 Task: Look for space in Somerset, United States from 6th September, 2023 to 15th September, 2023 for 6 adults in price range Rs.8000 to Rs.12000. Place can be entire place or private room with 6 bedrooms having 6 beds and 6 bathrooms. Property type can be house, flat, guest house. Amenities needed are: wifi, TV, free parkinig on premises, gym, breakfast. Booking option can be shelf check-in. Required host language is English.
Action: Mouse moved to (525, 126)
Screenshot: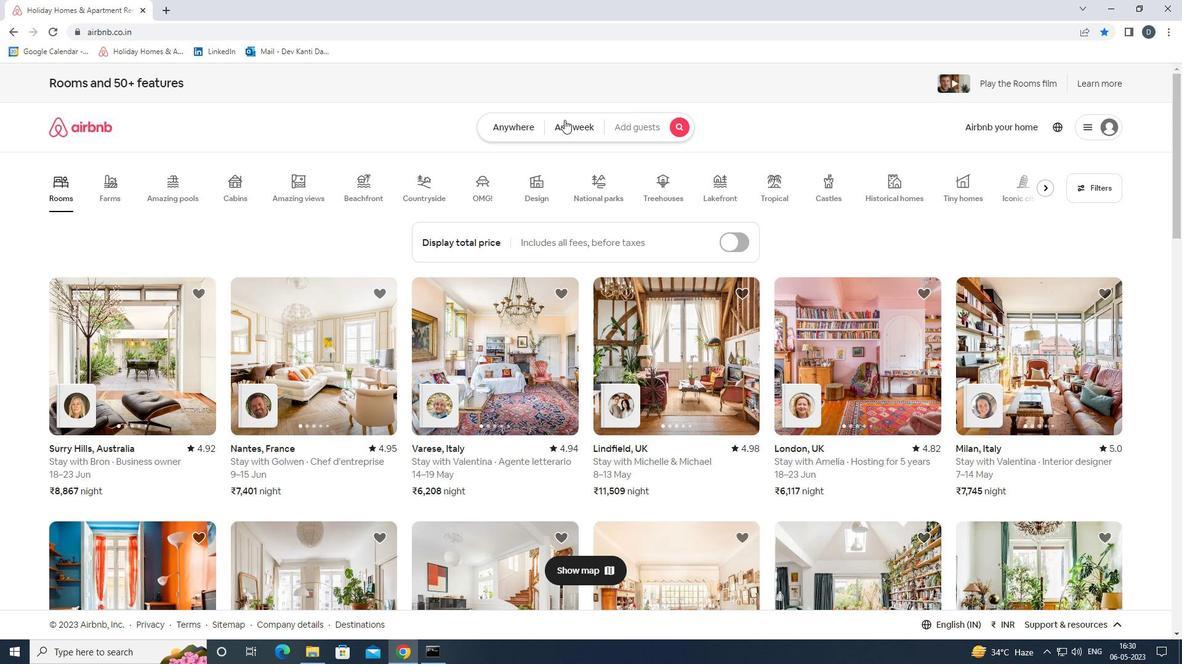 
Action: Mouse pressed left at (525, 126)
Screenshot: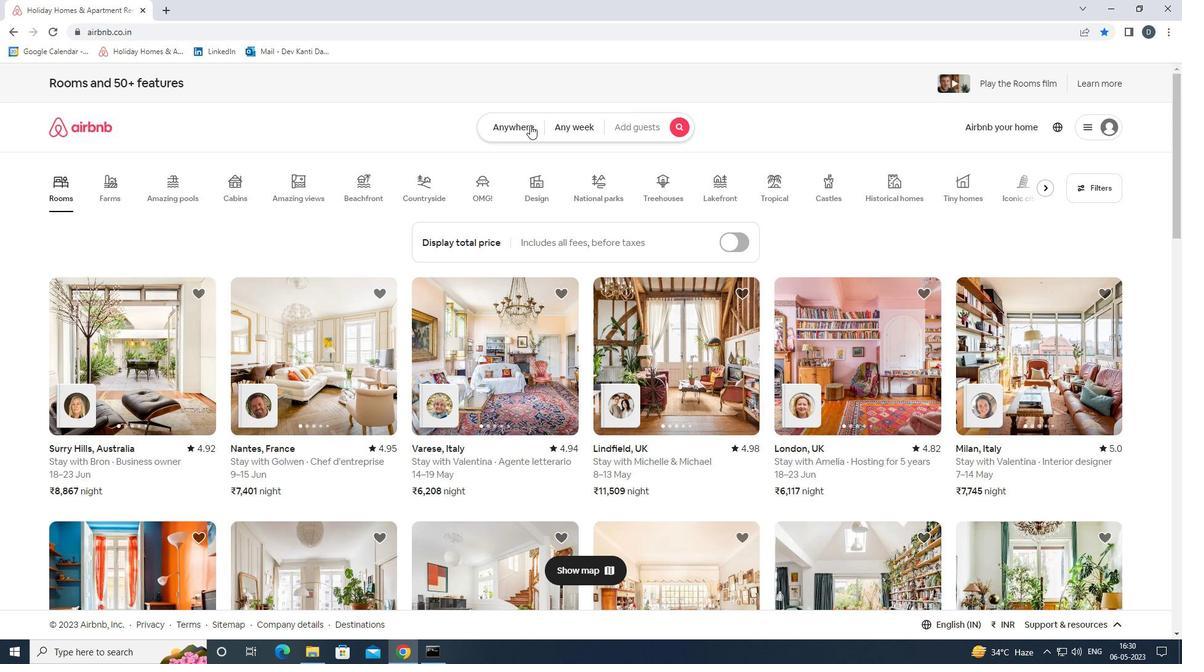 
Action: Mouse moved to (426, 178)
Screenshot: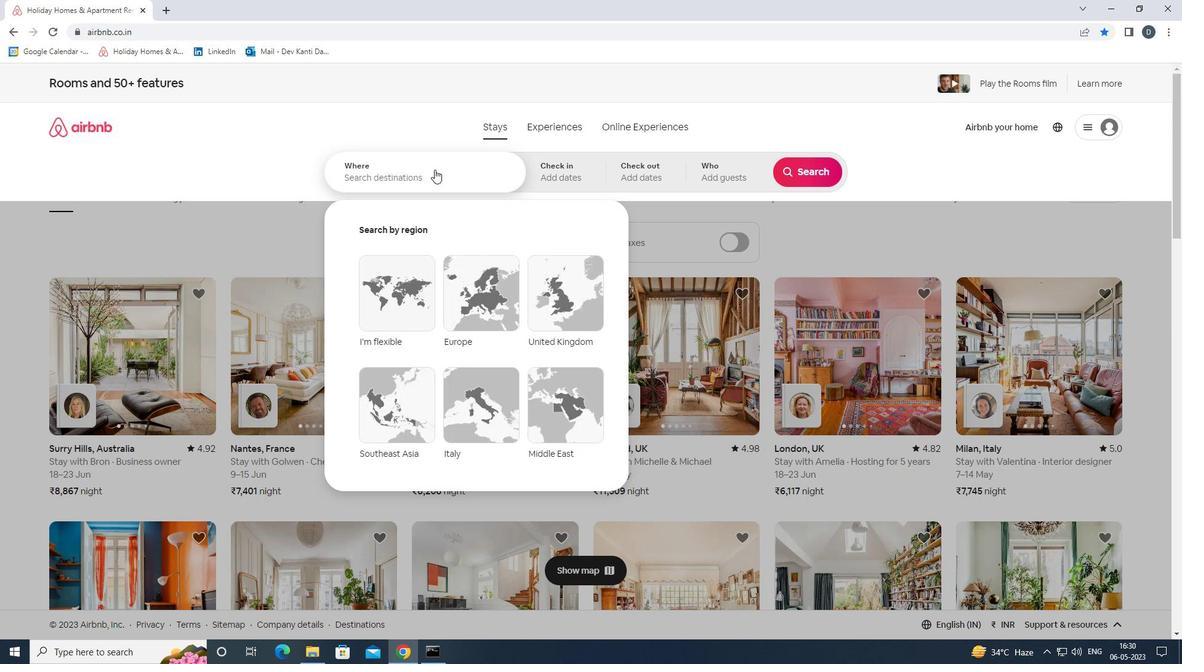 
Action: Mouse pressed left at (426, 178)
Screenshot: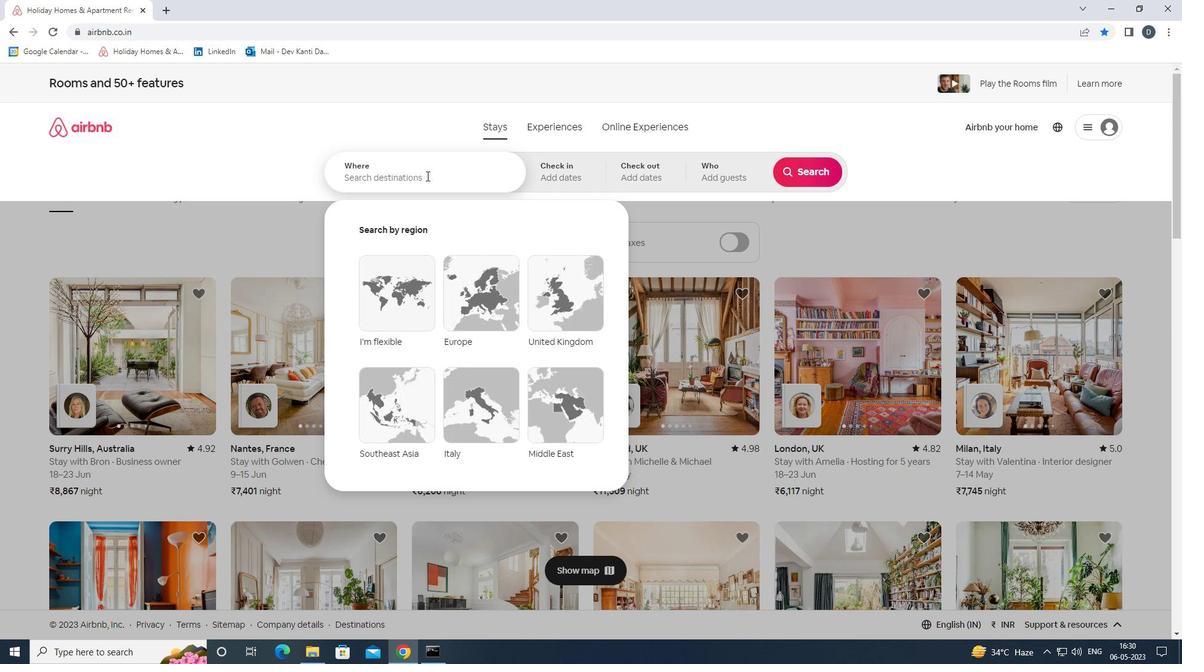 
Action: Key pressed <Key.shift>SOMERE<Key.backspace>SET,<Key.shift>UNITED<Key.space><Key.shift>STATES<Key.enter>
Screenshot: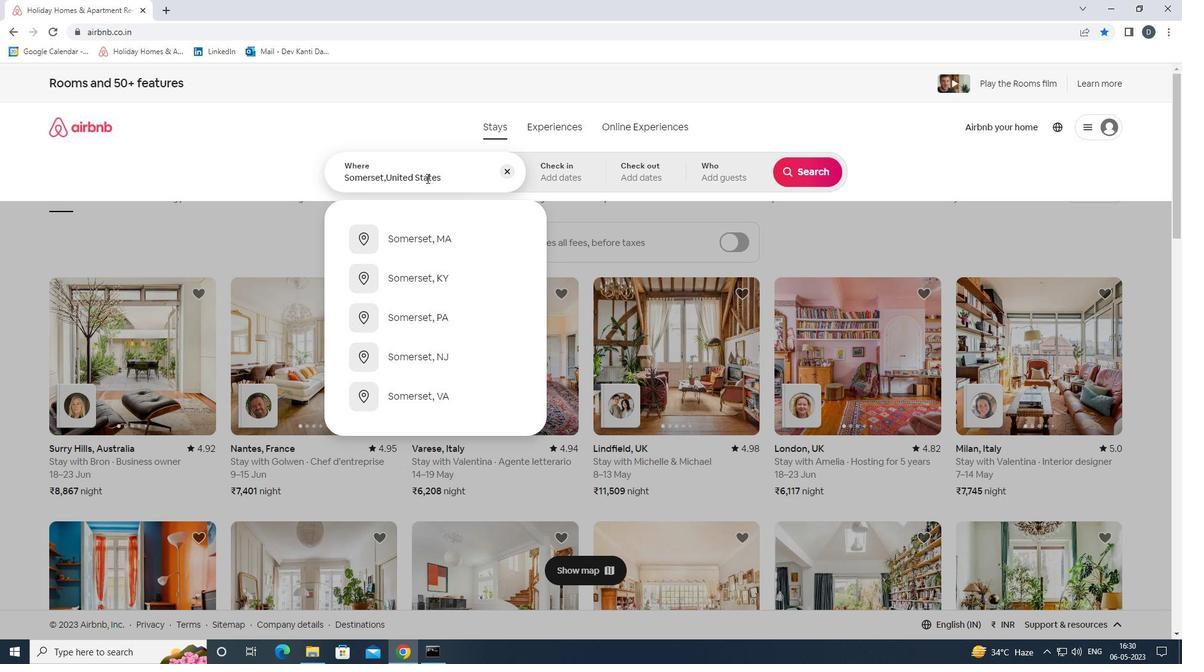 
Action: Mouse moved to (804, 271)
Screenshot: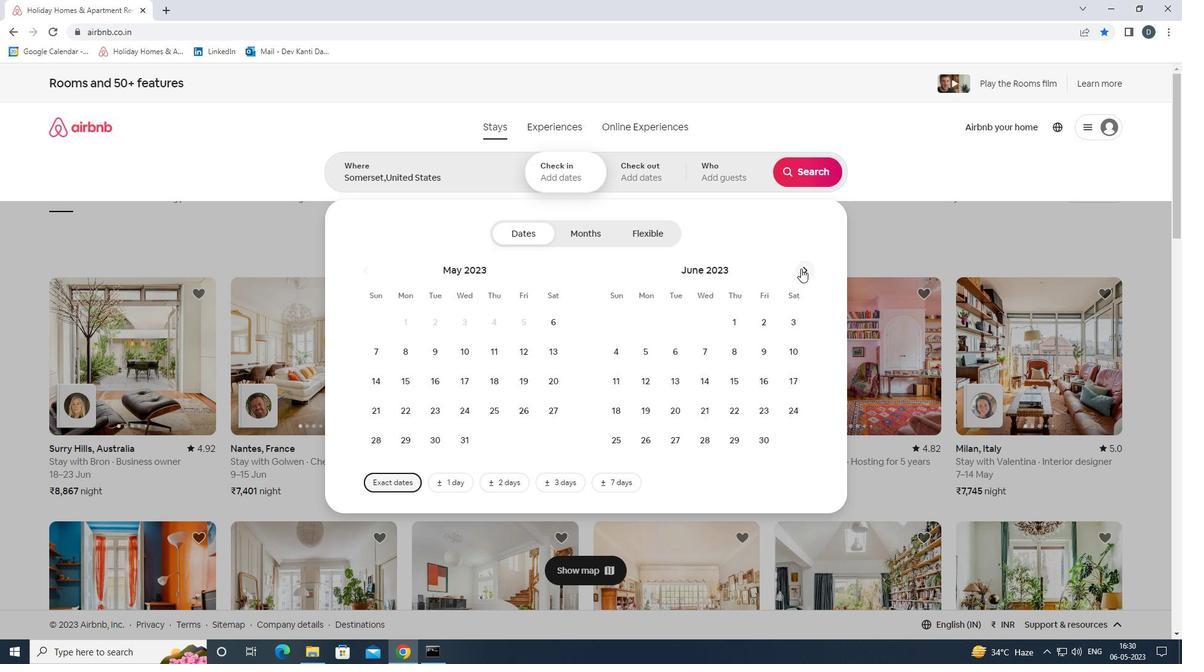 
Action: Mouse pressed left at (804, 271)
Screenshot: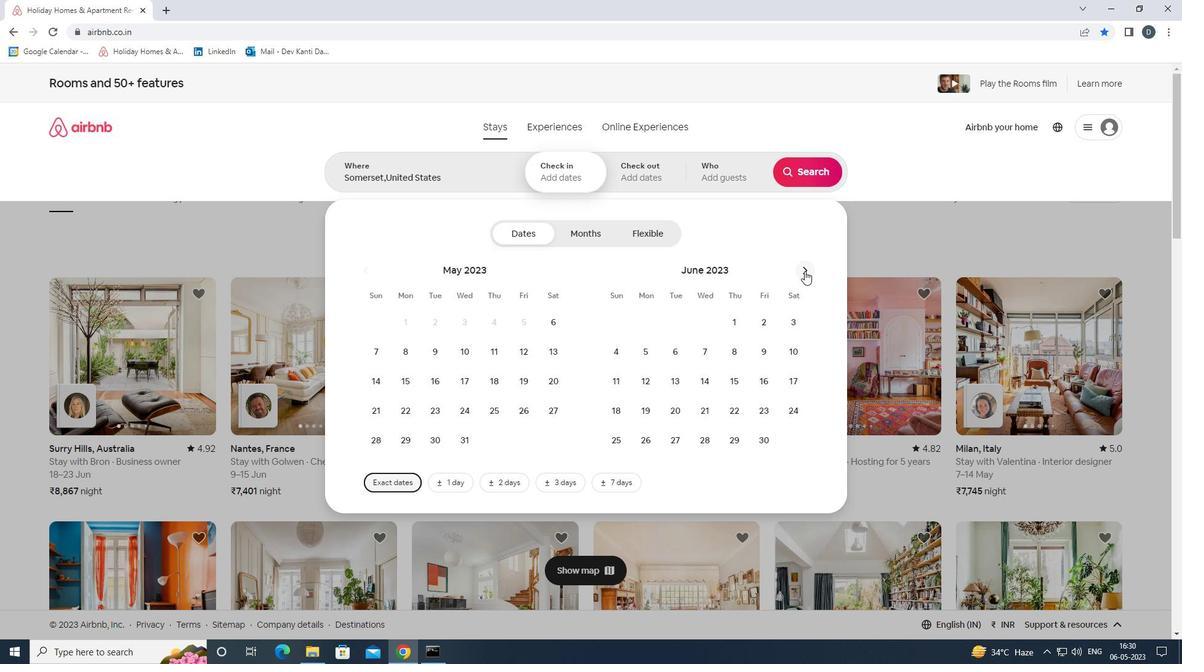 
Action: Mouse pressed left at (804, 271)
Screenshot: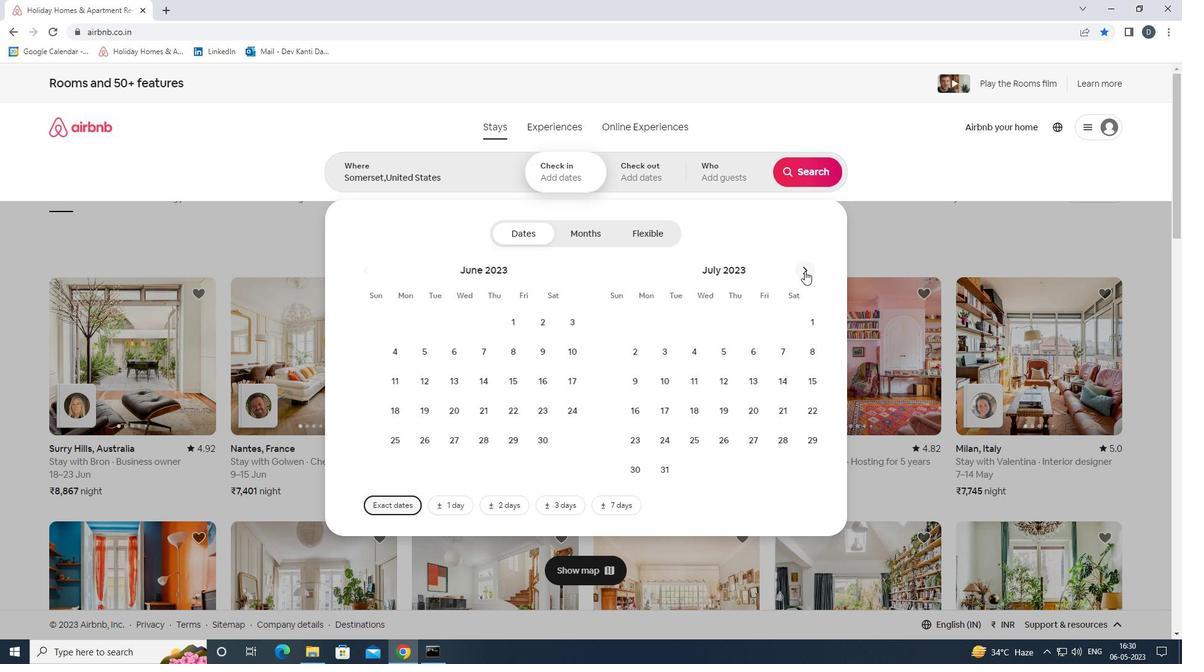 
Action: Mouse pressed left at (804, 271)
Screenshot: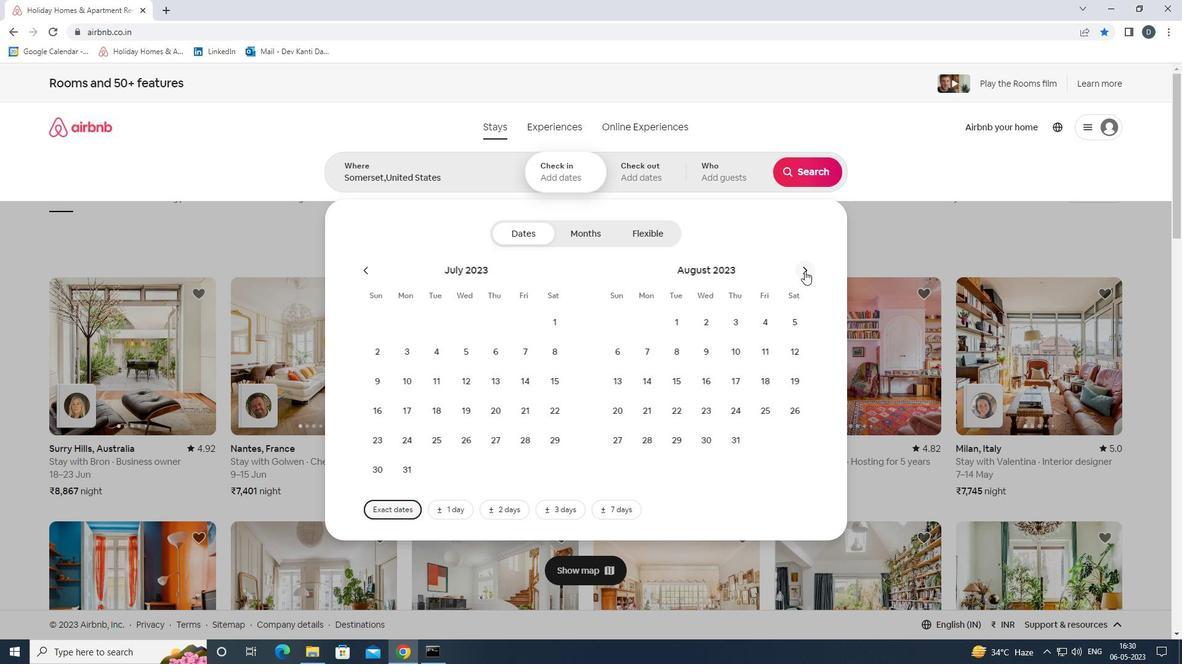 
Action: Mouse moved to (714, 349)
Screenshot: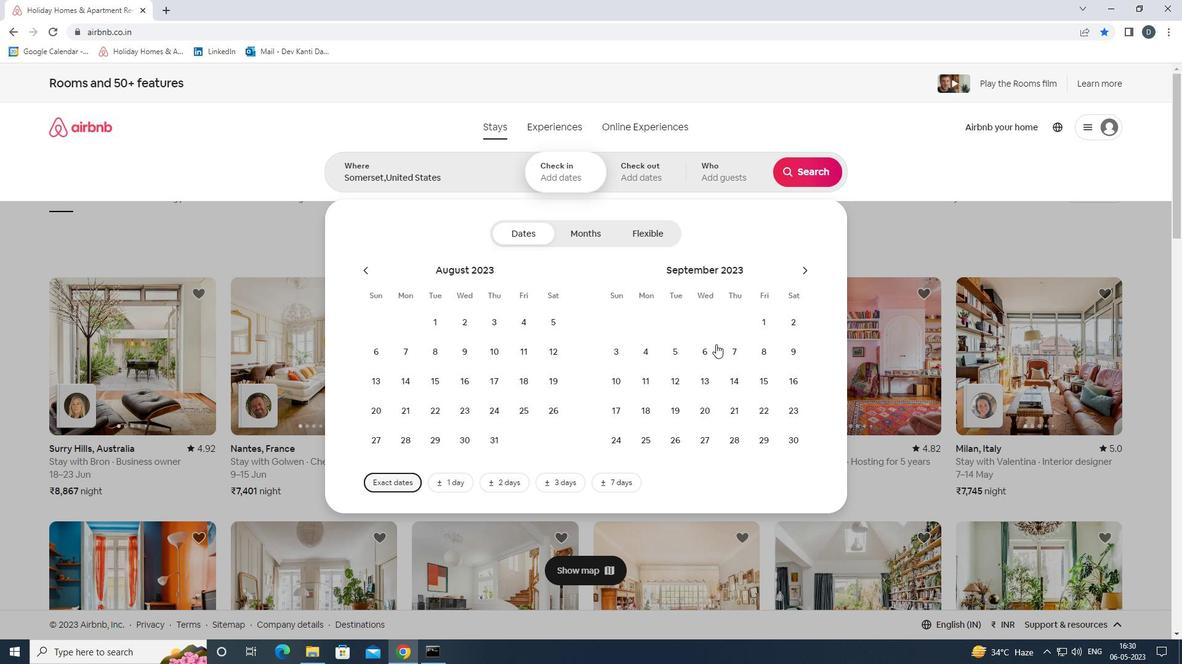 
Action: Mouse pressed left at (714, 349)
Screenshot: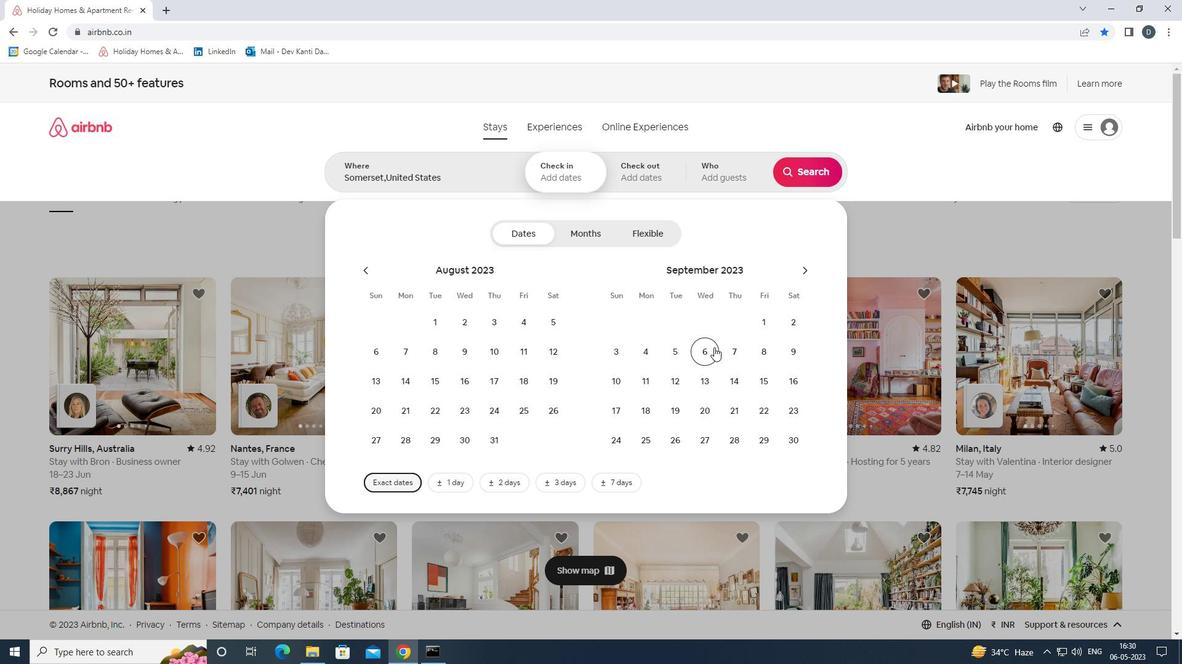 
Action: Mouse moved to (769, 379)
Screenshot: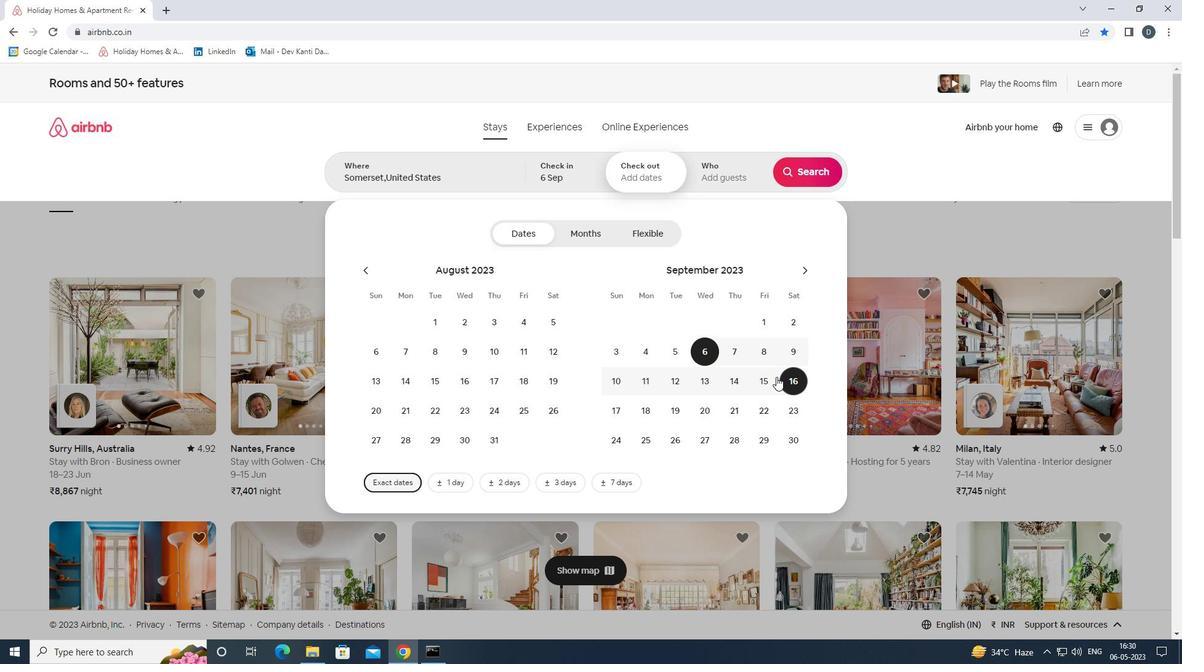 
Action: Mouse pressed left at (769, 379)
Screenshot: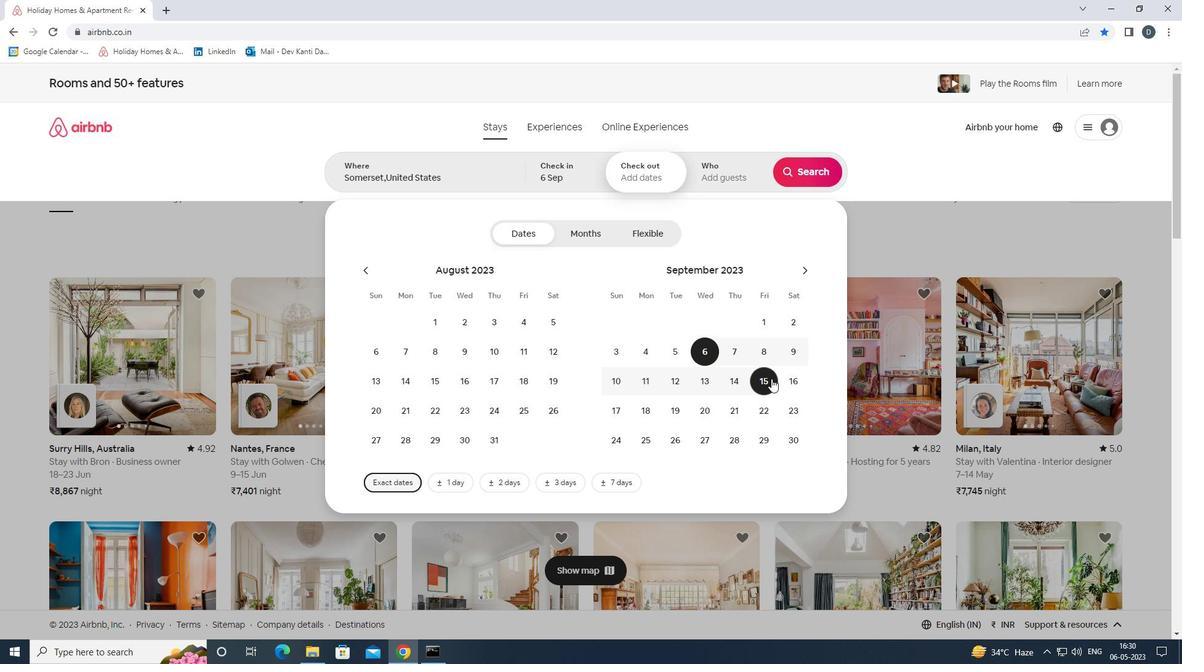 
Action: Mouse moved to (717, 168)
Screenshot: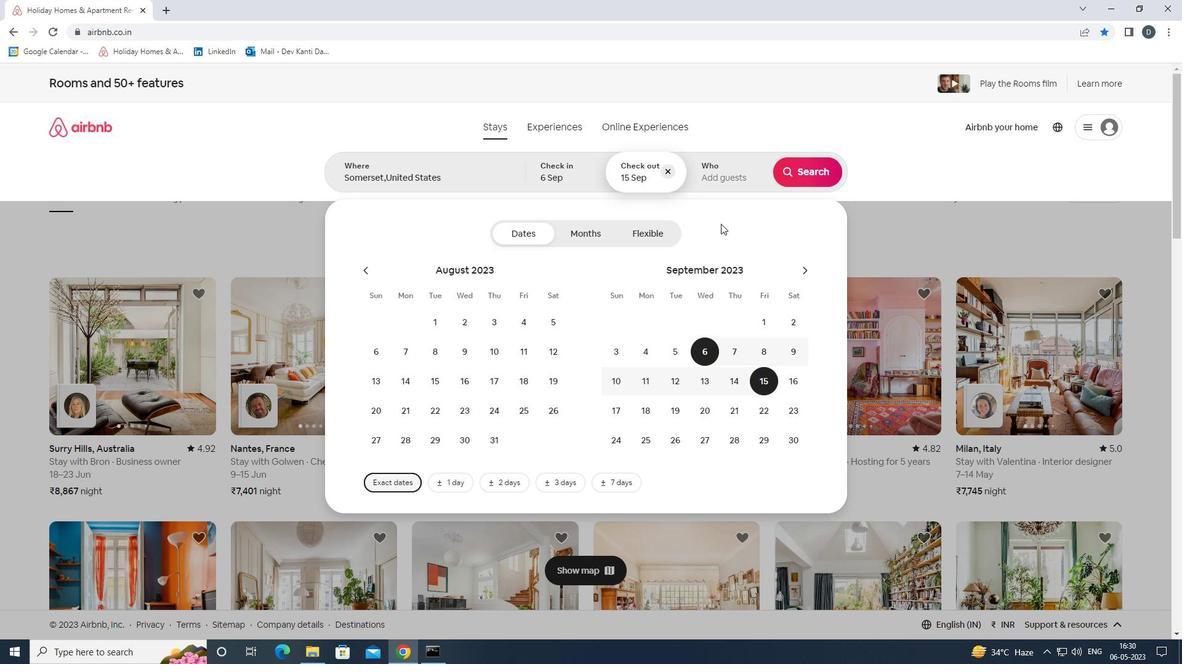 
Action: Mouse pressed left at (717, 168)
Screenshot: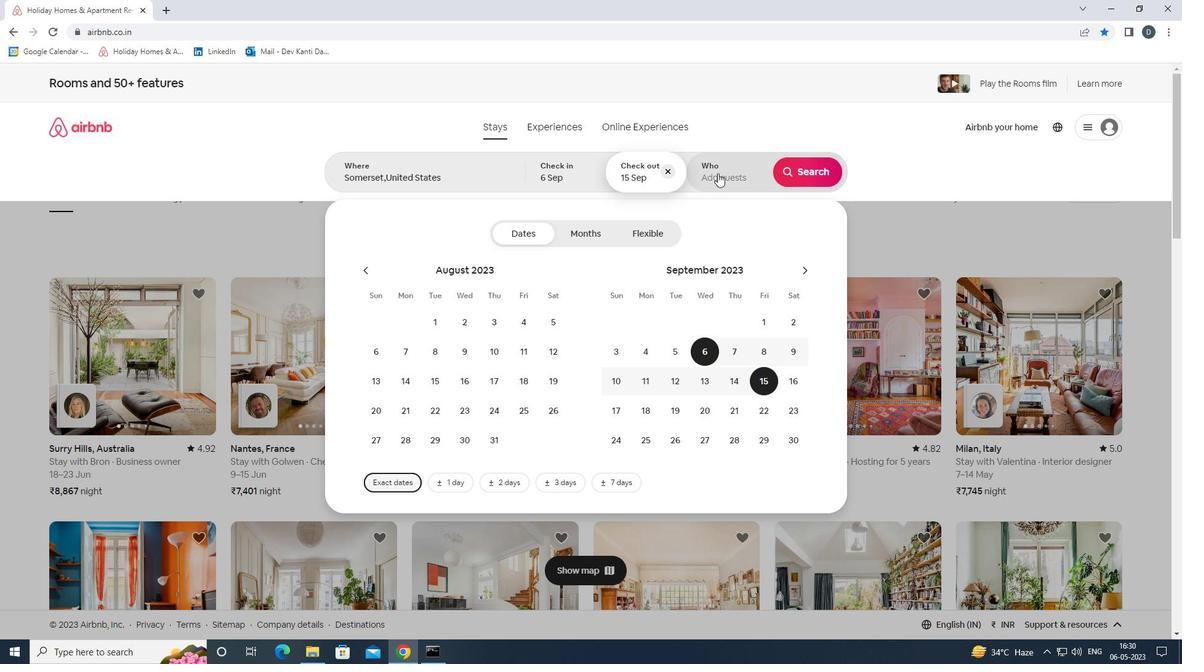 
Action: Mouse moved to (810, 234)
Screenshot: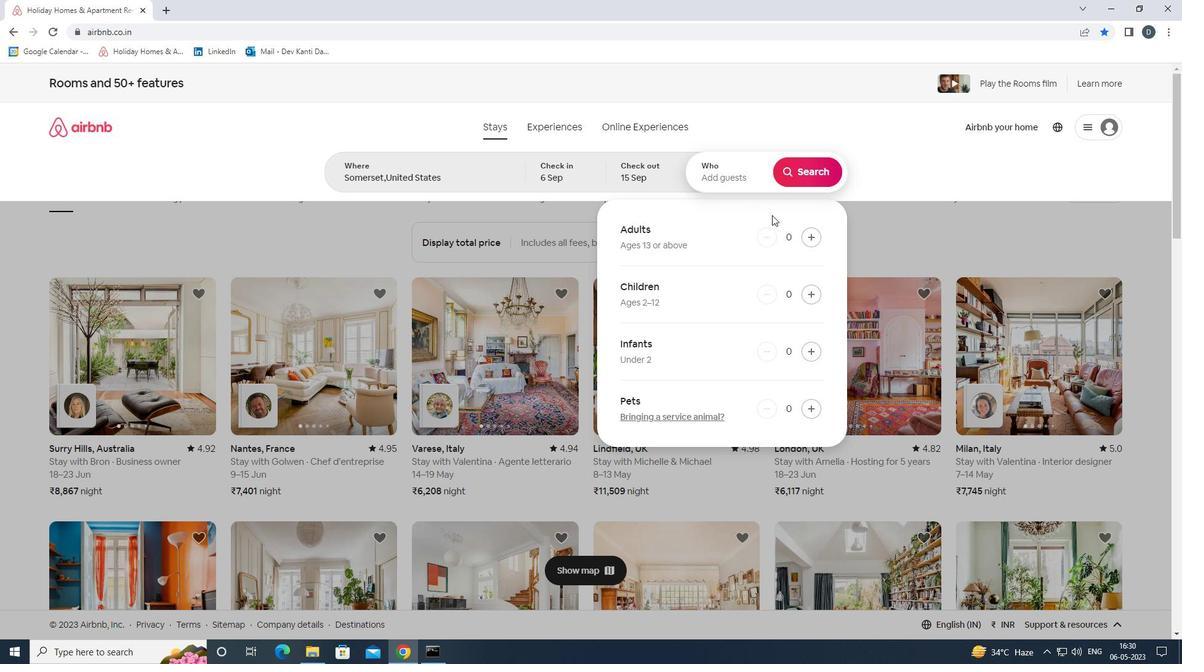 
Action: Mouse pressed left at (810, 234)
Screenshot: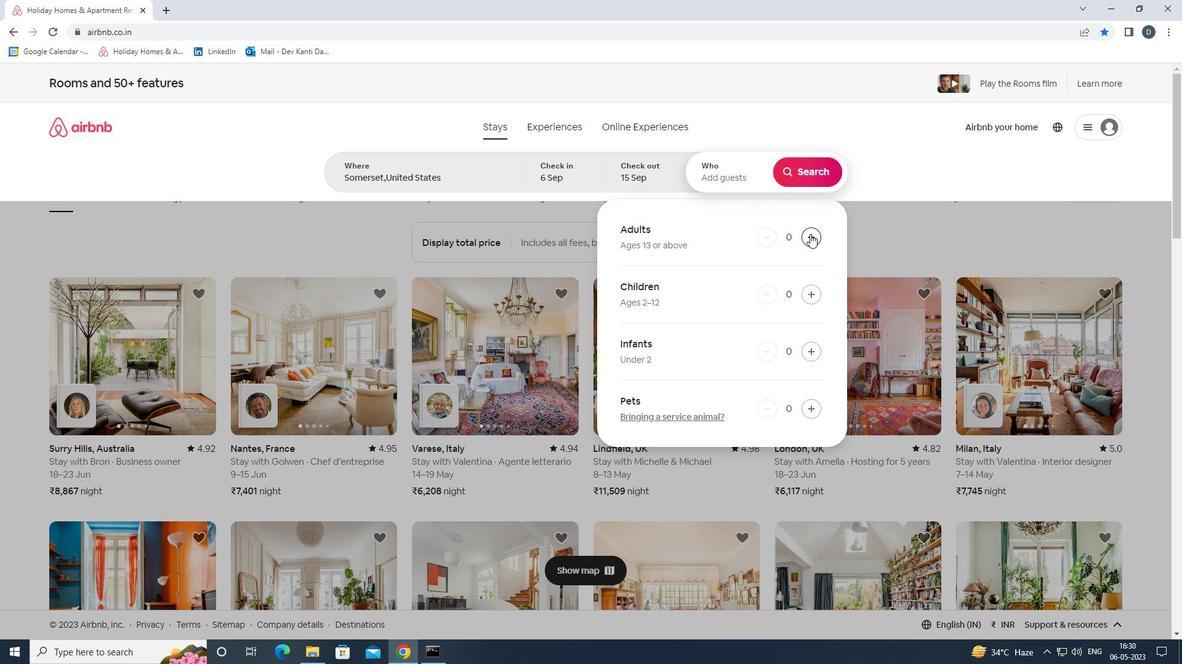 
Action: Mouse pressed left at (810, 234)
Screenshot: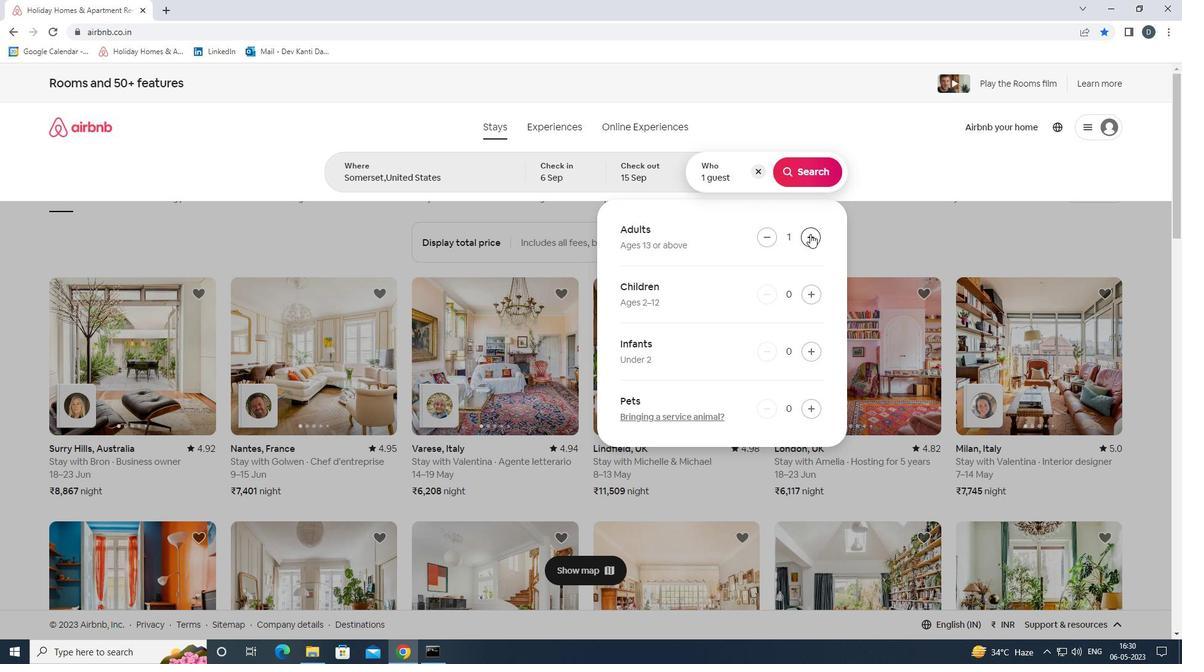 
Action: Mouse pressed left at (810, 234)
Screenshot: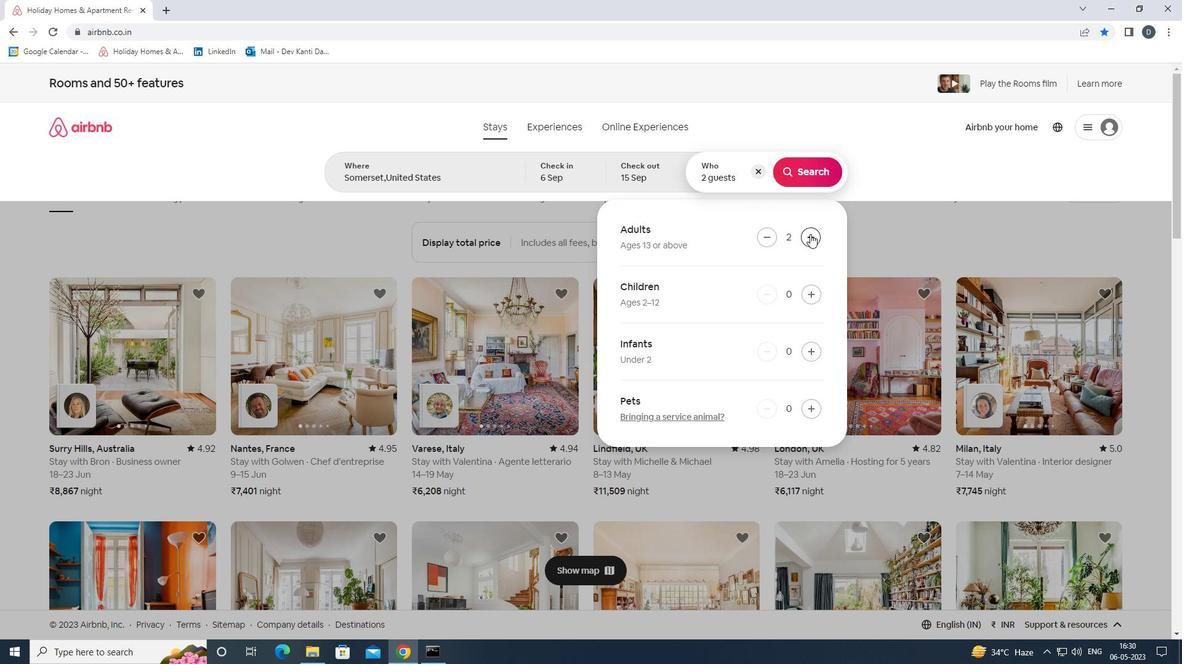 
Action: Mouse pressed left at (810, 234)
Screenshot: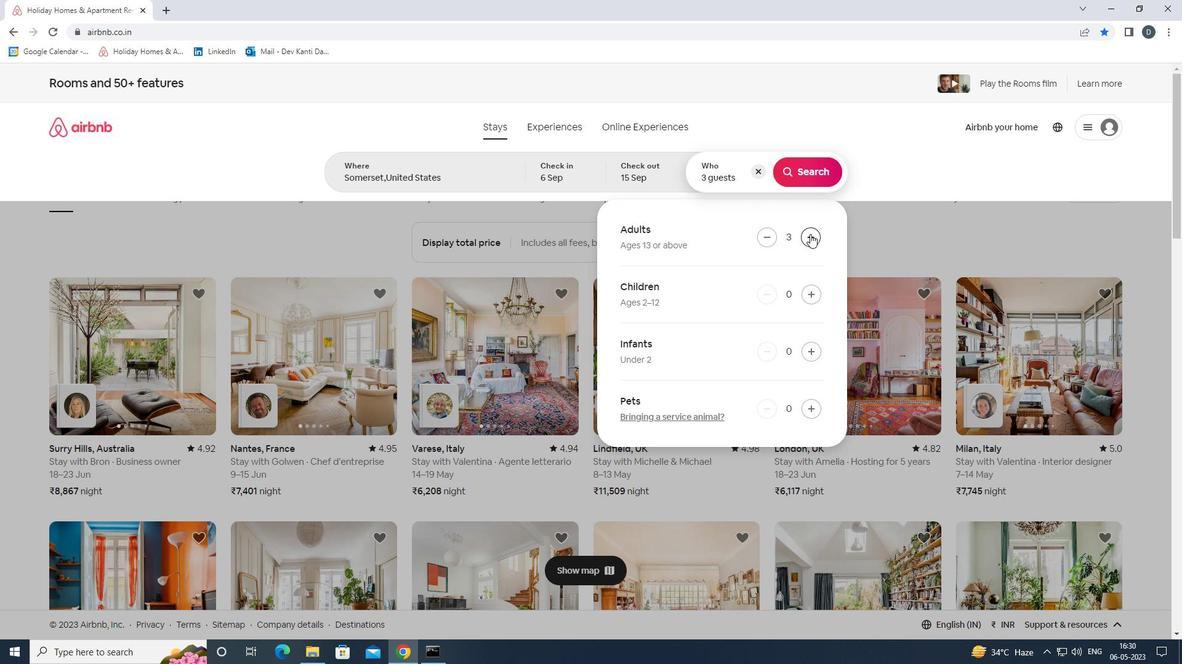 
Action: Mouse pressed left at (810, 234)
Screenshot: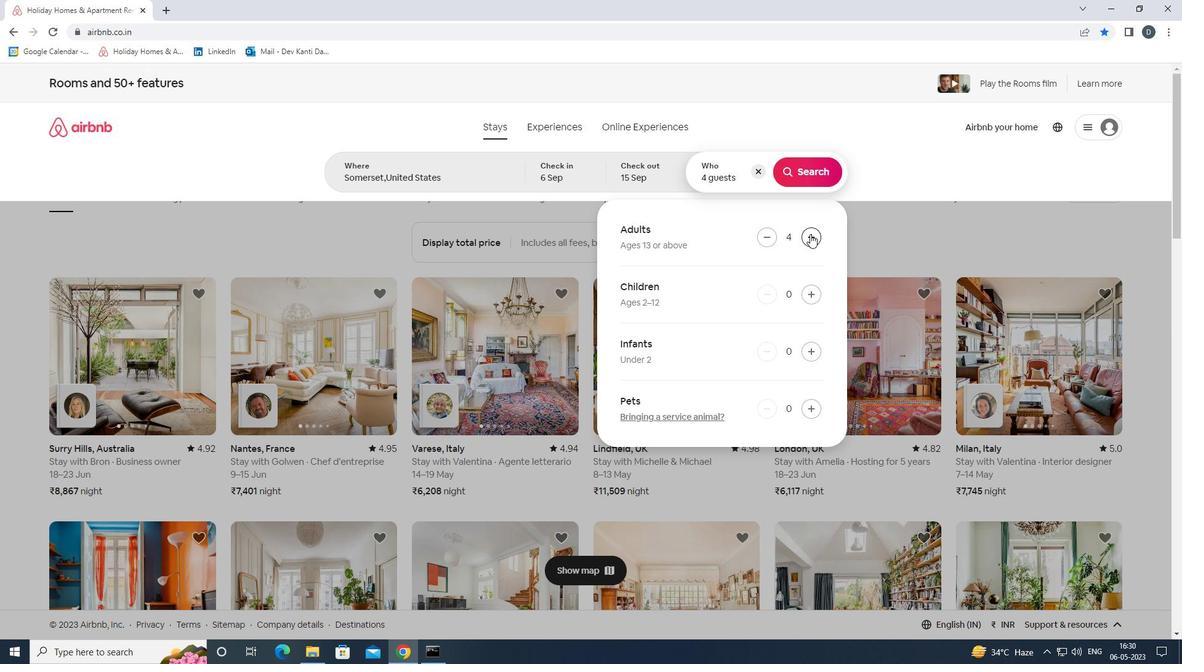 
Action: Mouse pressed left at (810, 234)
Screenshot: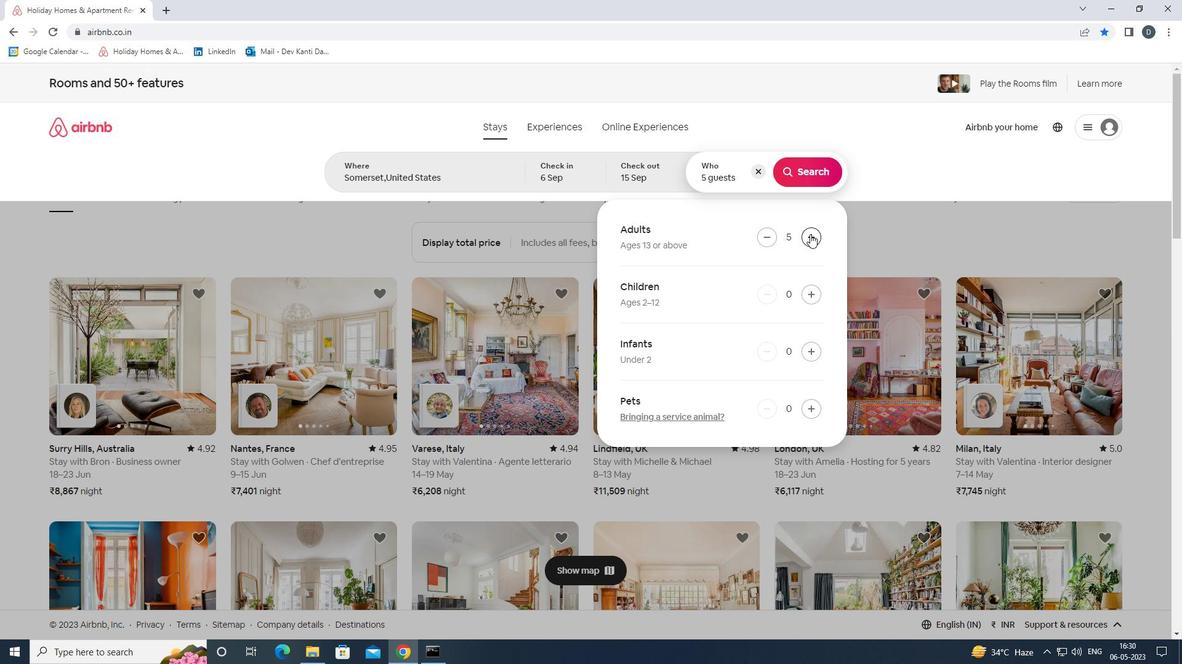 
Action: Mouse moved to (799, 175)
Screenshot: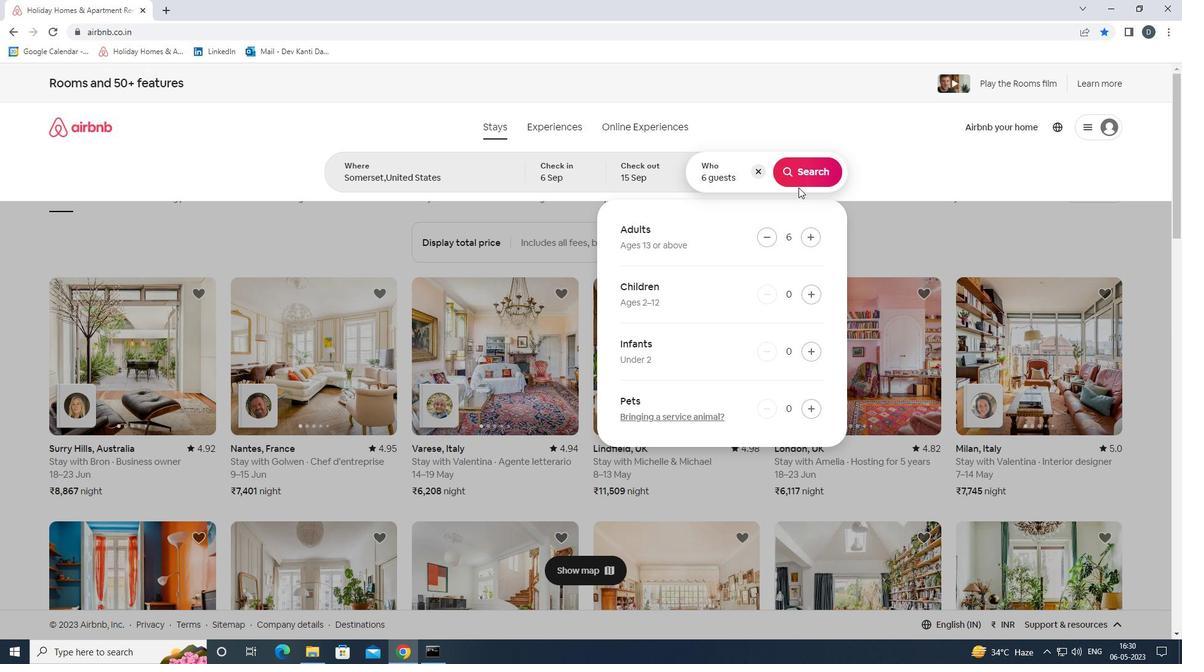 
Action: Mouse pressed left at (799, 175)
Screenshot: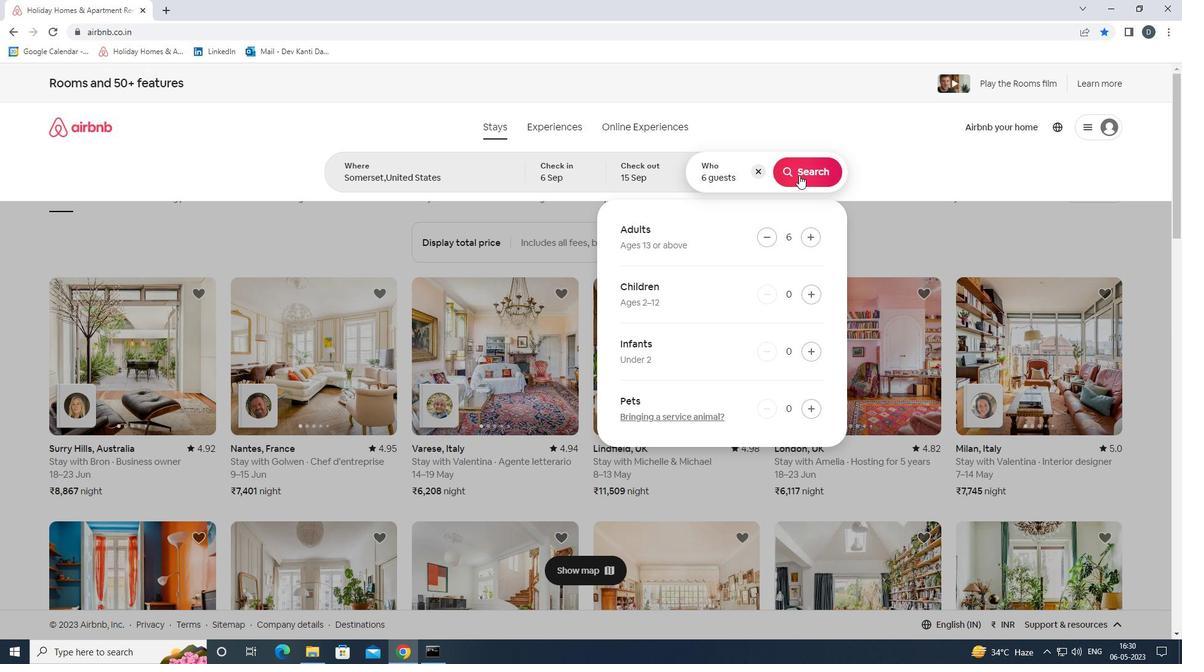 
Action: Mouse moved to (1138, 132)
Screenshot: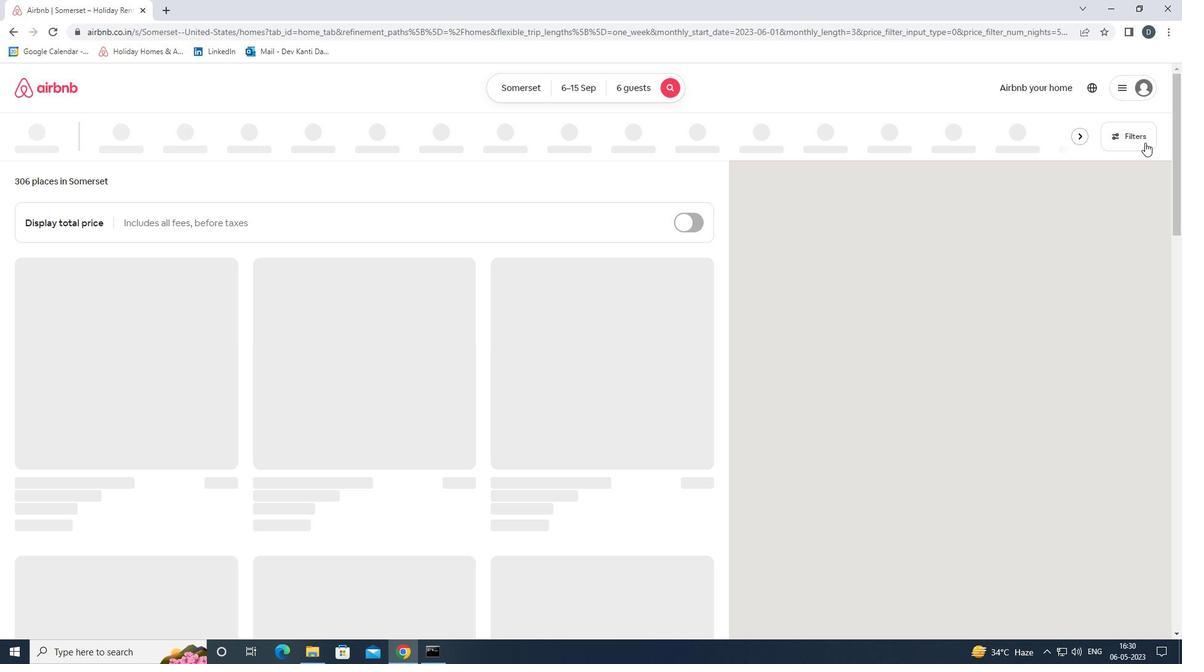 
Action: Mouse pressed left at (1138, 132)
Screenshot: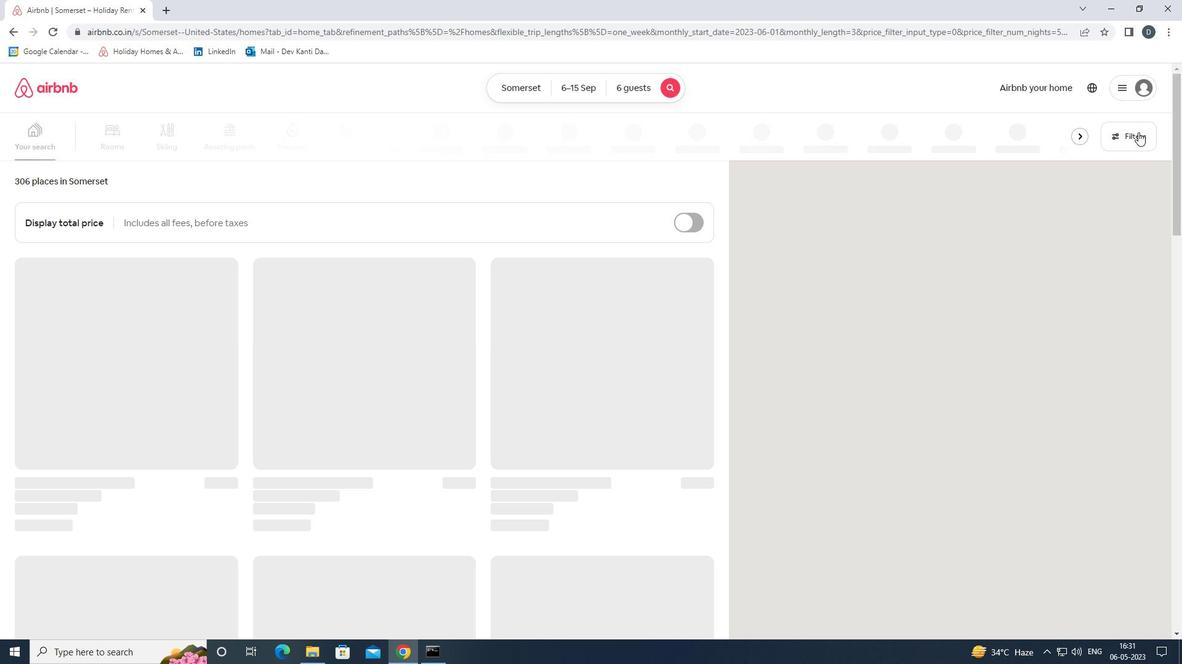 
Action: Mouse moved to (455, 440)
Screenshot: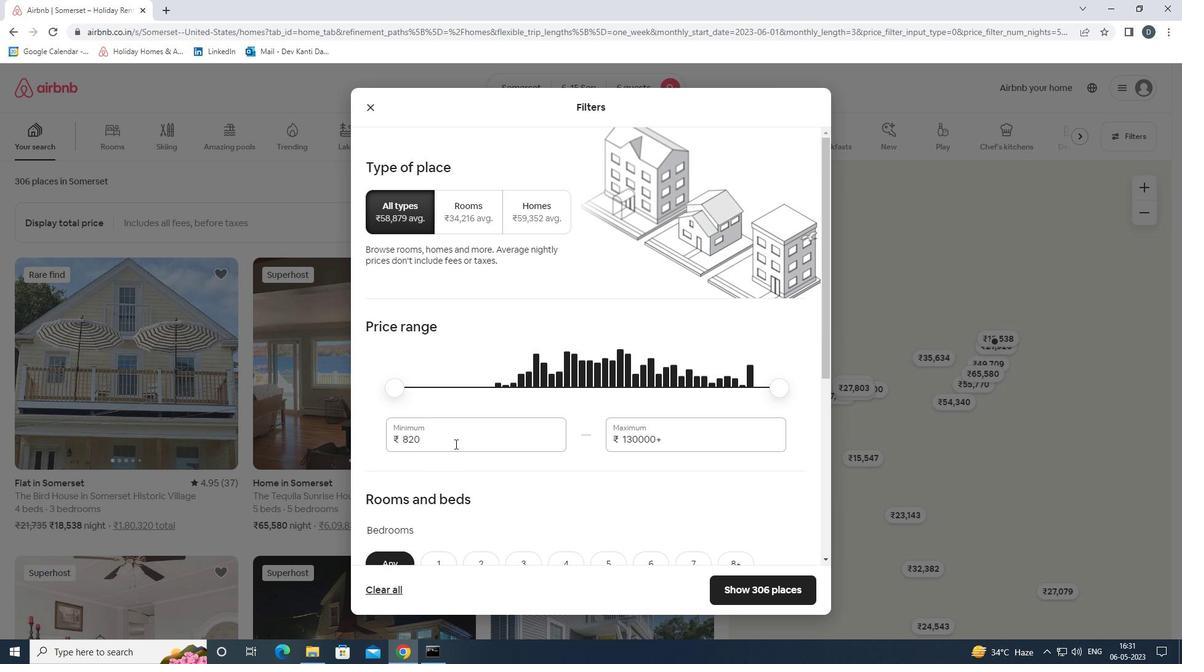 
Action: Mouse pressed left at (455, 440)
Screenshot: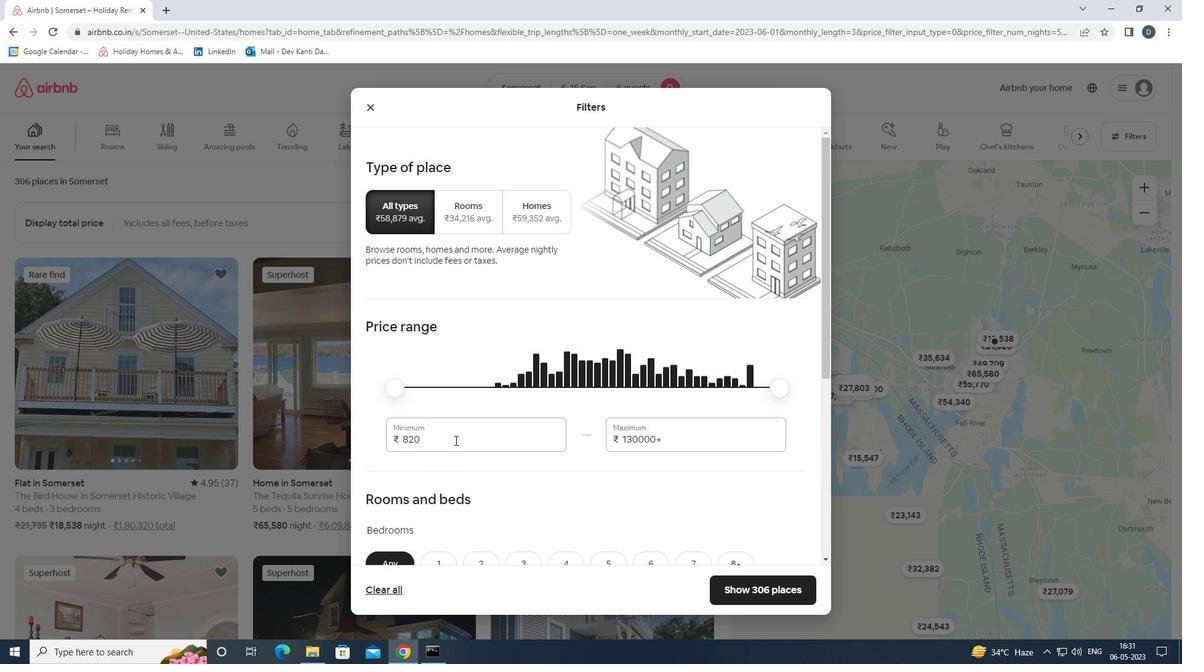 
Action: Mouse pressed left at (455, 440)
Screenshot: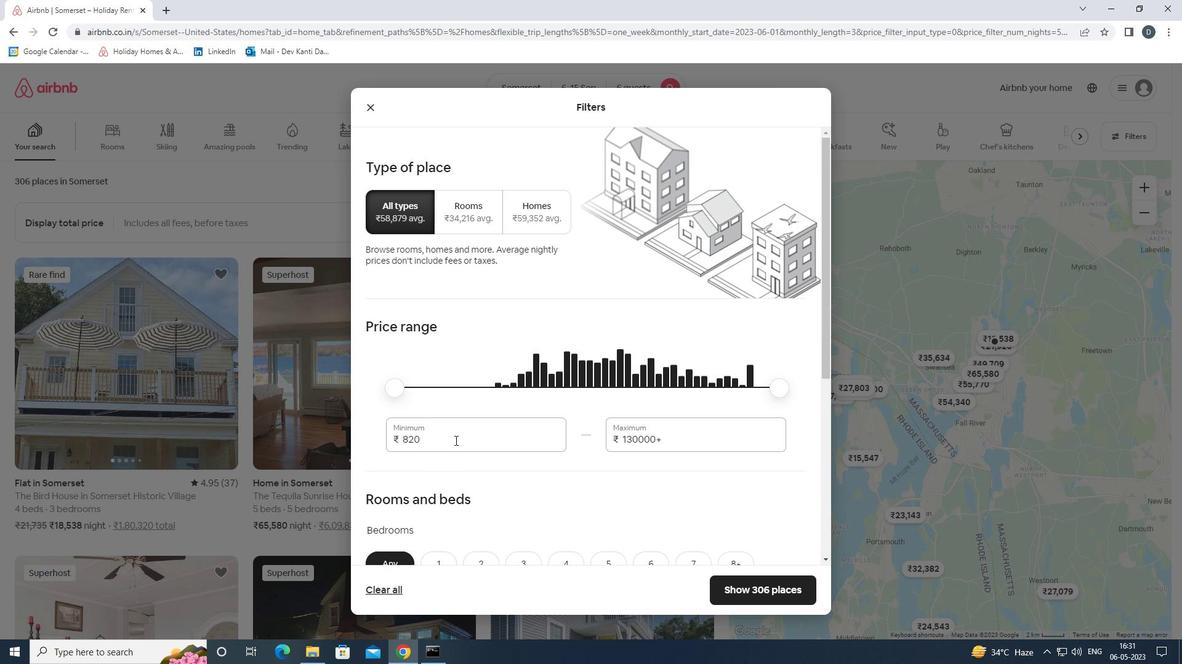 
Action: Key pressed 8000<Key.tab>12000
Screenshot: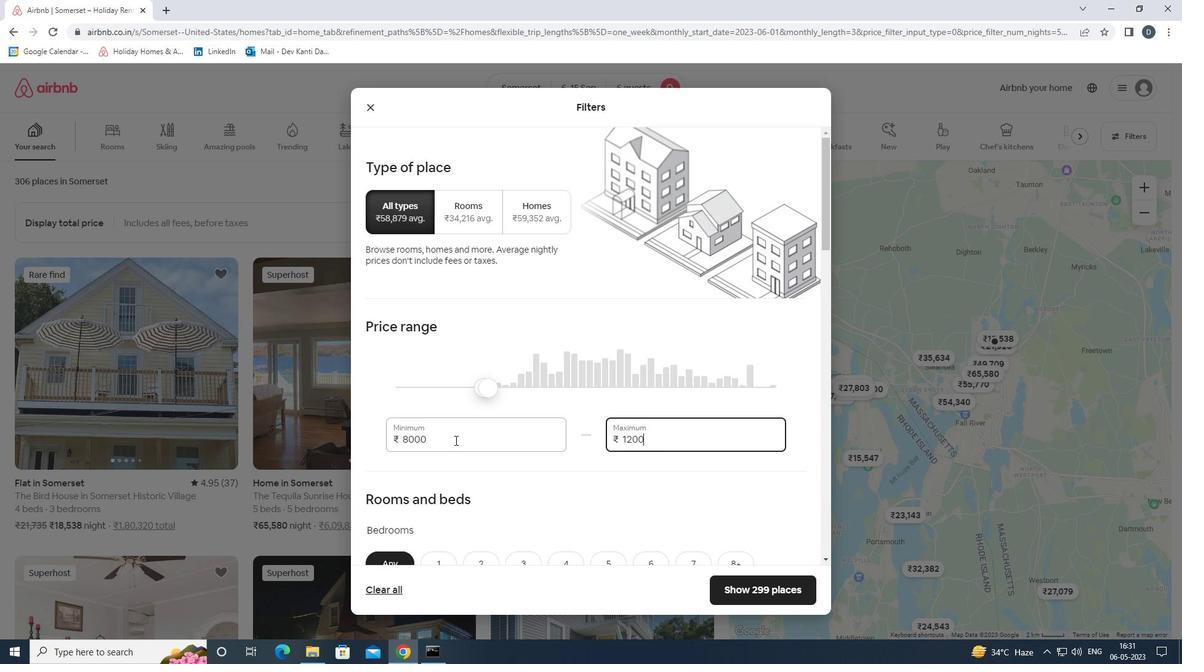 
Action: Mouse scrolled (455, 440) with delta (0, 0)
Screenshot: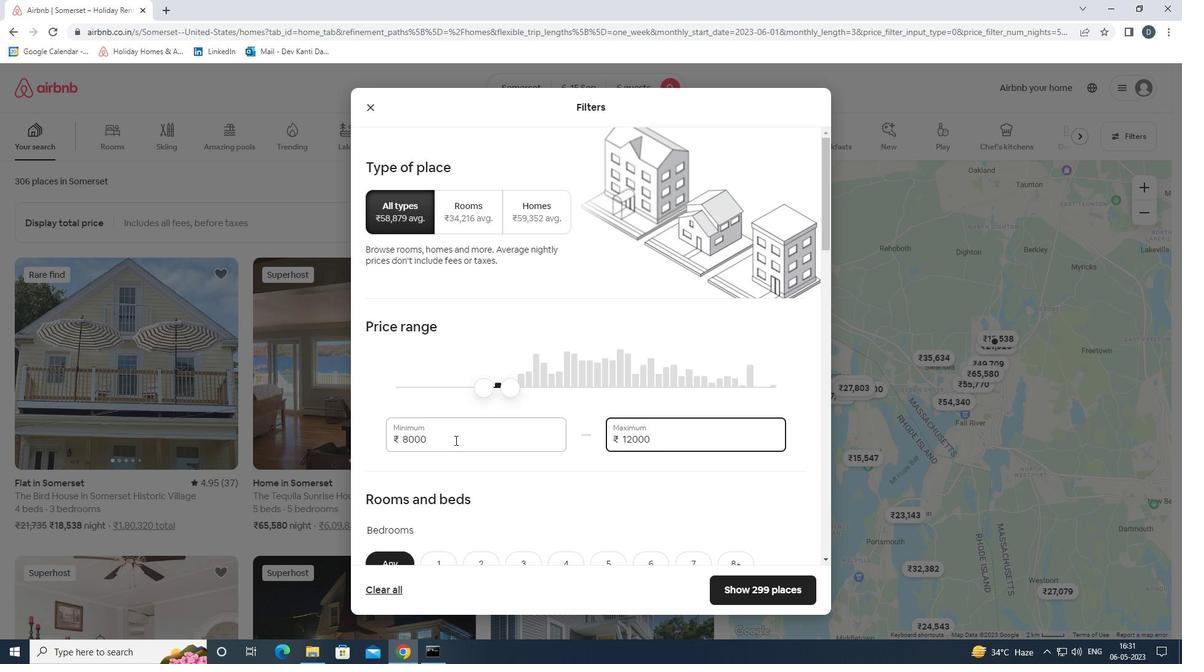 
Action: Mouse scrolled (455, 440) with delta (0, 0)
Screenshot: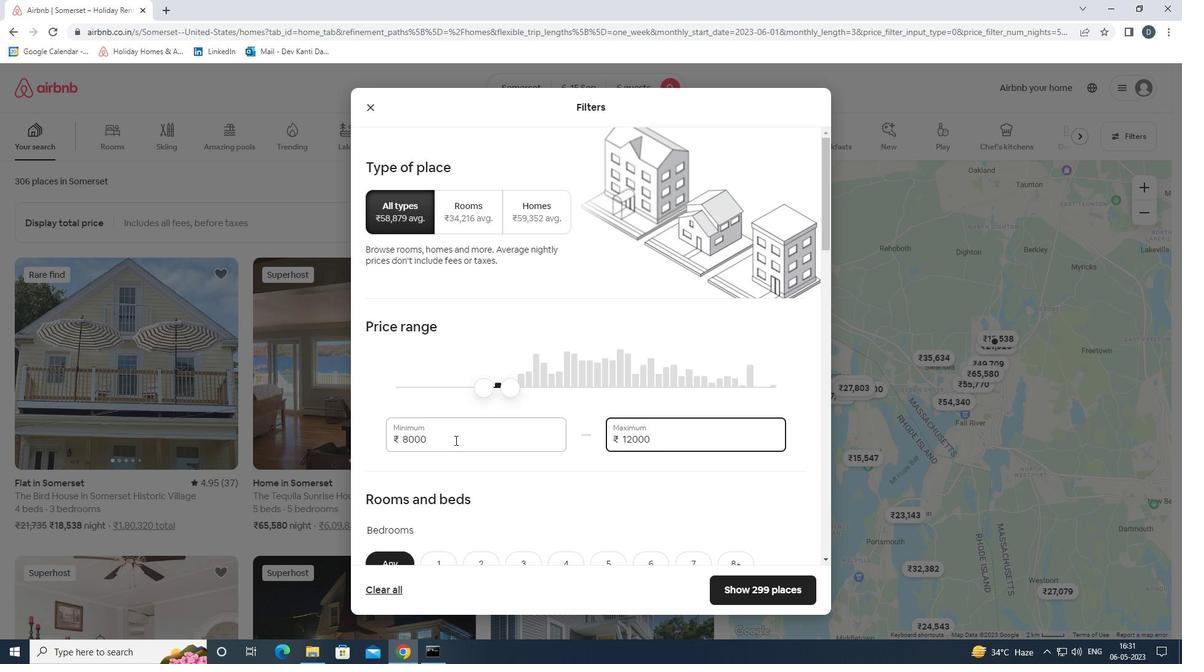 
Action: Mouse scrolled (455, 440) with delta (0, 0)
Screenshot: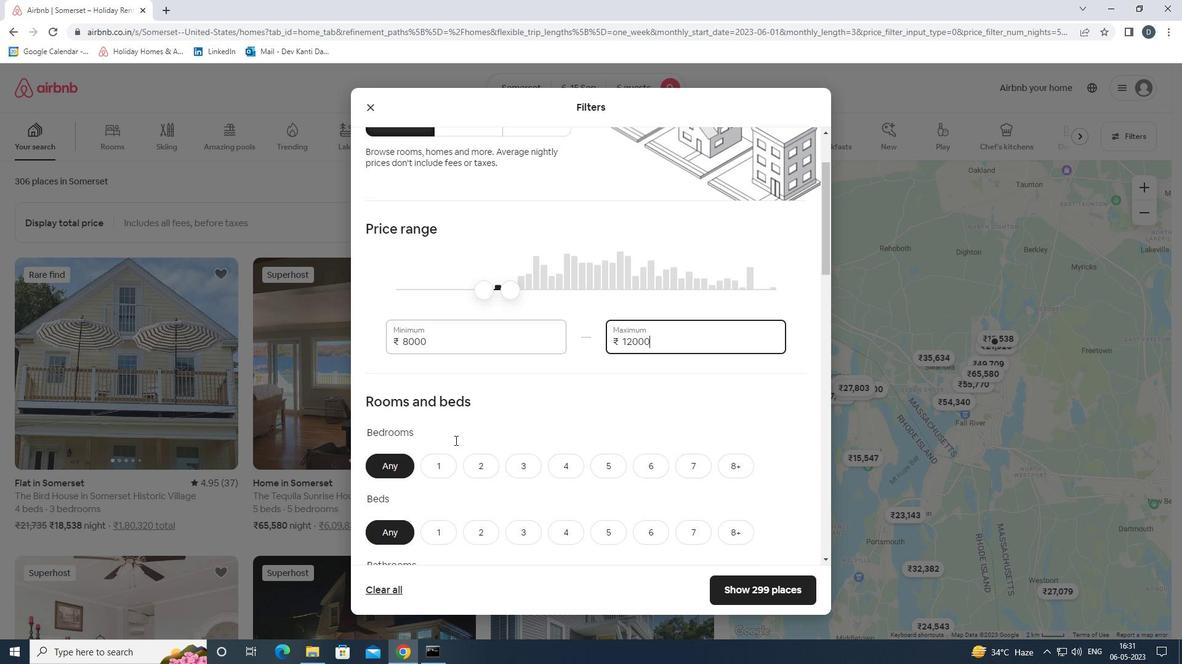 
Action: Mouse scrolled (455, 440) with delta (0, 0)
Screenshot: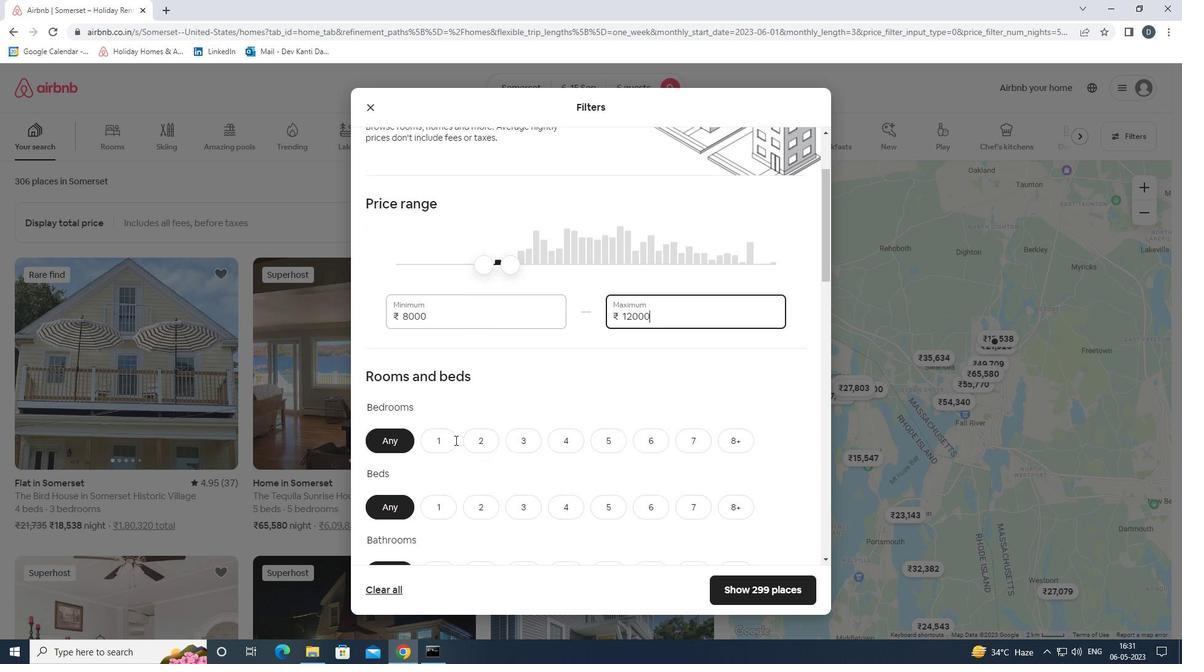 
Action: Mouse moved to (658, 317)
Screenshot: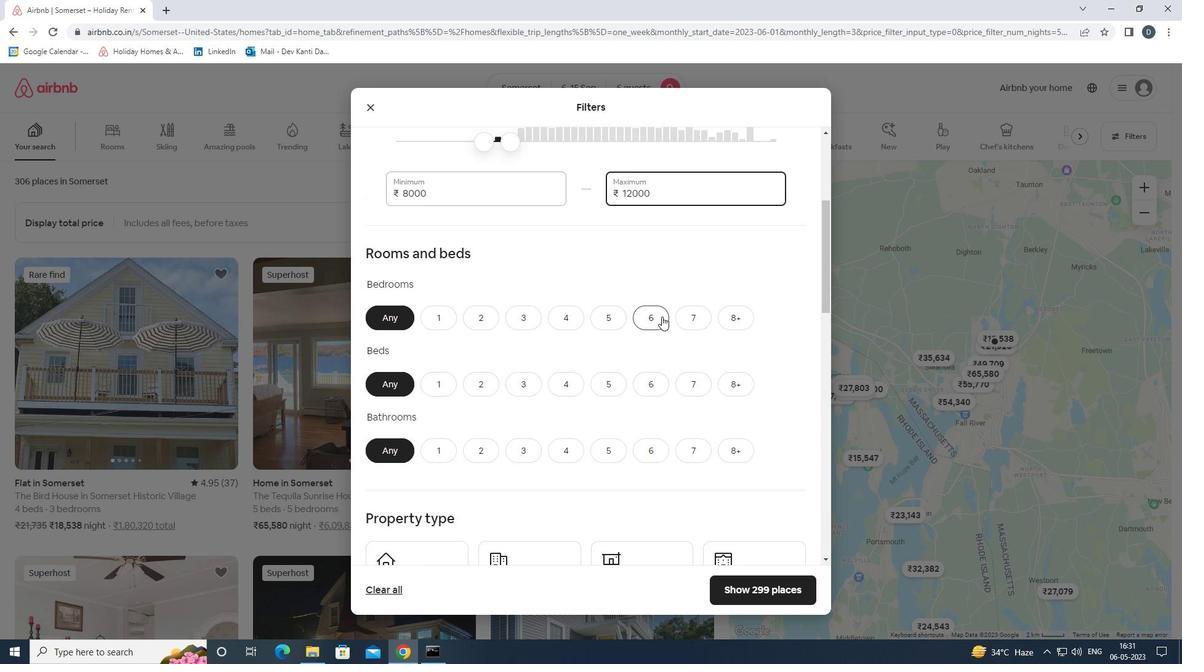 
Action: Mouse pressed left at (658, 317)
Screenshot: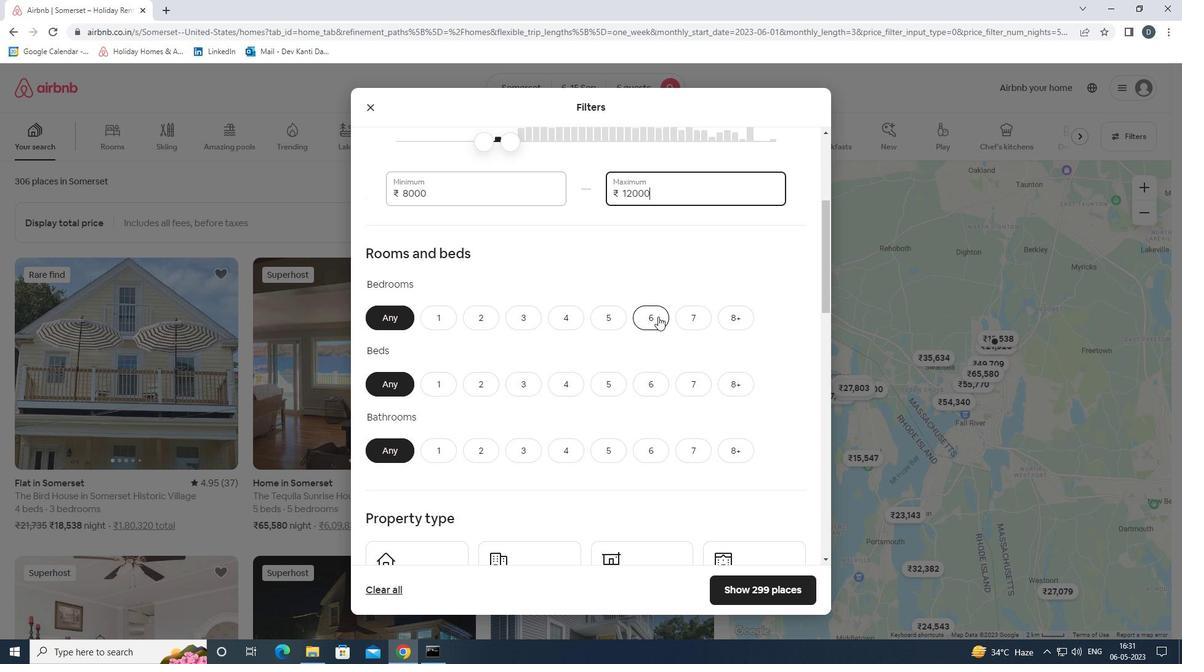 
Action: Mouse moved to (653, 379)
Screenshot: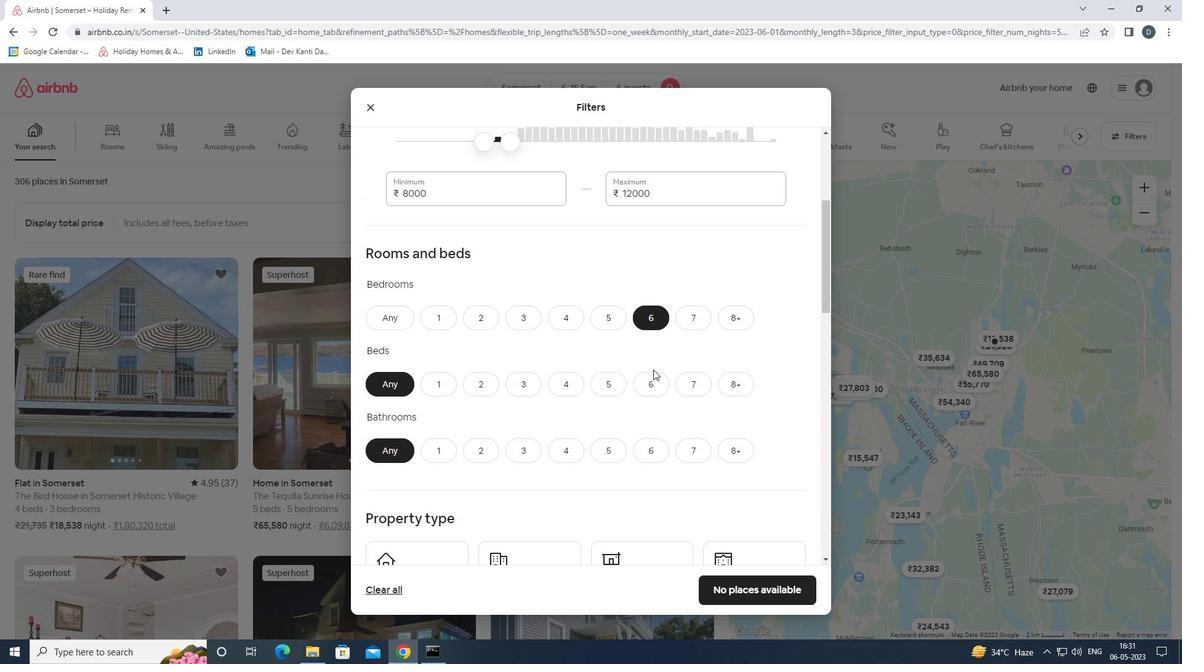 
Action: Mouse pressed left at (653, 379)
Screenshot: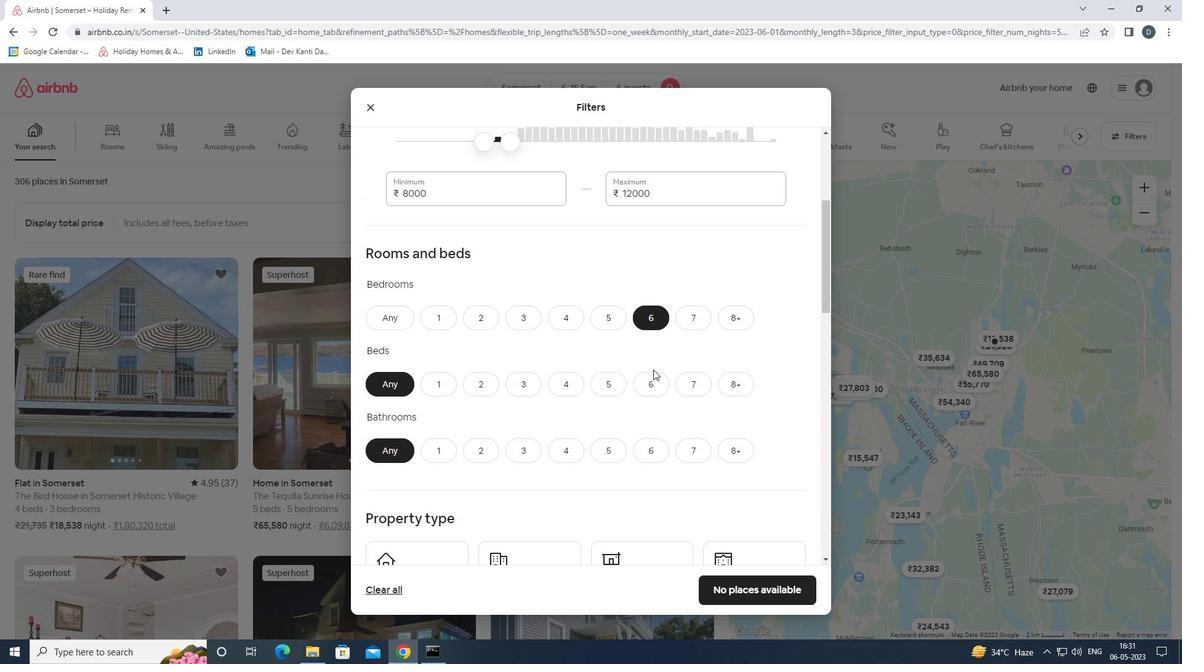 
Action: Mouse moved to (650, 456)
Screenshot: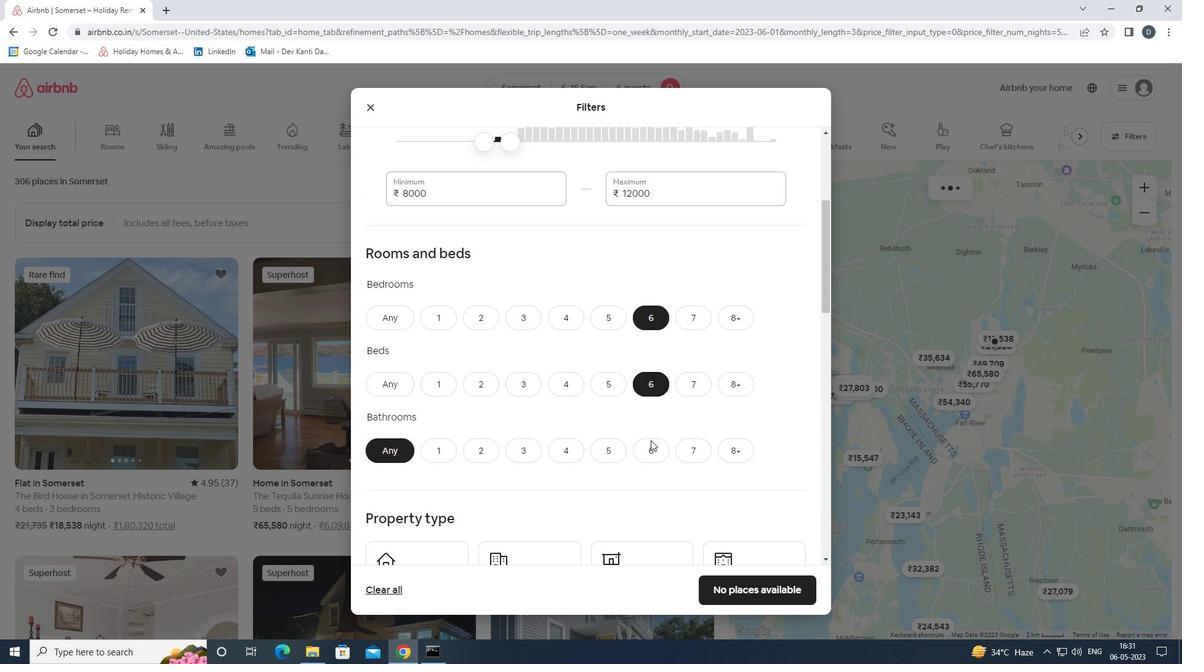 
Action: Mouse pressed left at (650, 456)
Screenshot: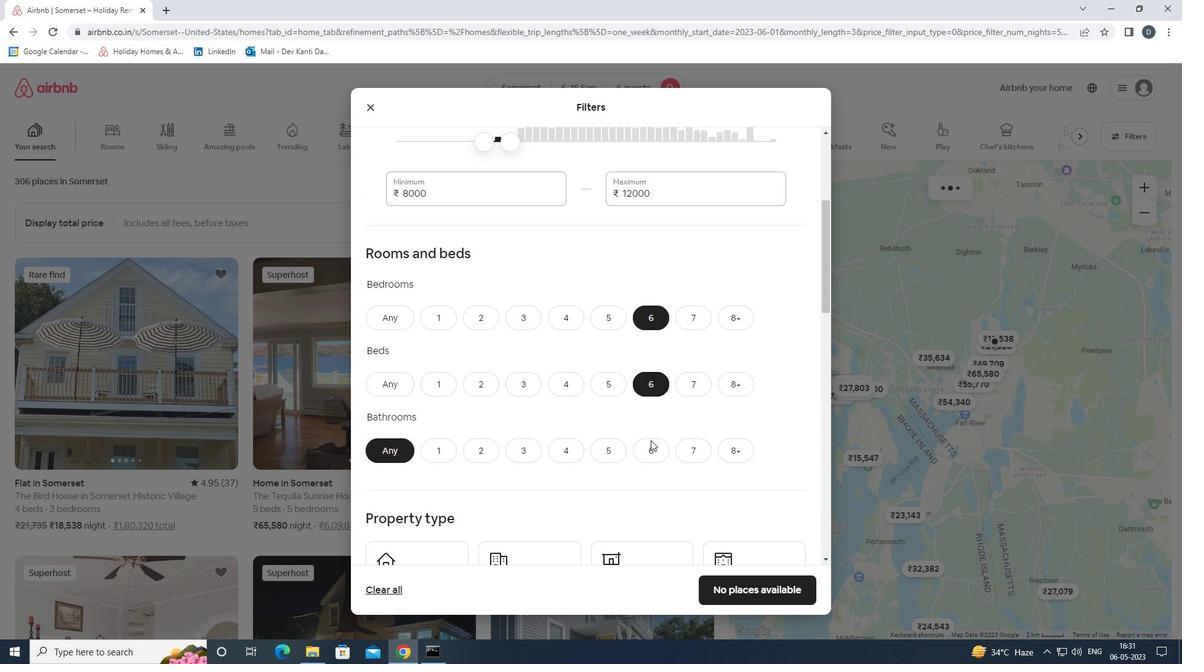 
Action: Mouse moved to (672, 410)
Screenshot: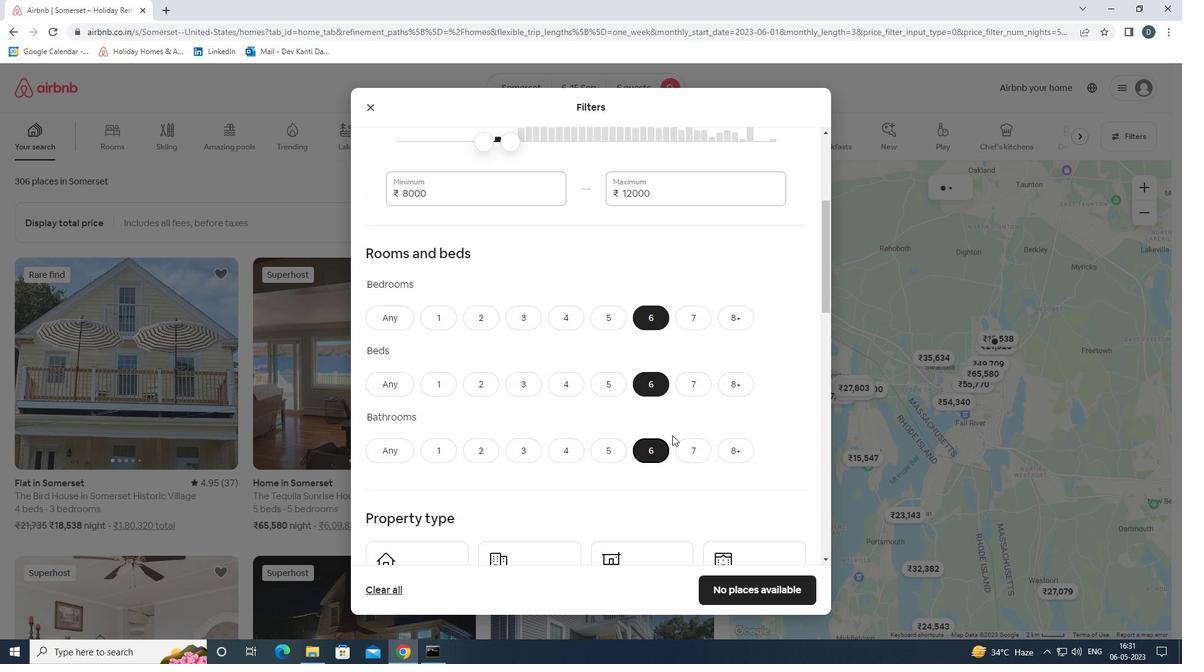 
Action: Mouse scrolled (672, 410) with delta (0, 0)
Screenshot: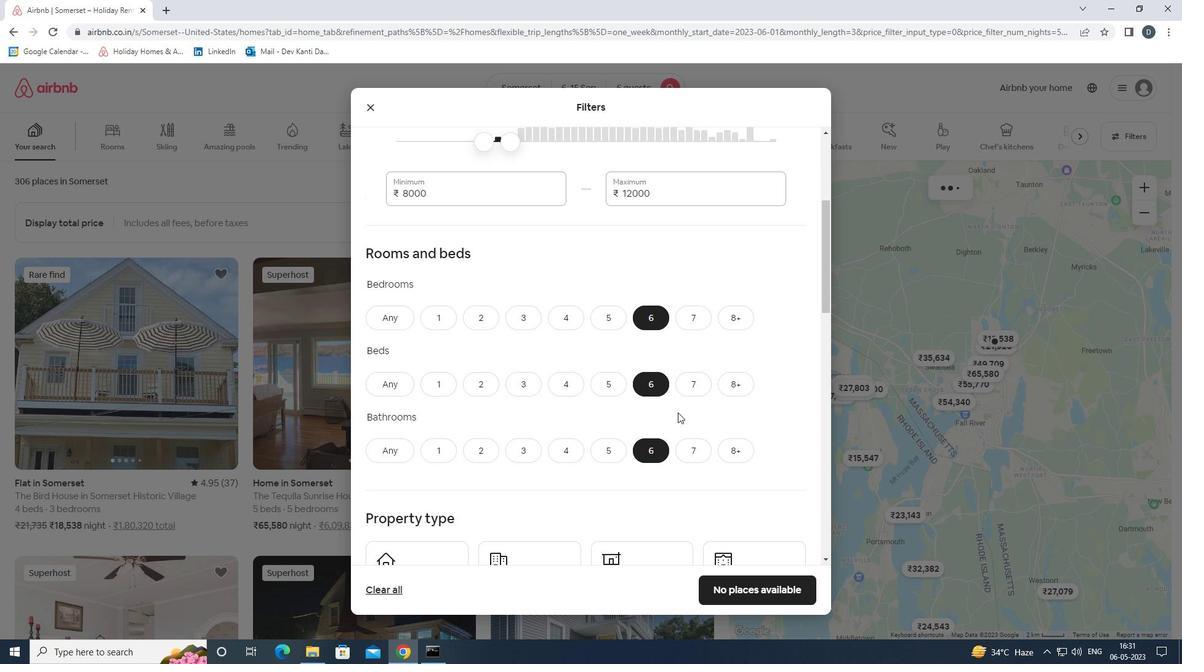 
Action: Mouse scrolled (672, 410) with delta (0, 0)
Screenshot: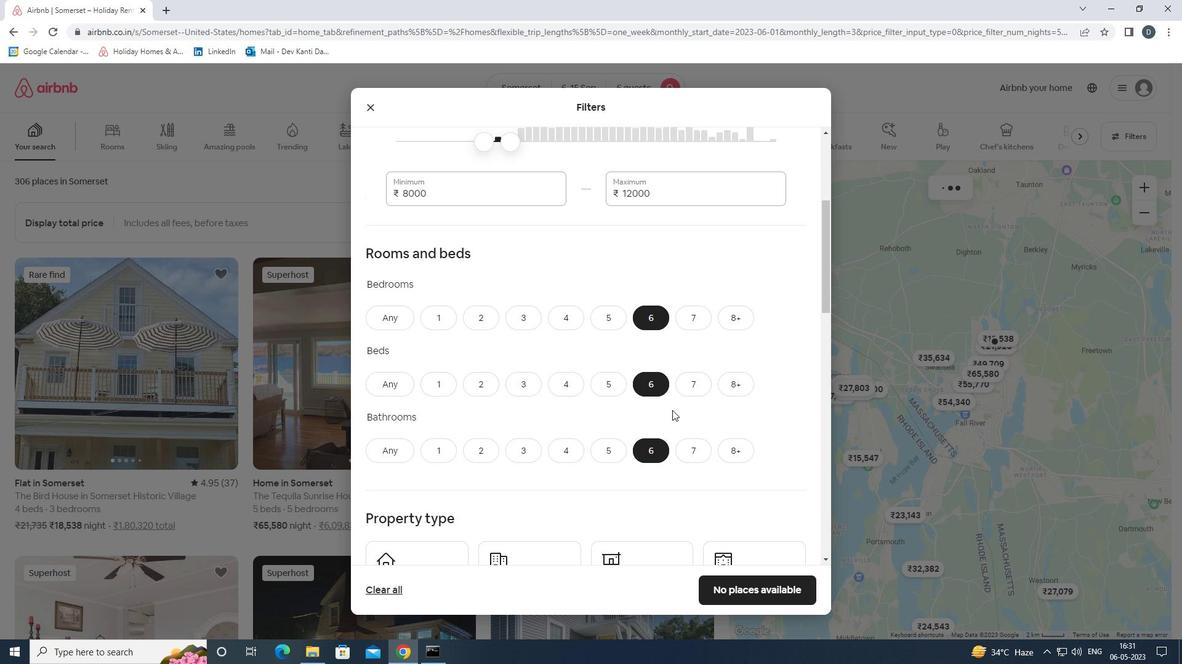 
Action: Mouse scrolled (672, 410) with delta (0, 0)
Screenshot: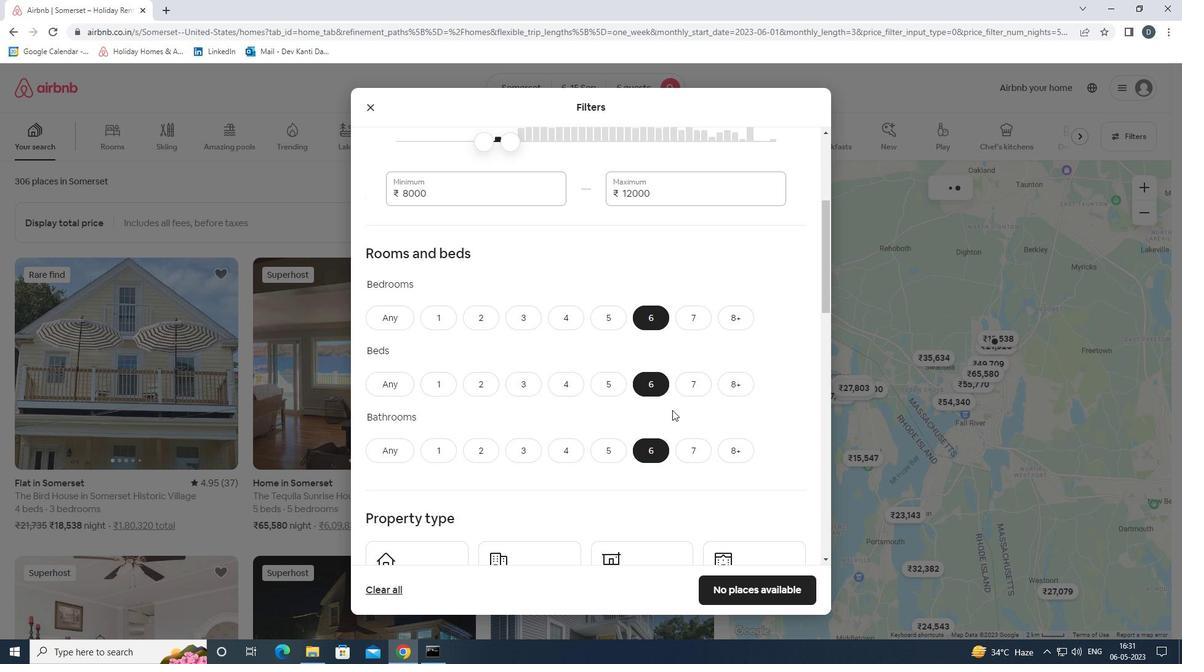 
Action: Mouse moved to (425, 407)
Screenshot: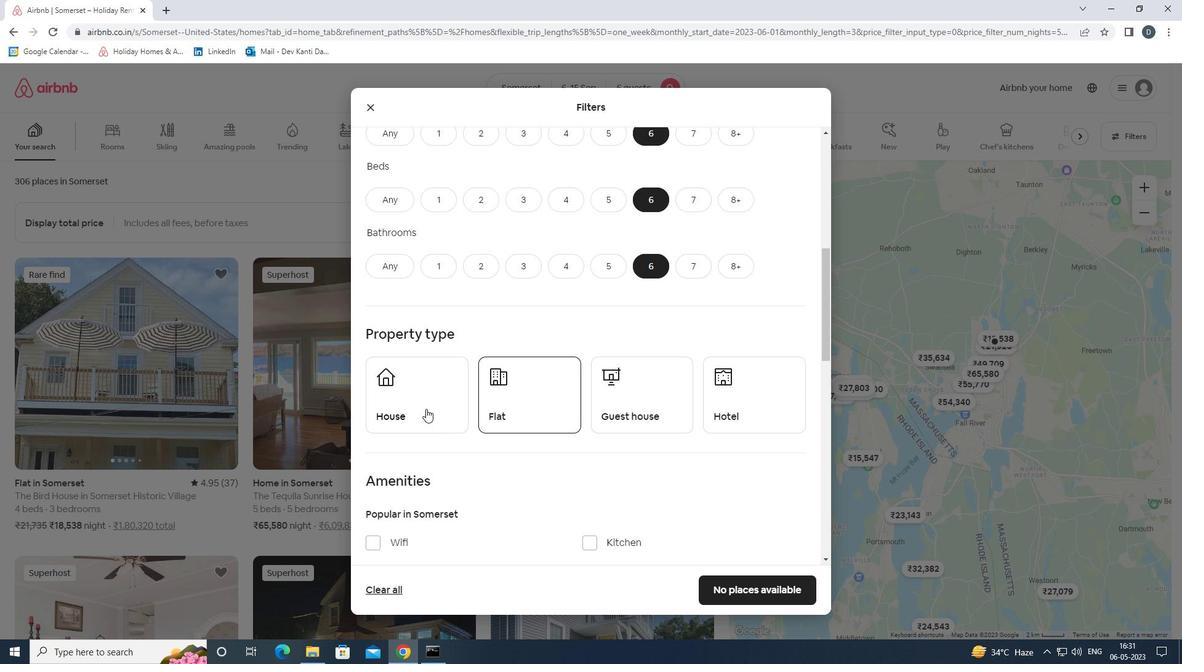 
Action: Mouse pressed left at (425, 407)
Screenshot: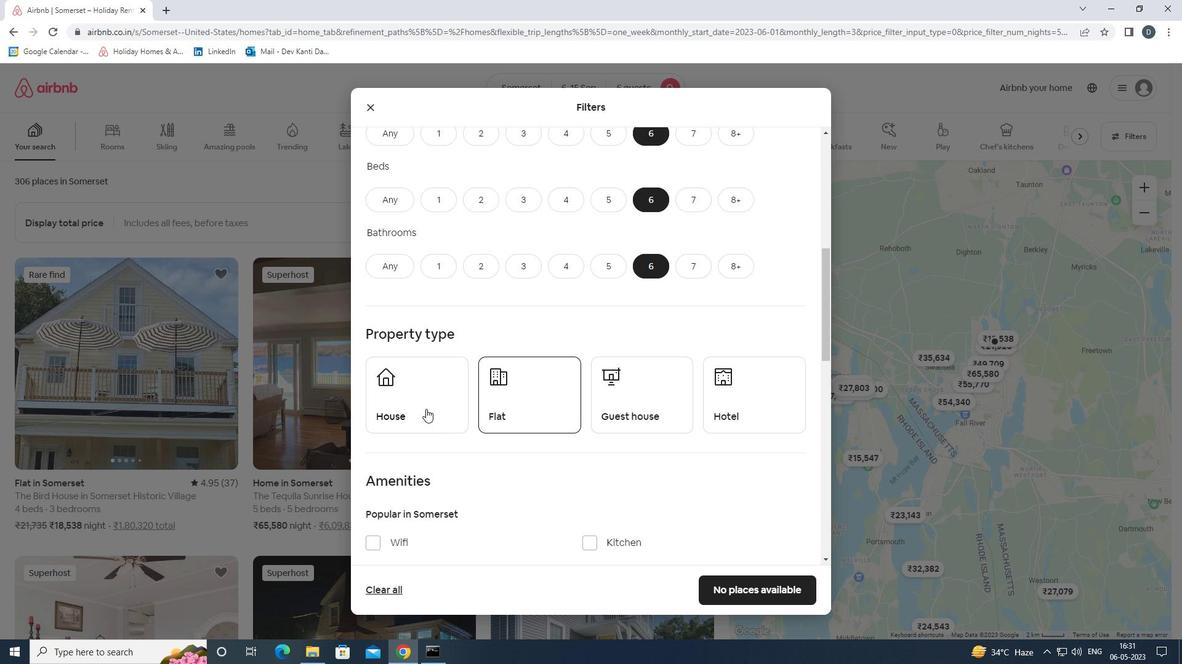 
Action: Mouse moved to (523, 402)
Screenshot: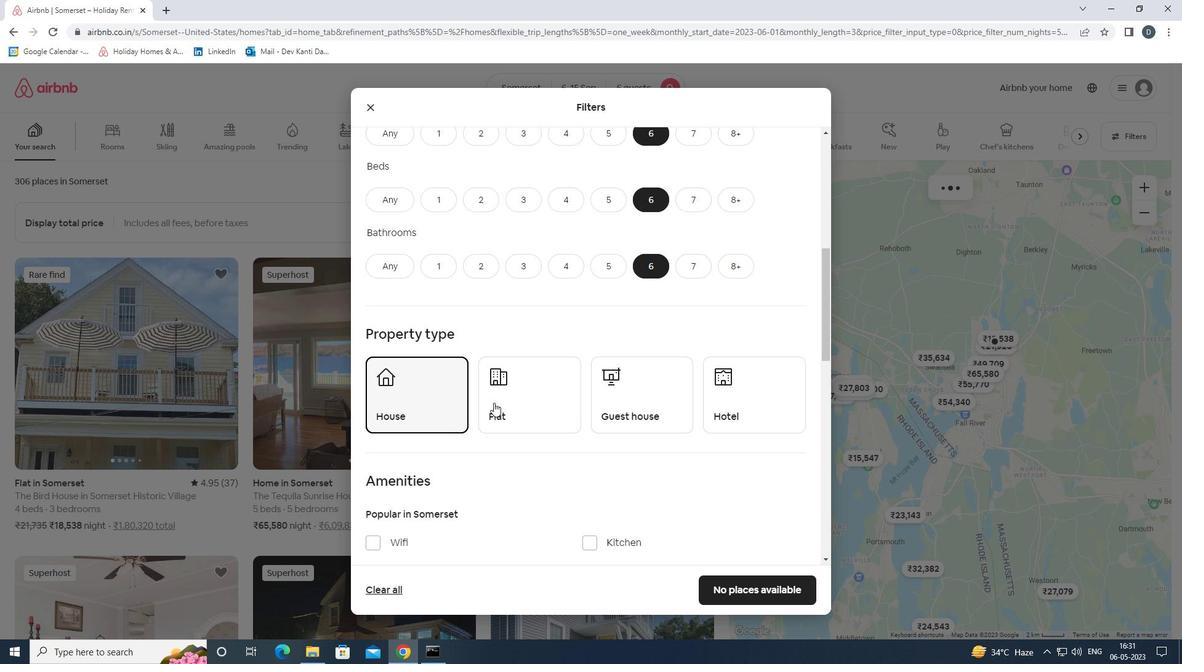 
Action: Mouse pressed left at (523, 402)
Screenshot: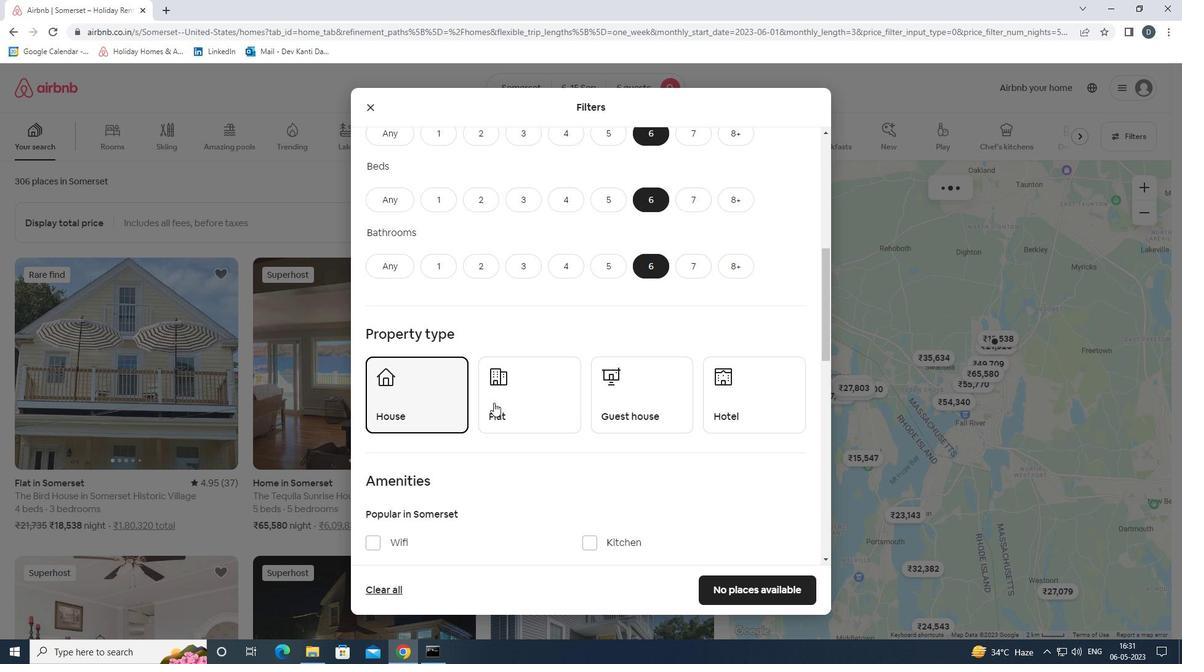 
Action: Mouse moved to (632, 397)
Screenshot: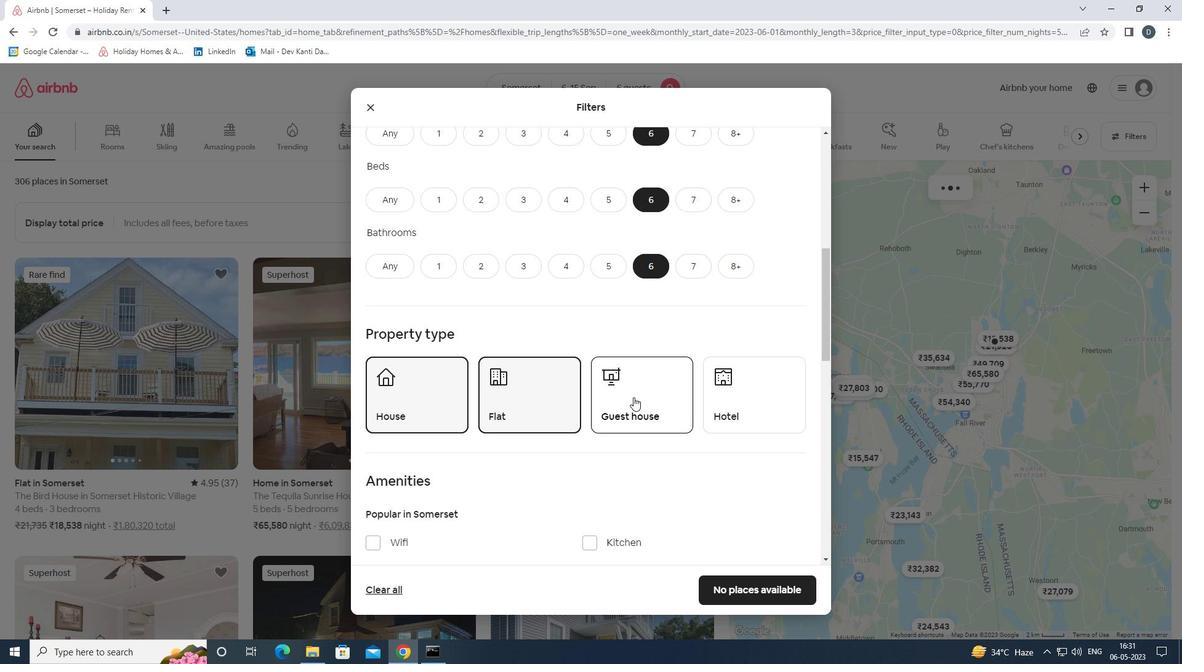 
Action: Mouse pressed left at (632, 397)
Screenshot: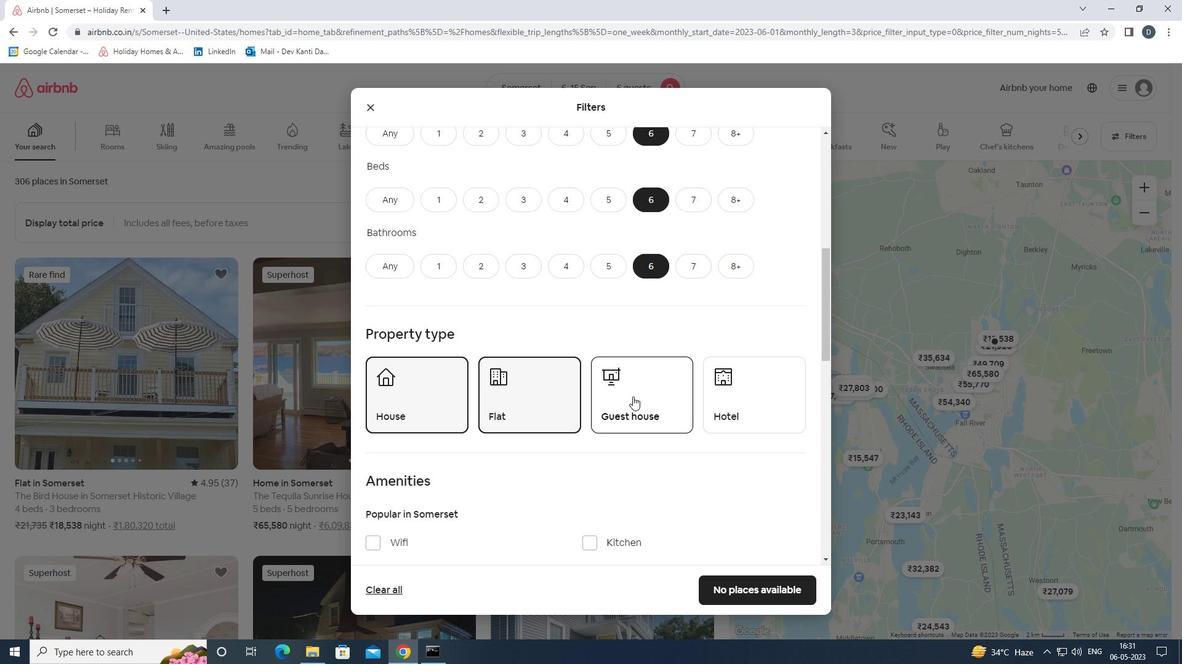 
Action: Mouse moved to (625, 394)
Screenshot: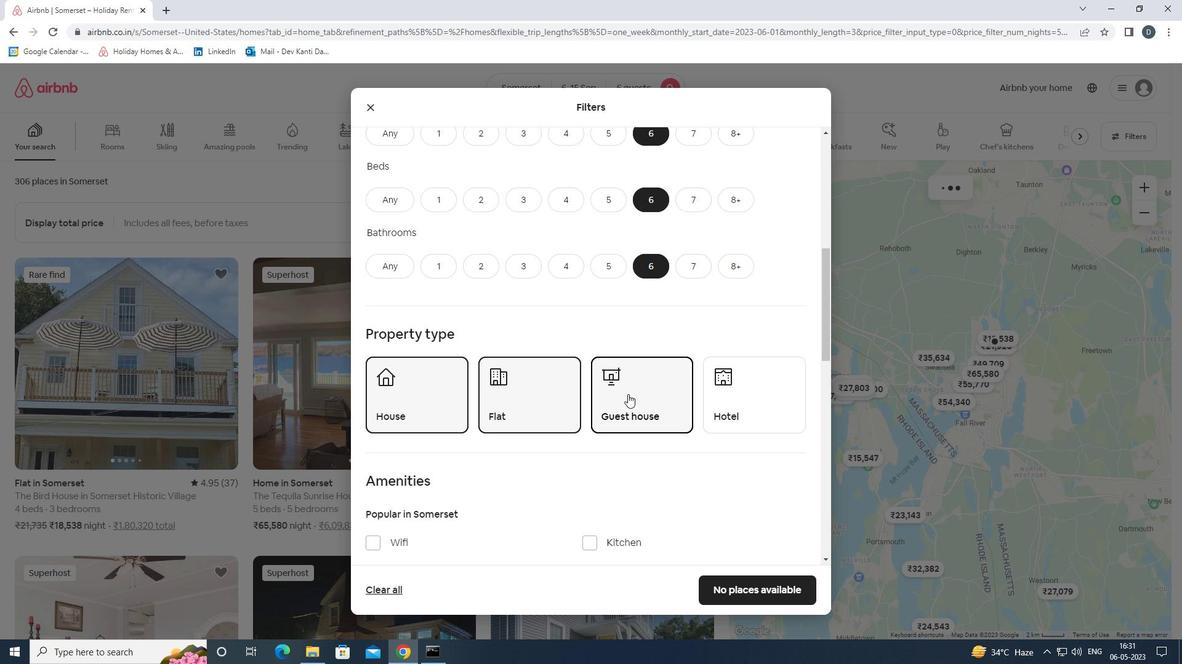 
Action: Mouse scrolled (625, 393) with delta (0, 0)
Screenshot: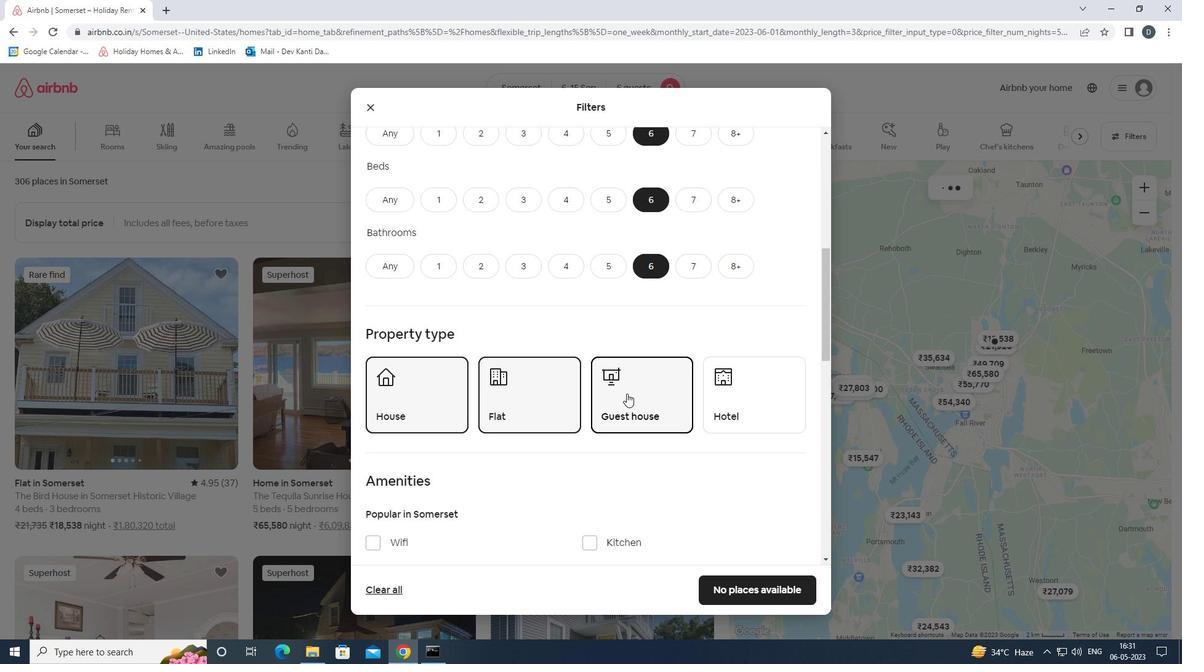 
Action: Mouse scrolled (625, 393) with delta (0, 0)
Screenshot: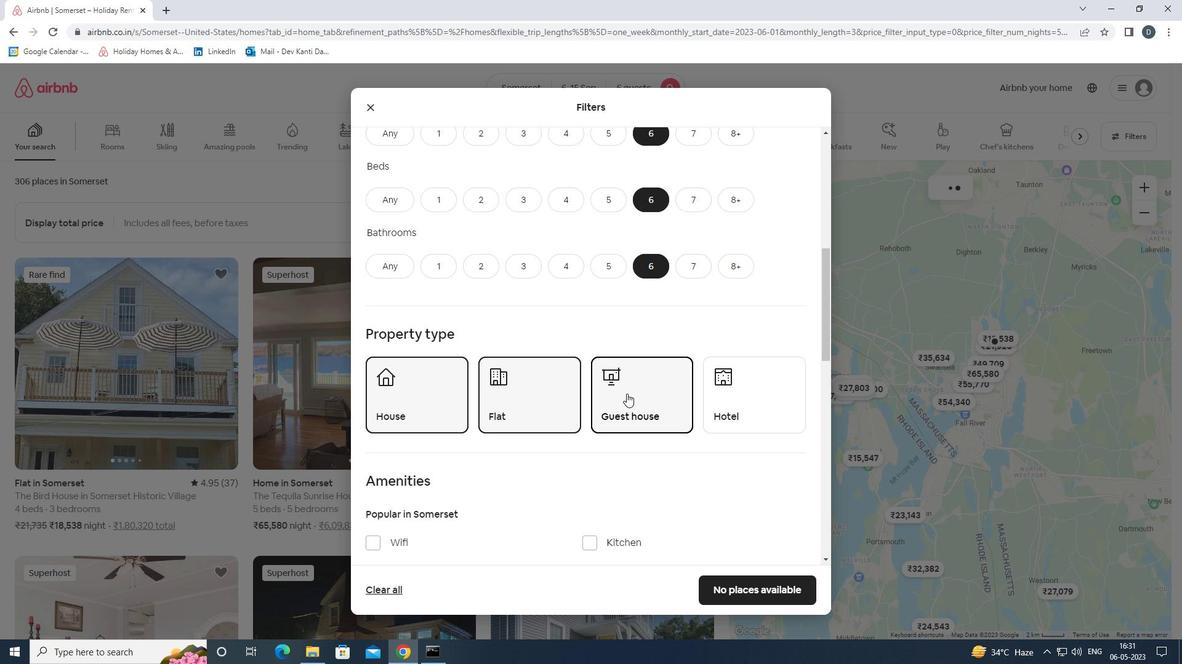 
Action: Mouse scrolled (625, 393) with delta (0, 0)
Screenshot: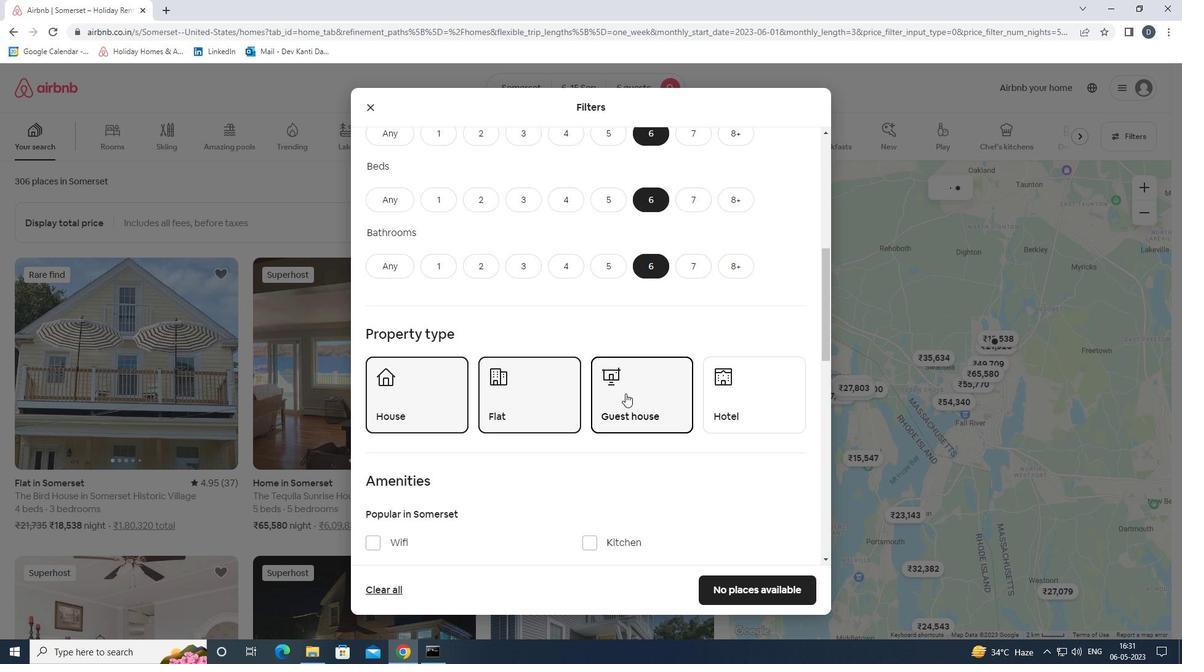 
Action: Mouse scrolled (625, 393) with delta (0, 0)
Screenshot: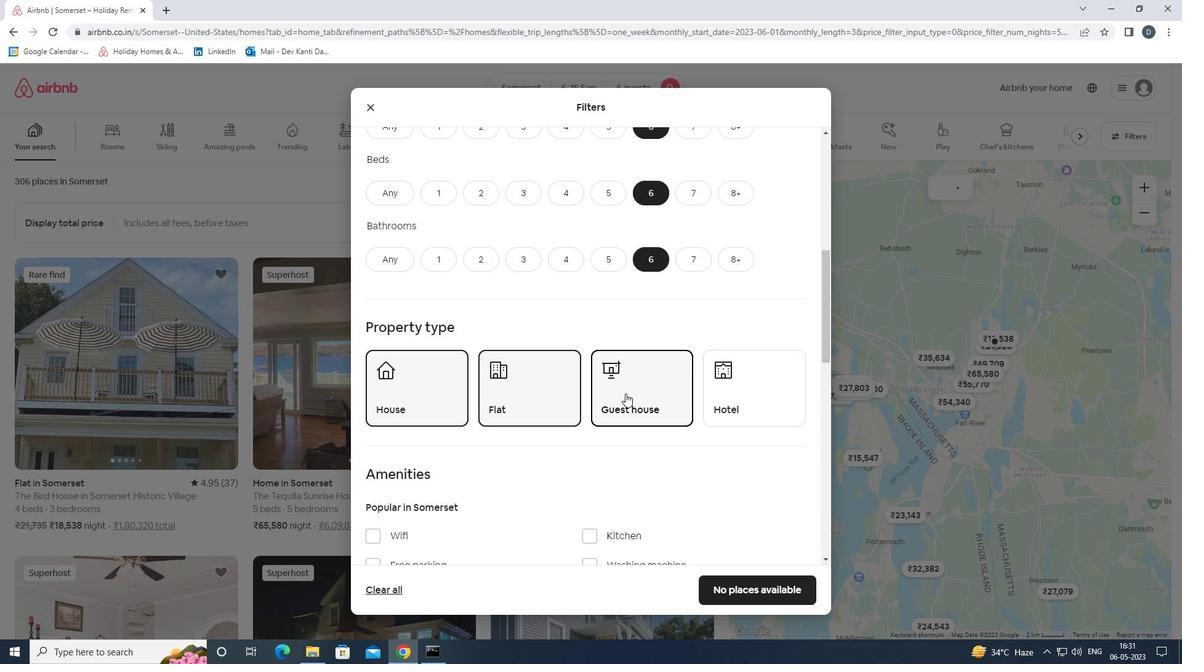 
Action: Mouse moved to (406, 300)
Screenshot: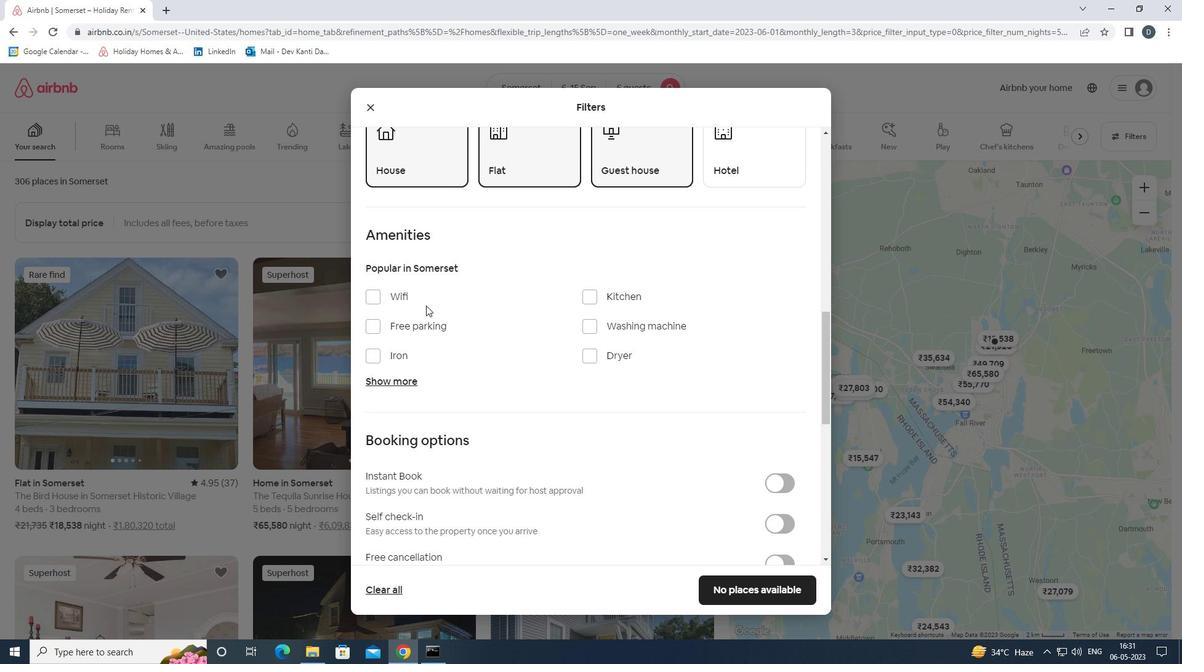 
Action: Mouse pressed left at (406, 300)
Screenshot: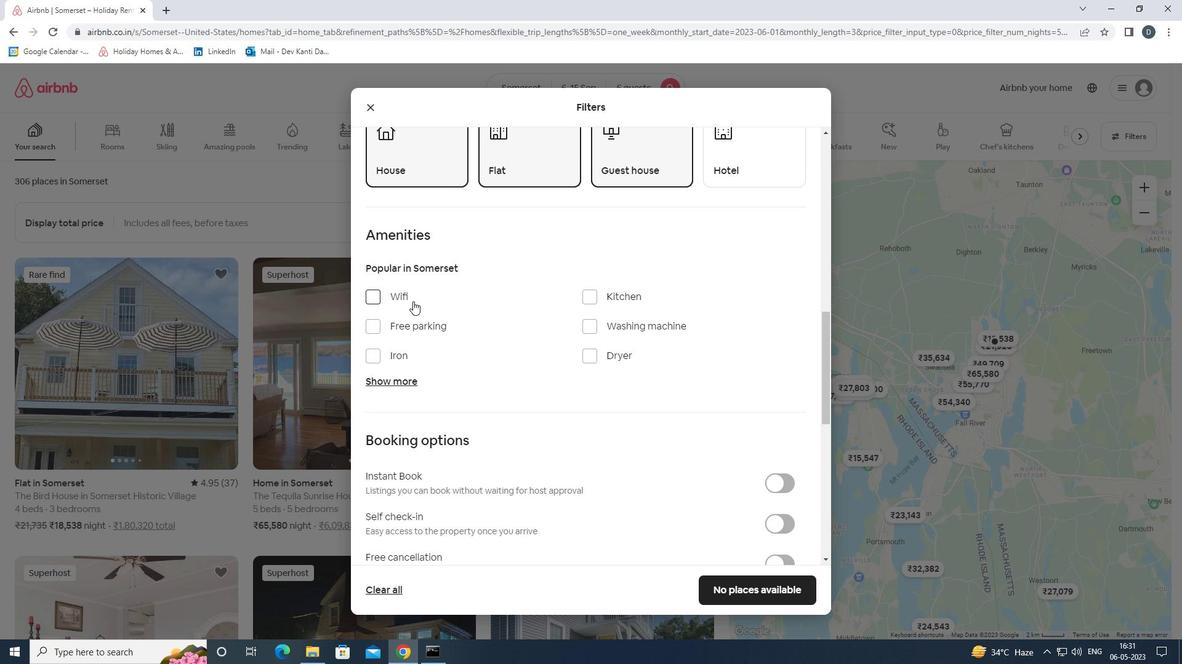 
Action: Mouse moved to (408, 328)
Screenshot: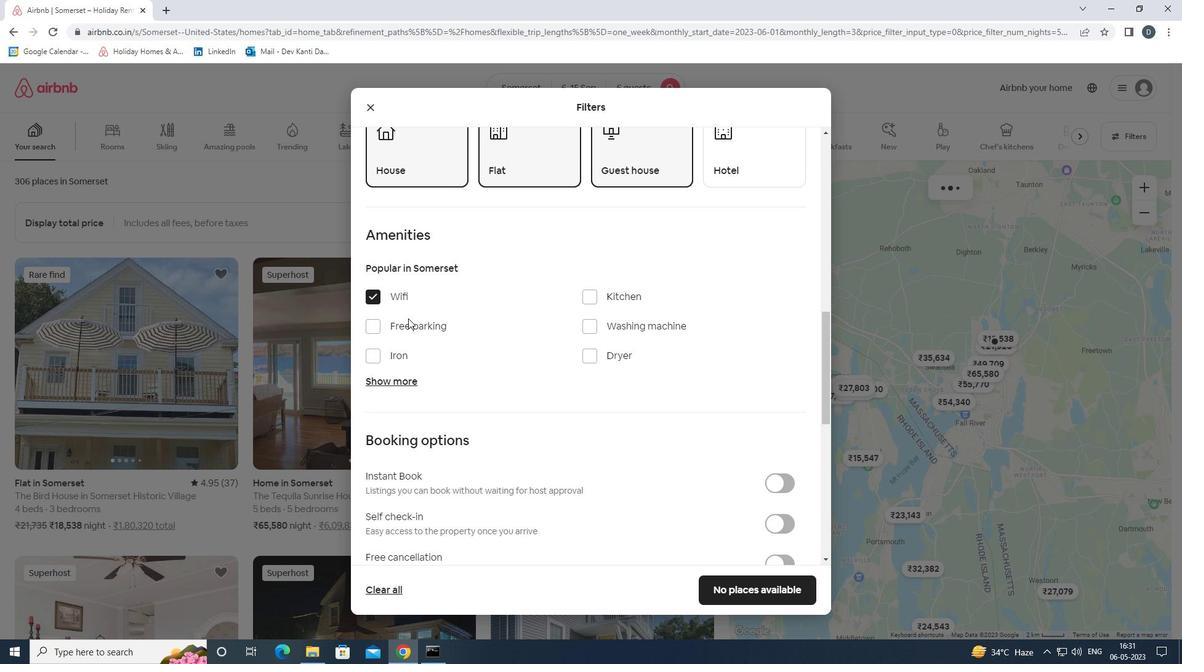 
Action: Mouse pressed left at (408, 328)
Screenshot: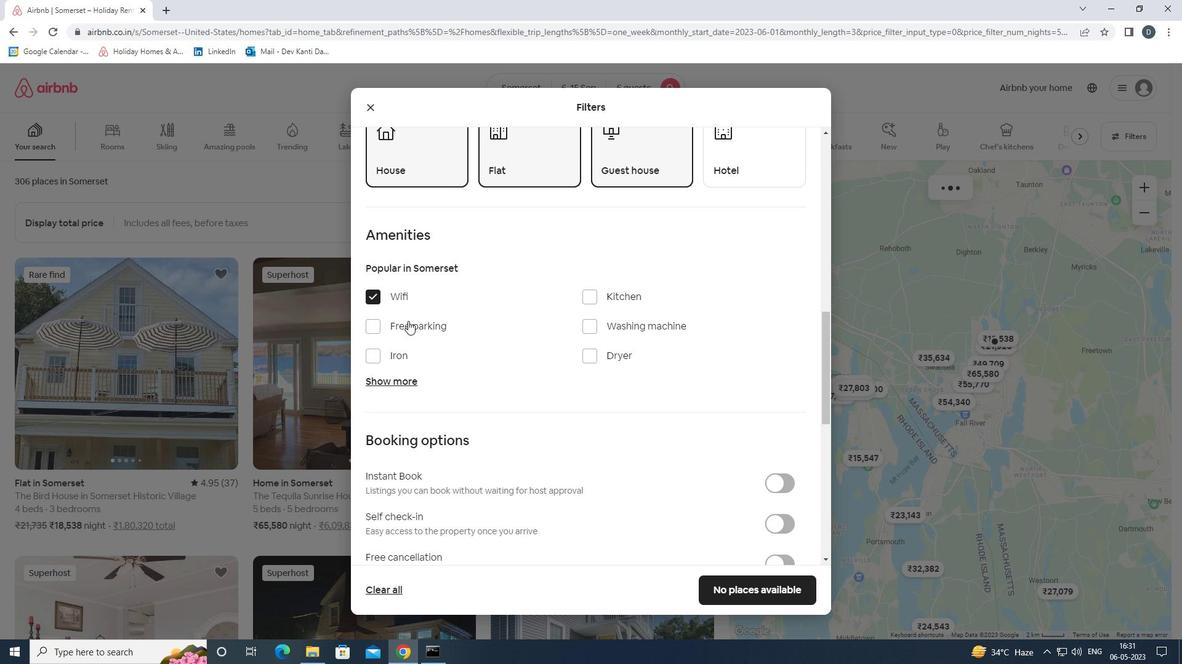 
Action: Mouse moved to (411, 376)
Screenshot: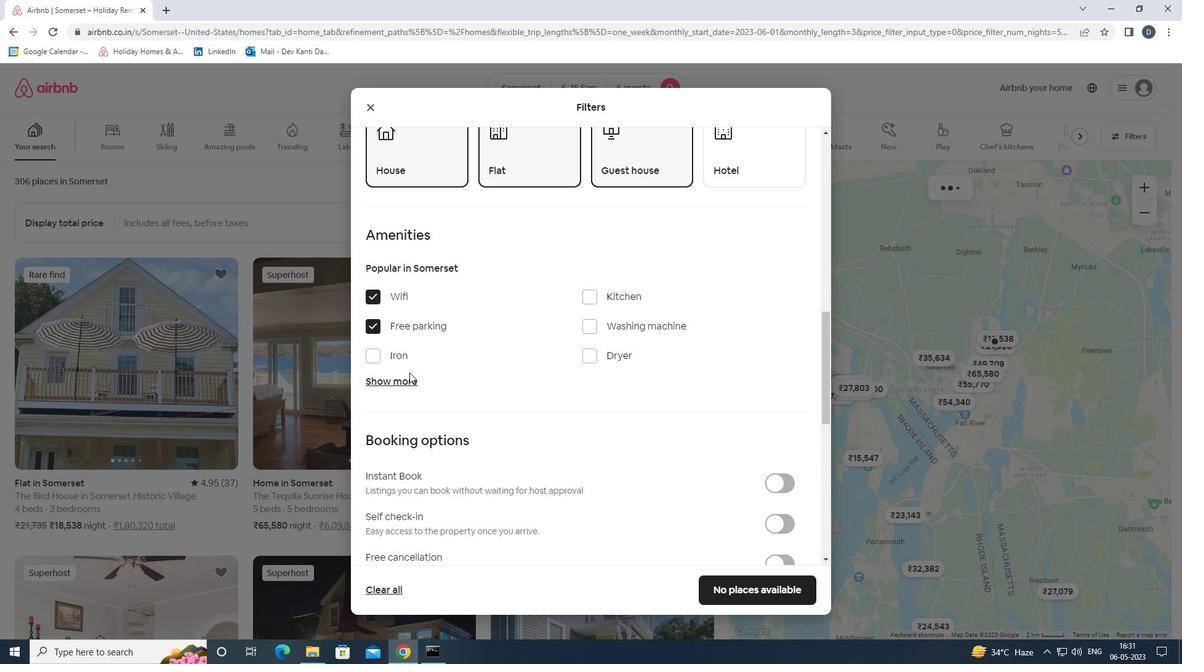 
Action: Mouse pressed left at (411, 376)
Screenshot: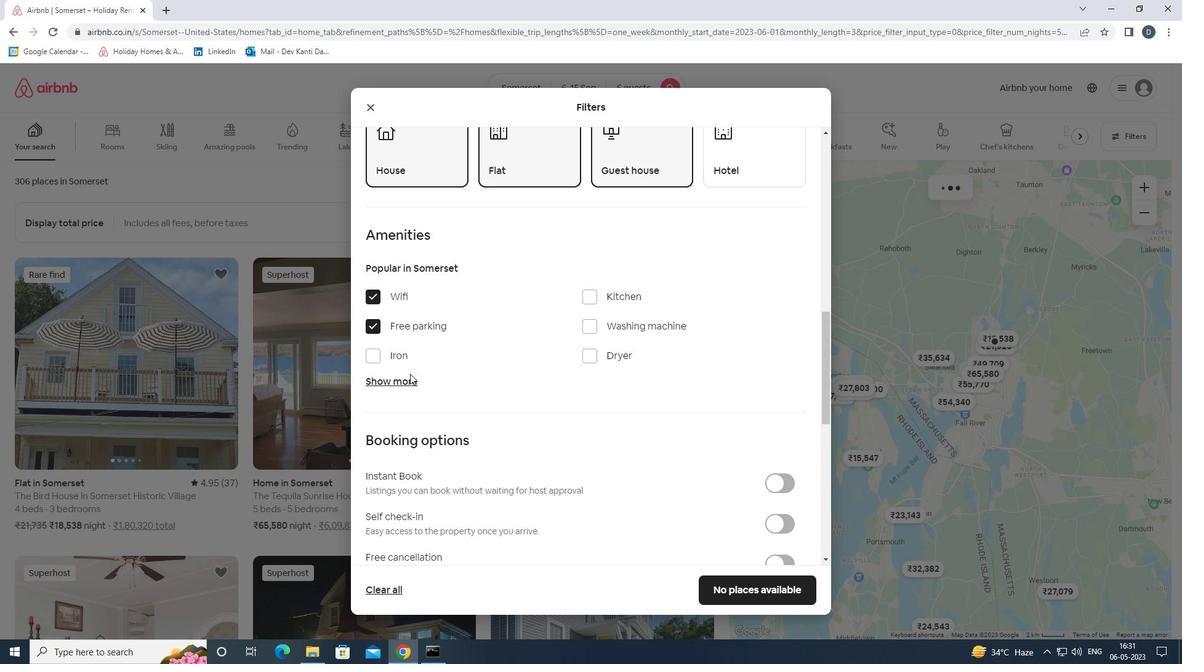 
Action: Mouse moved to (531, 364)
Screenshot: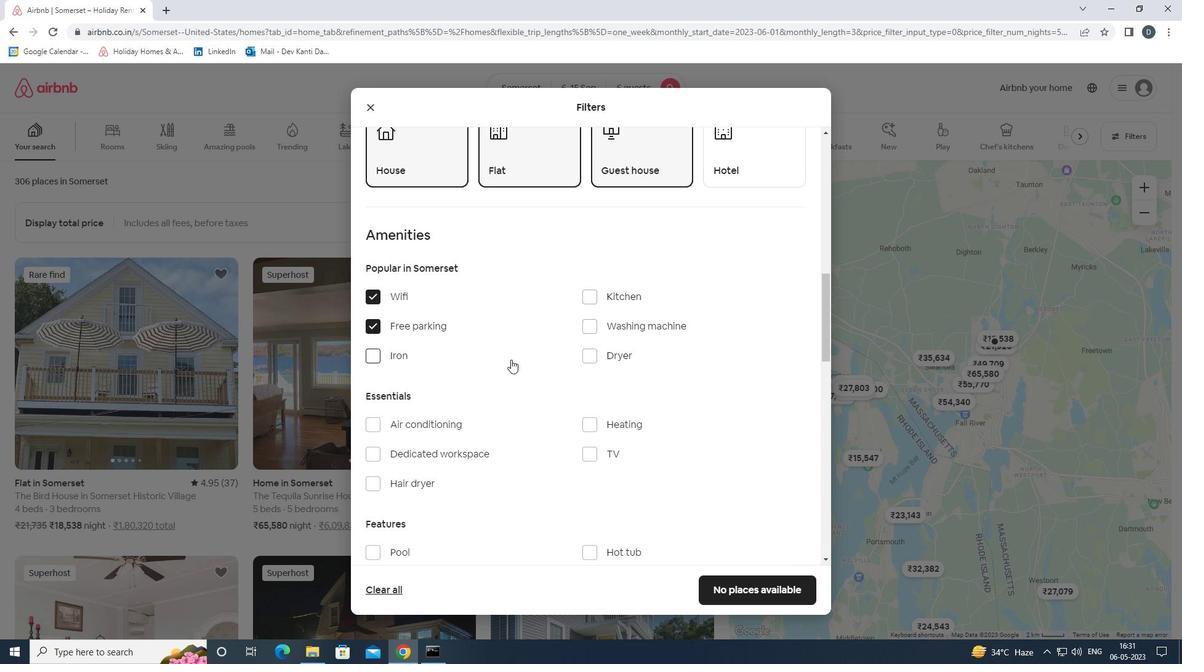 
Action: Mouse scrolled (531, 363) with delta (0, 0)
Screenshot: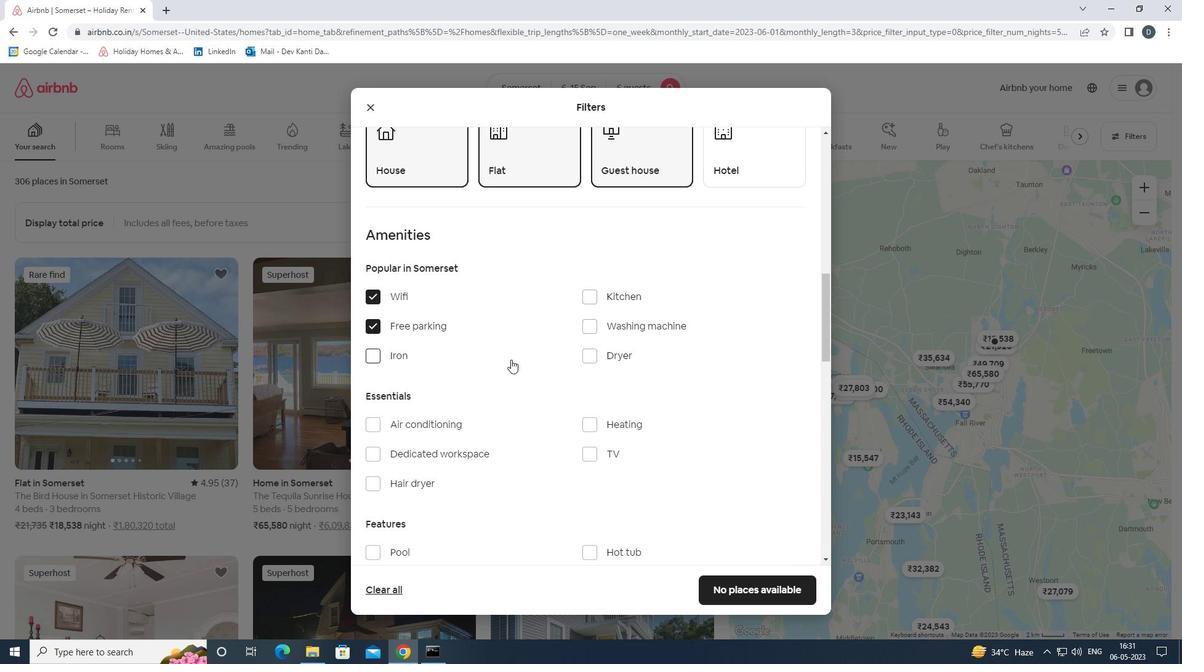 
Action: Mouse moved to (589, 388)
Screenshot: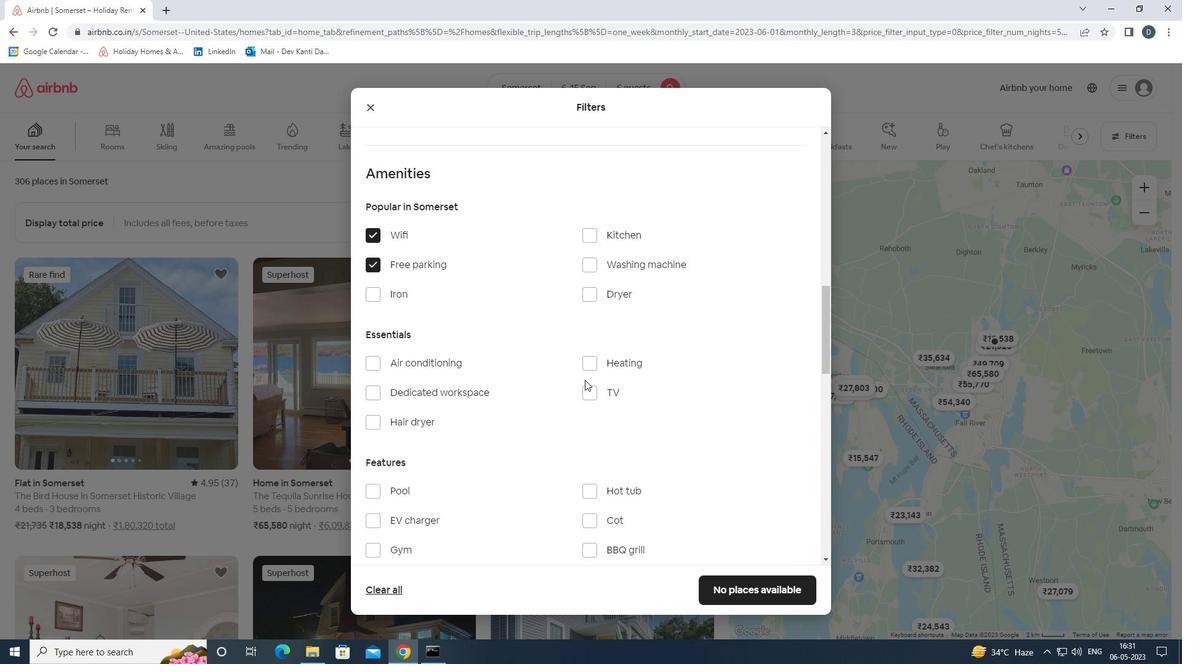 
Action: Mouse pressed left at (589, 388)
Screenshot: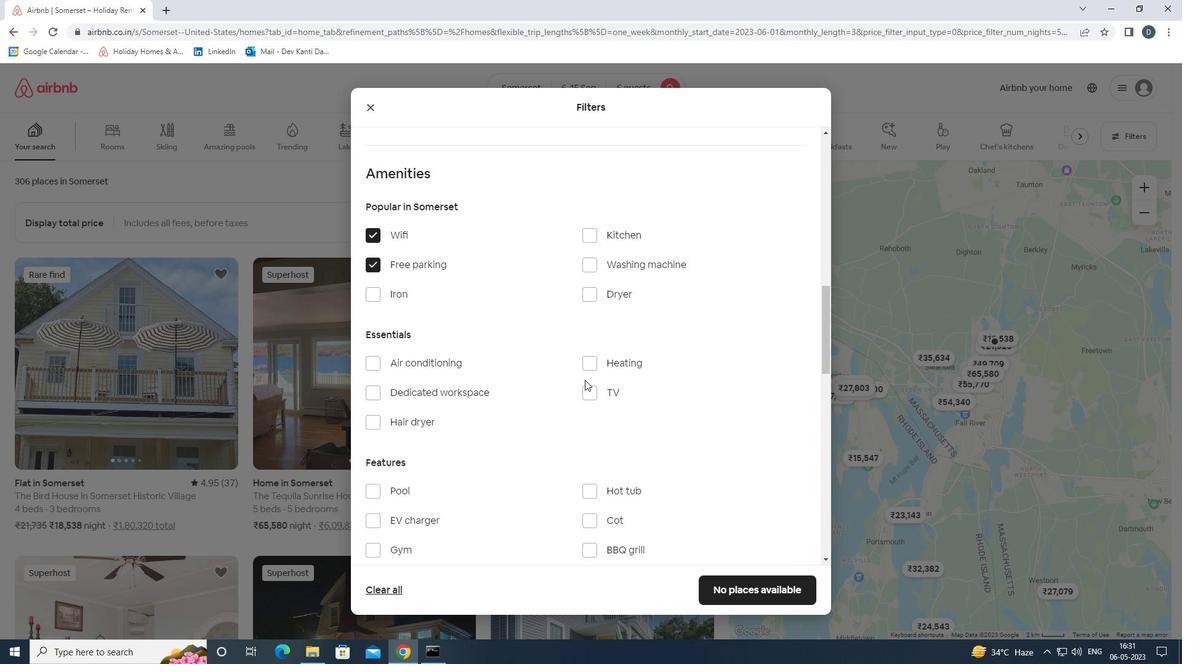
Action: Mouse moved to (578, 383)
Screenshot: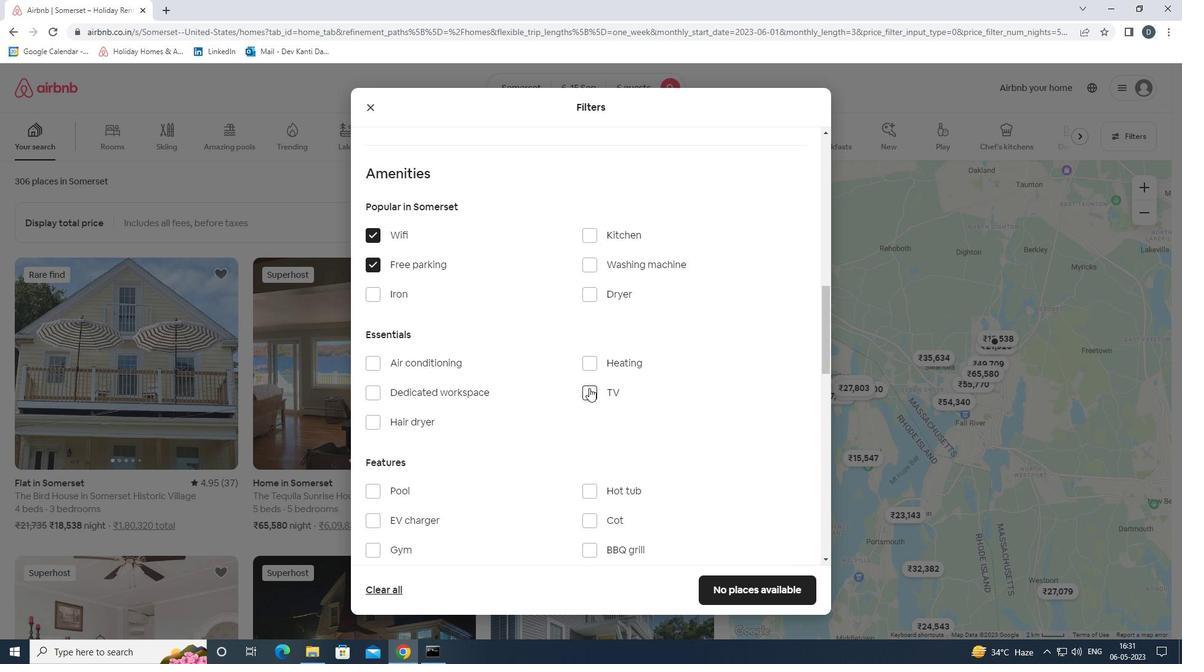 
Action: Mouse scrolled (578, 382) with delta (0, 0)
Screenshot: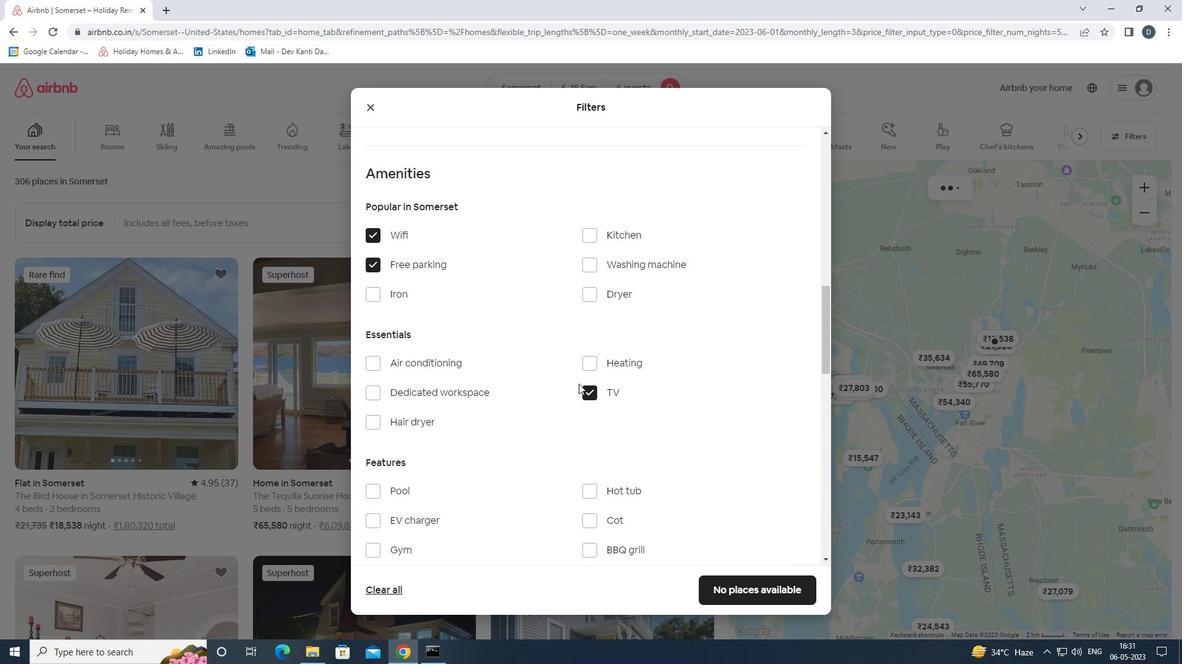 
Action: Mouse scrolled (578, 382) with delta (0, 0)
Screenshot: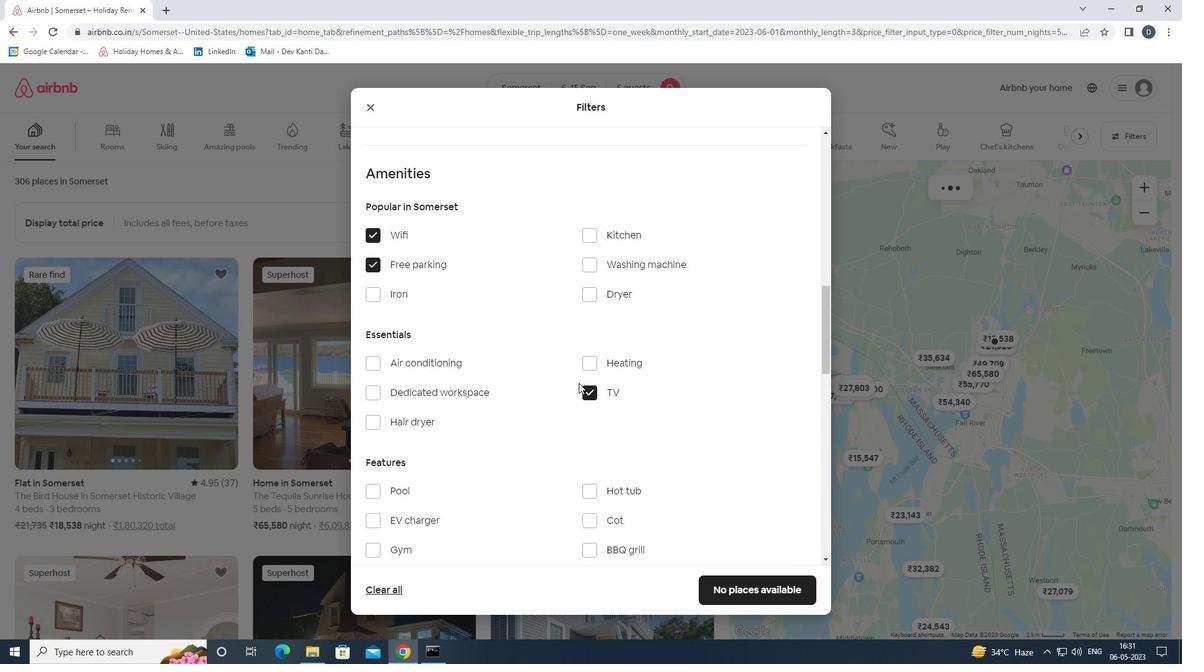 
Action: Mouse moved to (410, 426)
Screenshot: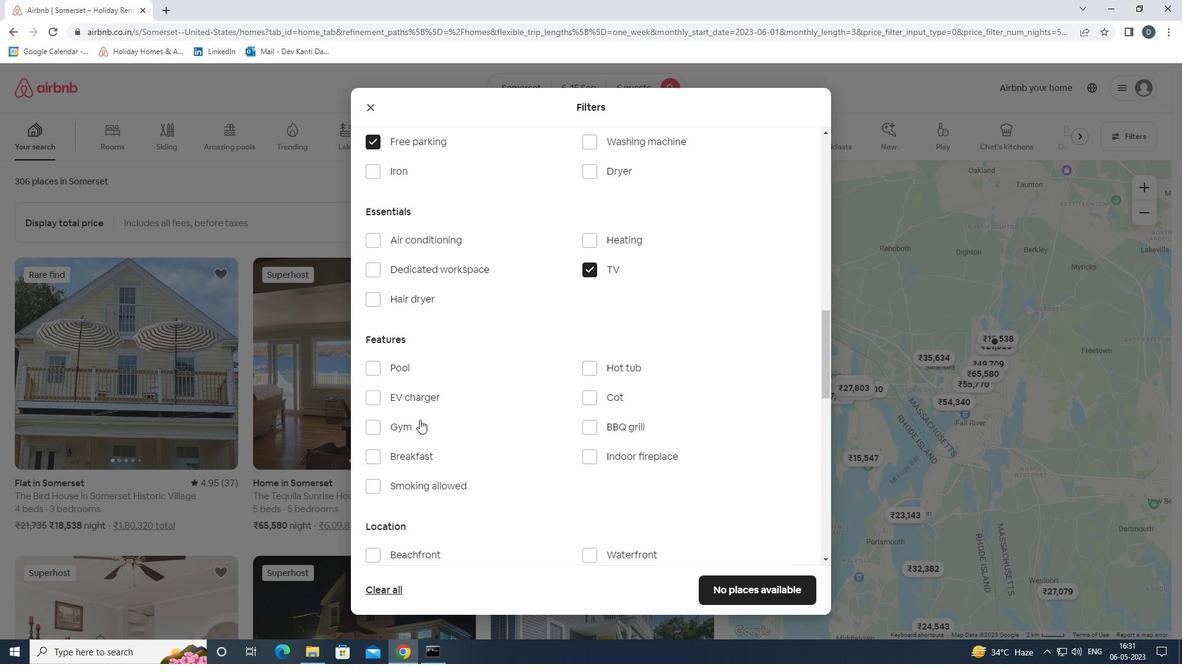 
Action: Mouse pressed left at (410, 426)
Screenshot: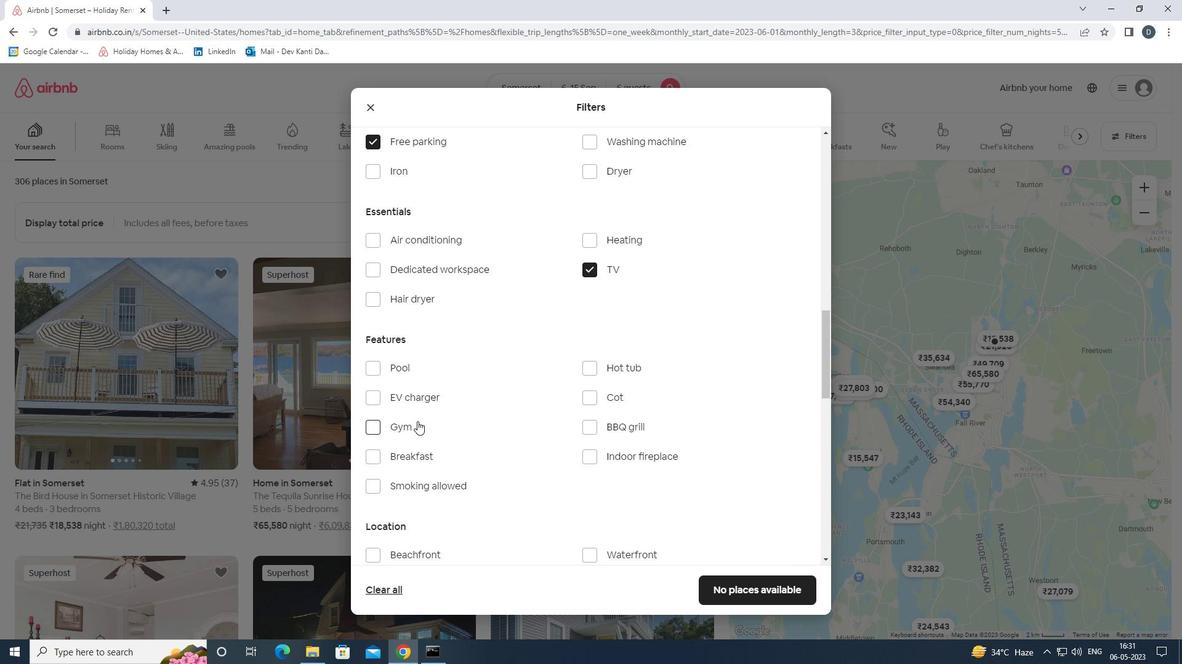 
Action: Mouse moved to (411, 459)
Screenshot: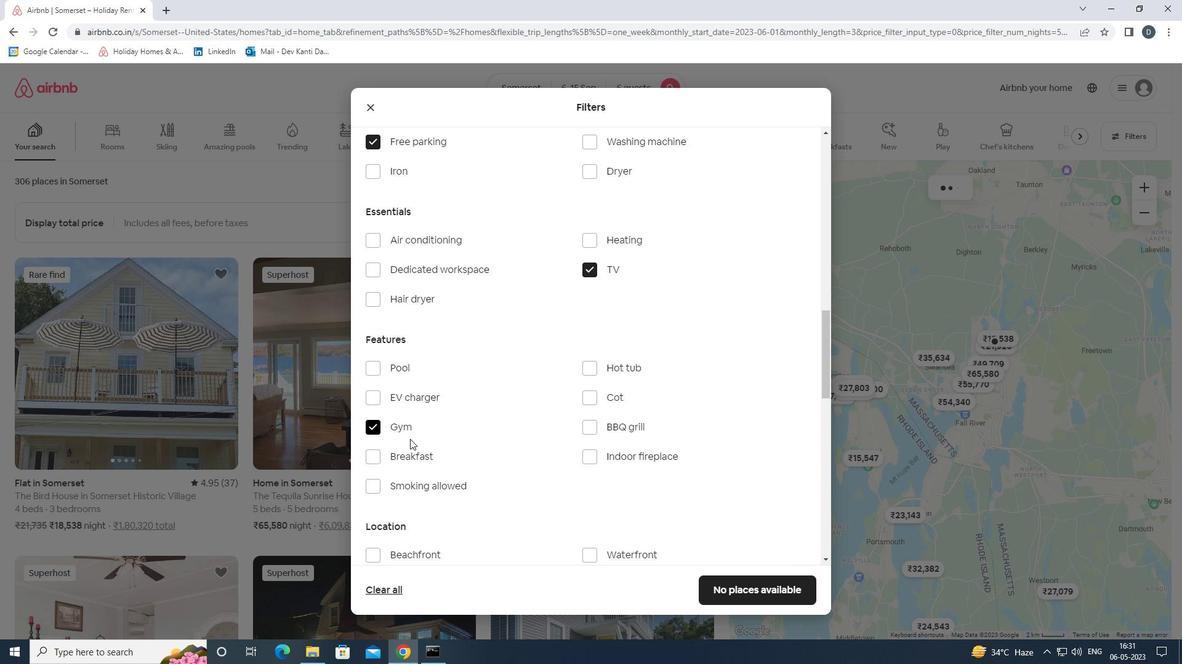 
Action: Mouse pressed left at (411, 459)
Screenshot: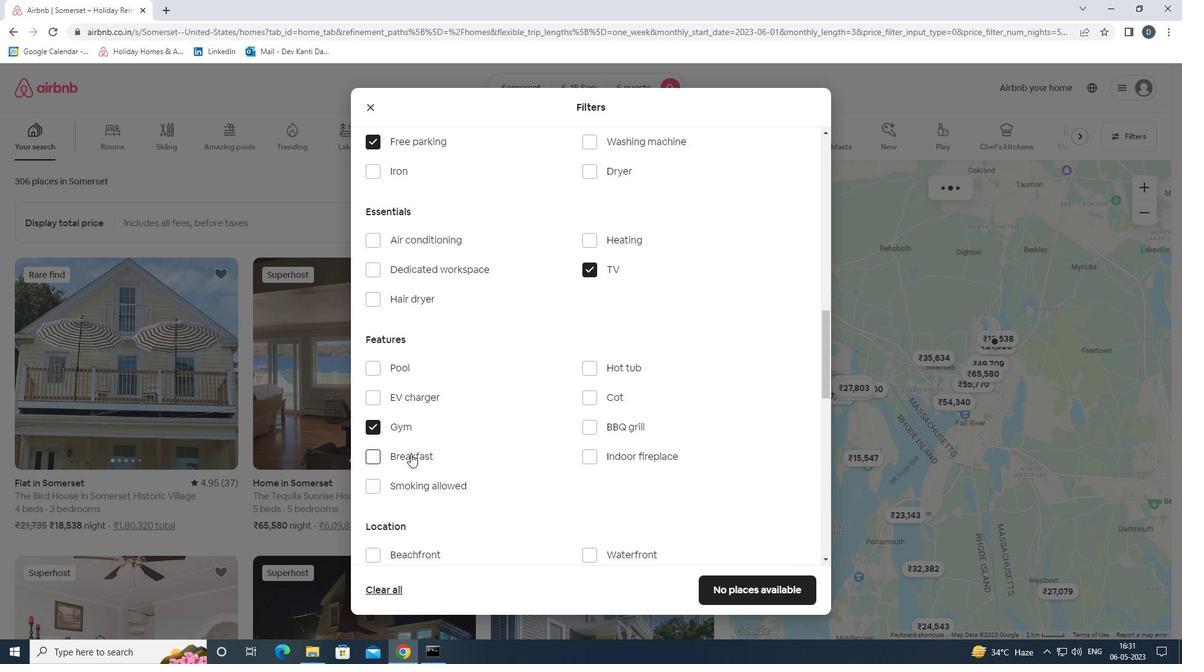 
Action: Mouse moved to (499, 419)
Screenshot: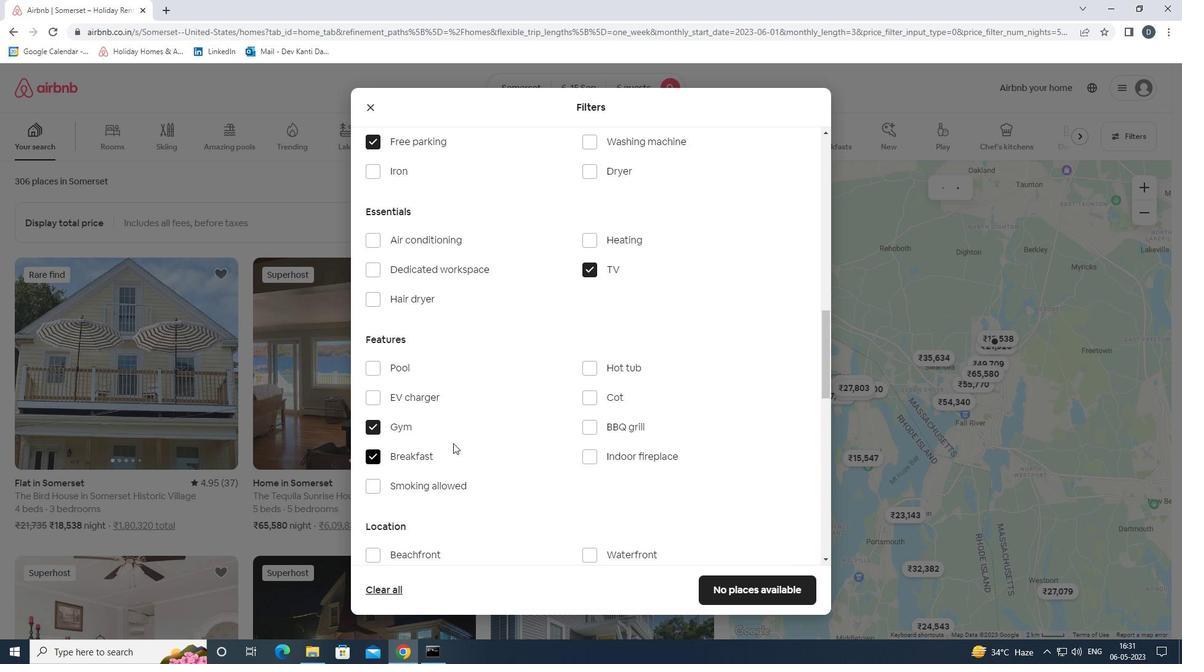 
Action: Mouse scrolled (499, 419) with delta (0, 0)
Screenshot: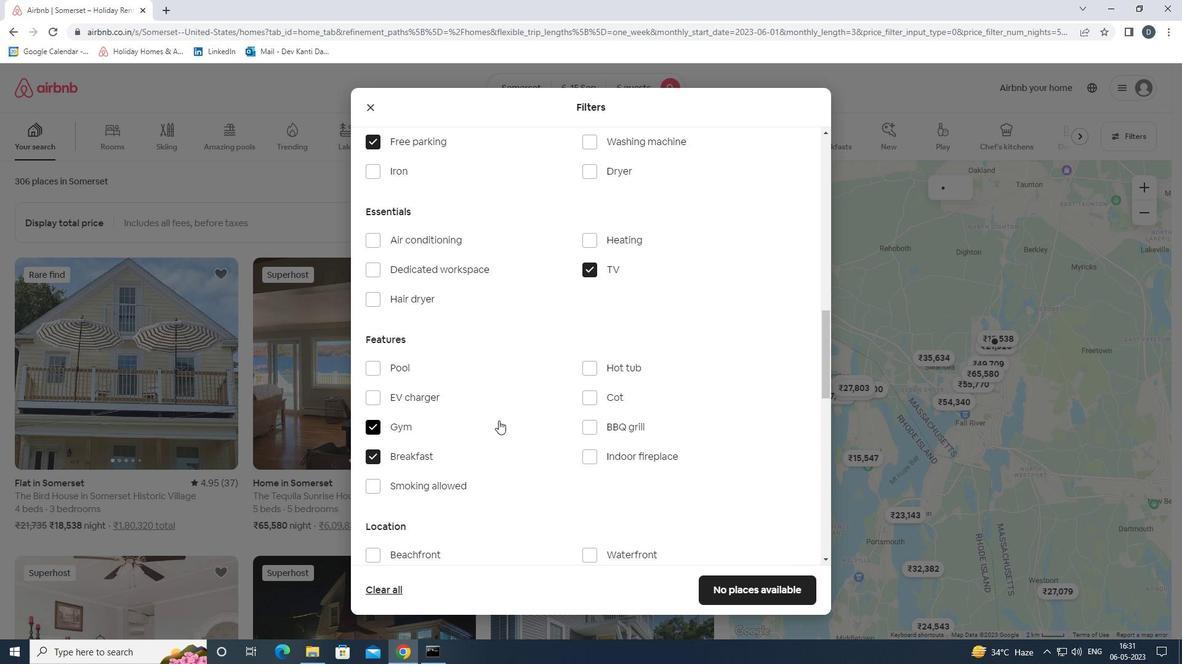 
Action: Mouse moved to (499, 419)
Screenshot: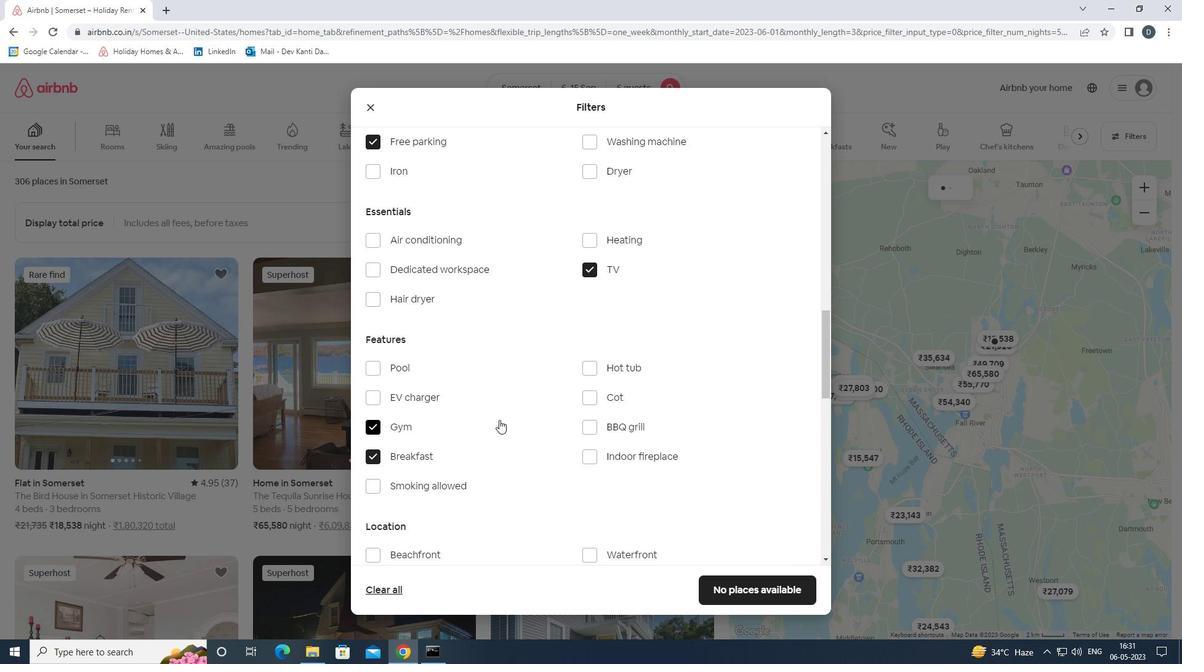 
Action: Mouse scrolled (499, 419) with delta (0, 0)
Screenshot: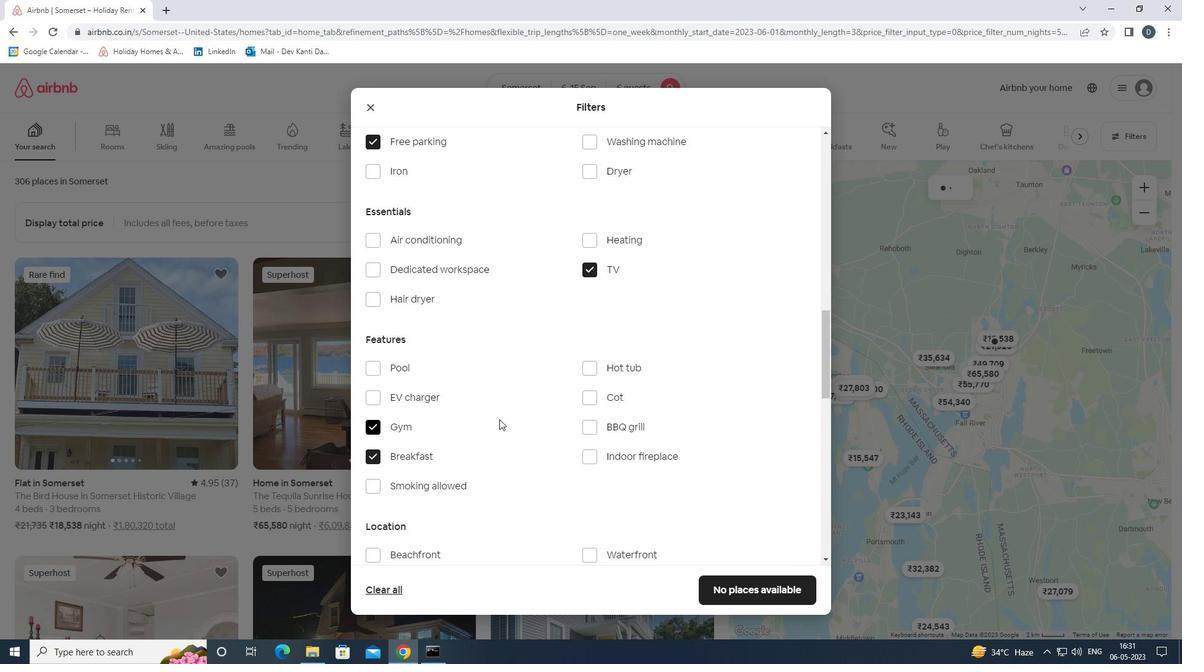 
Action: Mouse moved to (500, 420)
Screenshot: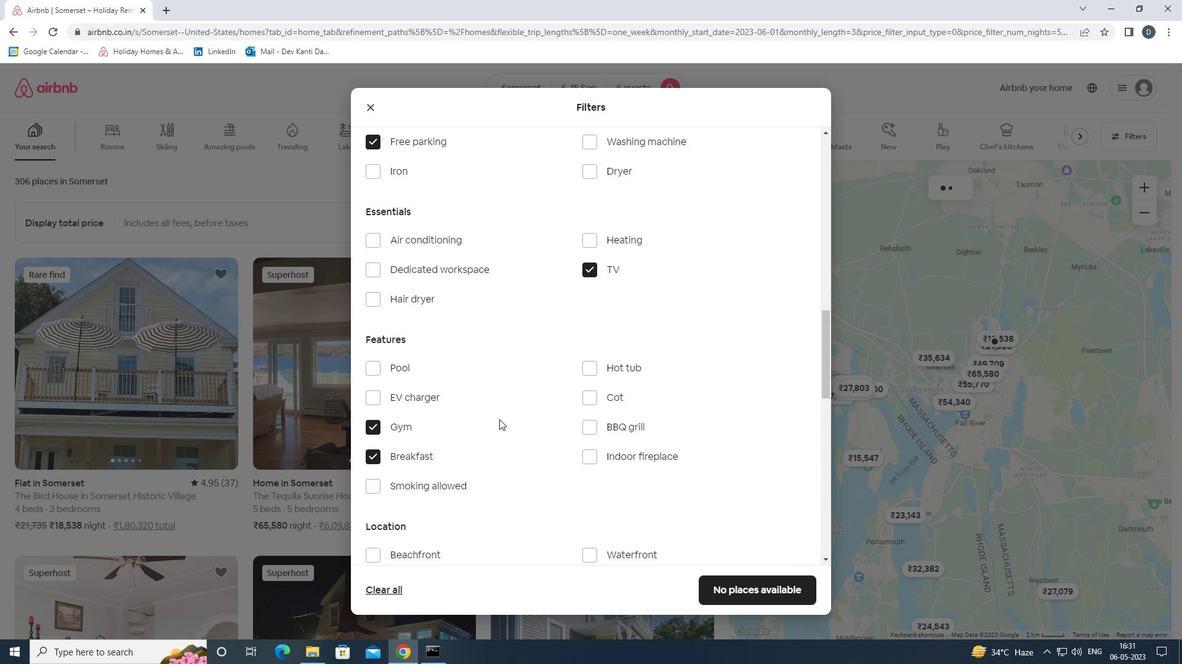 
Action: Mouse scrolled (500, 419) with delta (0, 0)
Screenshot: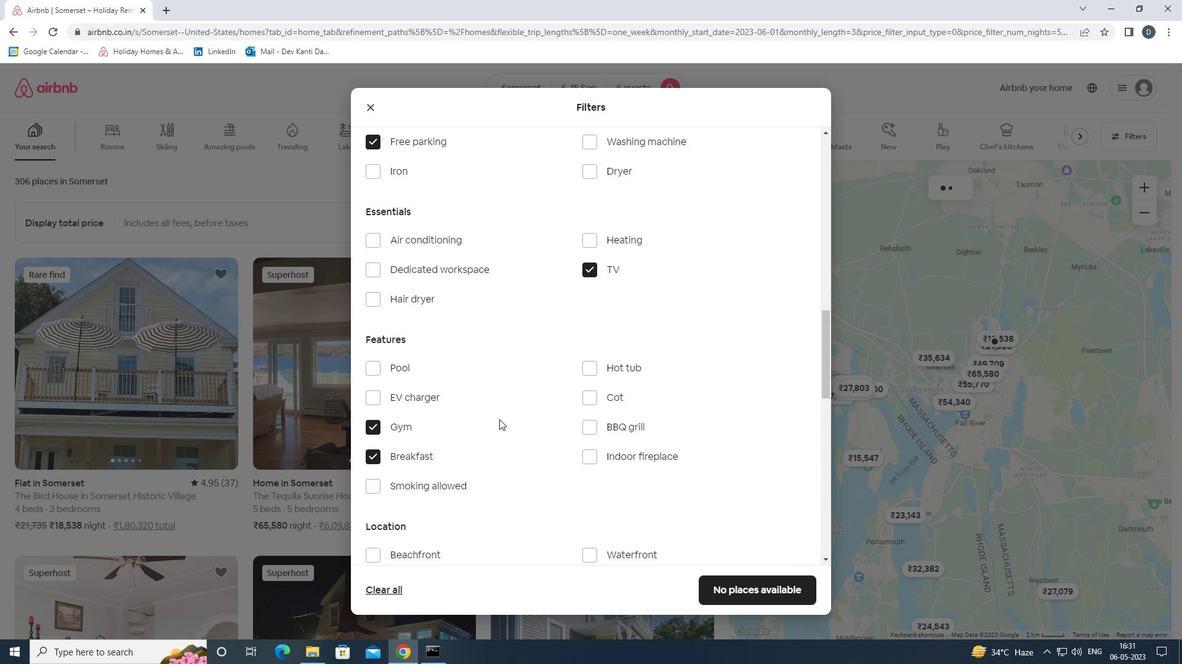 
Action: Mouse moved to (507, 422)
Screenshot: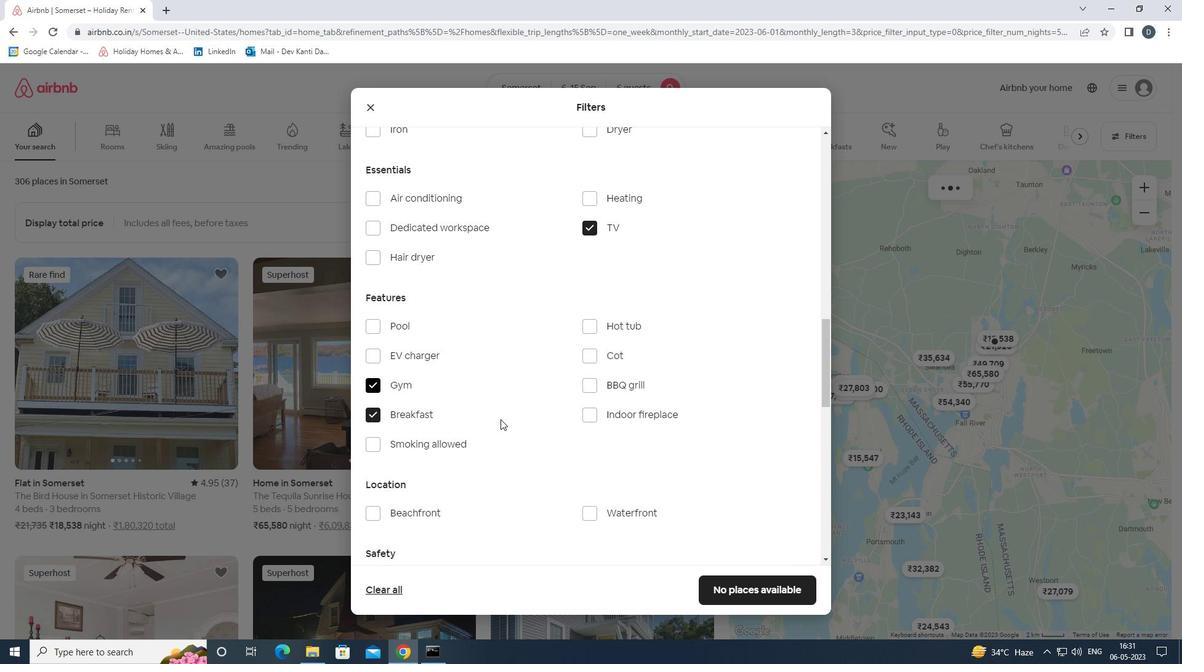 
Action: Mouse scrolled (507, 421) with delta (0, 0)
Screenshot: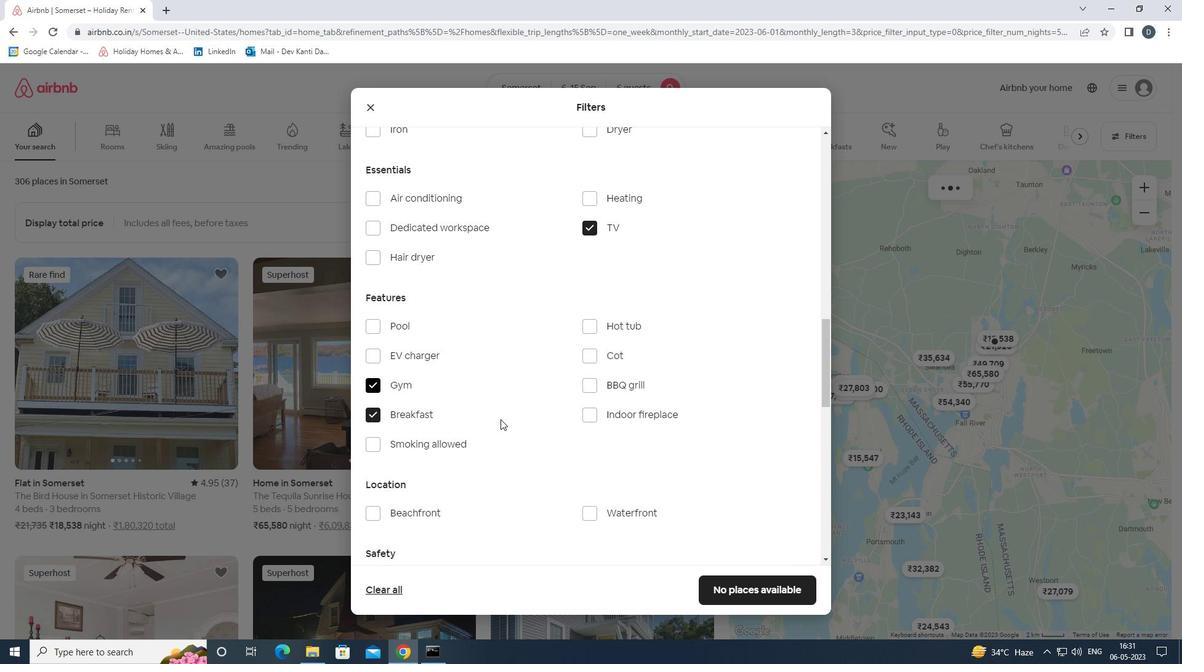 
Action: Mouse moved to (599, 411)
Screenshot: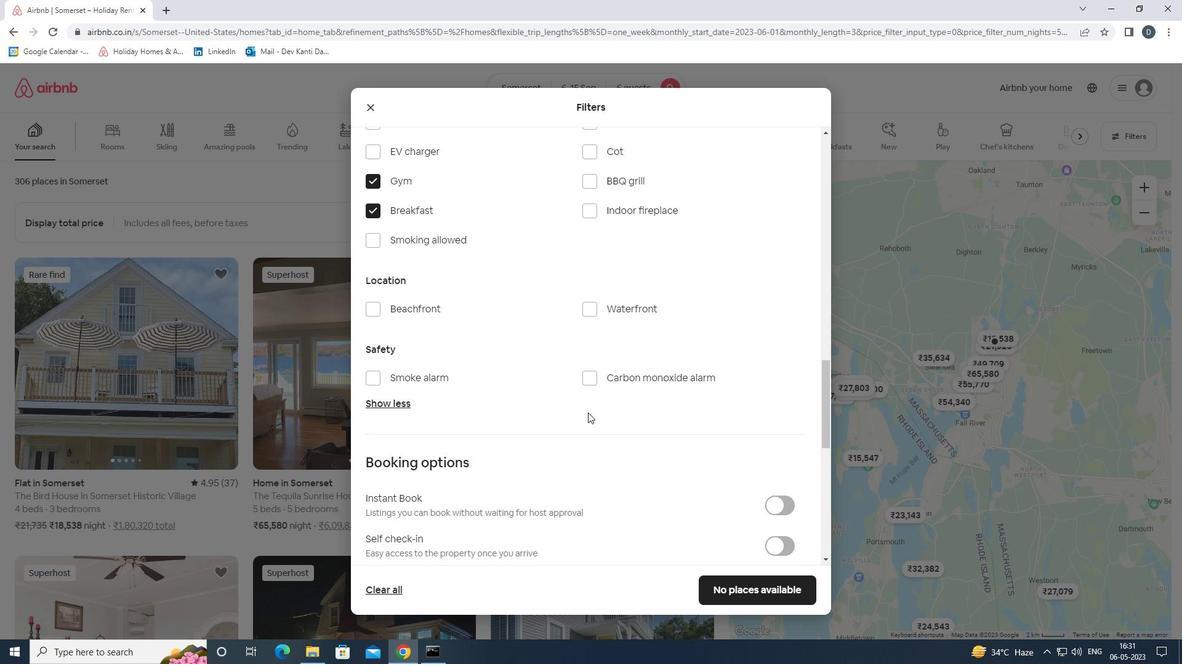
Action: Mouse scrolled (599, 410) with delta (0, 0)
Screenshot: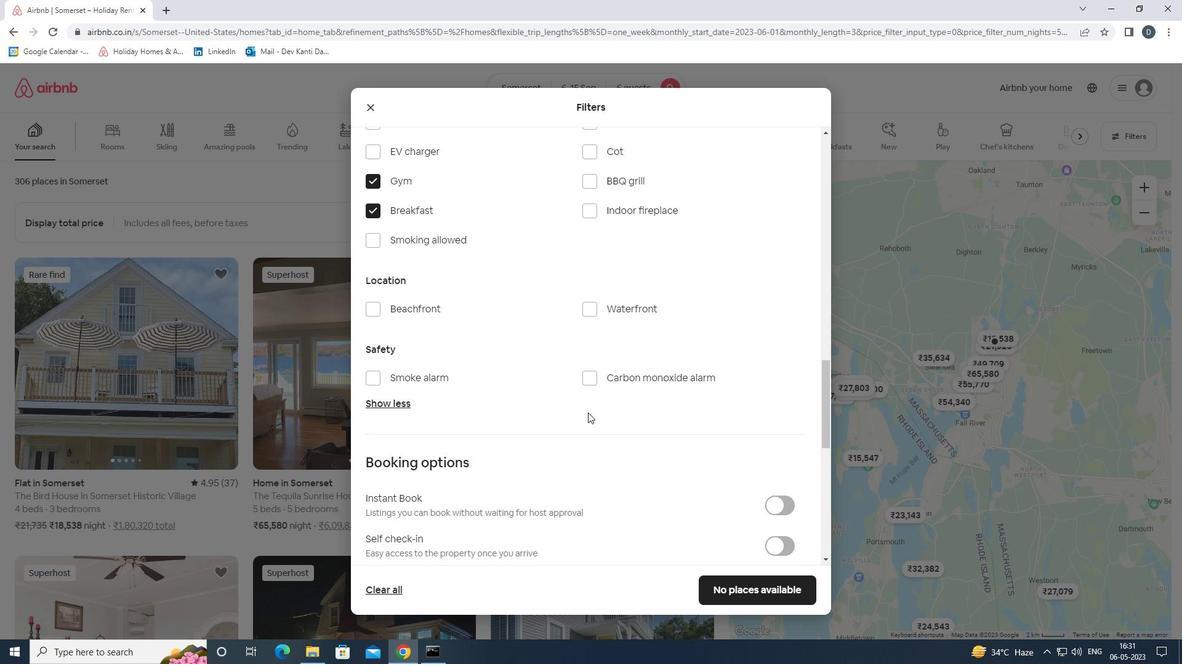 
Action: Mouse moved to (640, 406)
Screenshot: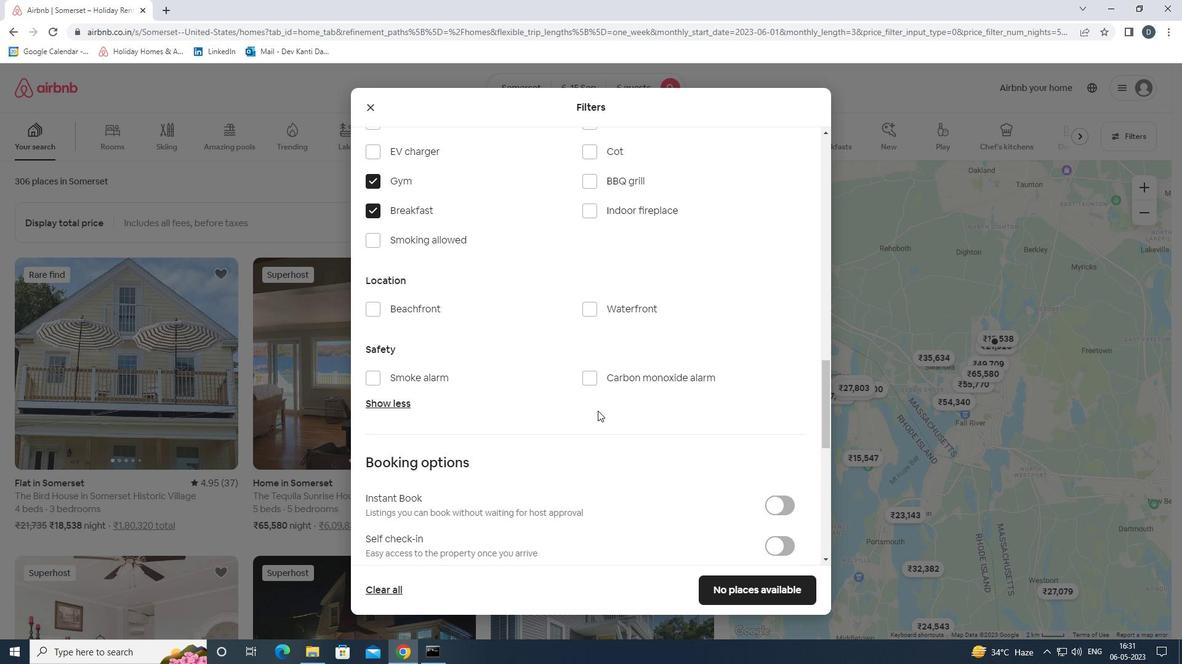 
Action: Mouse scrolled (640, 405) with delta (0, 0)
Screenshot: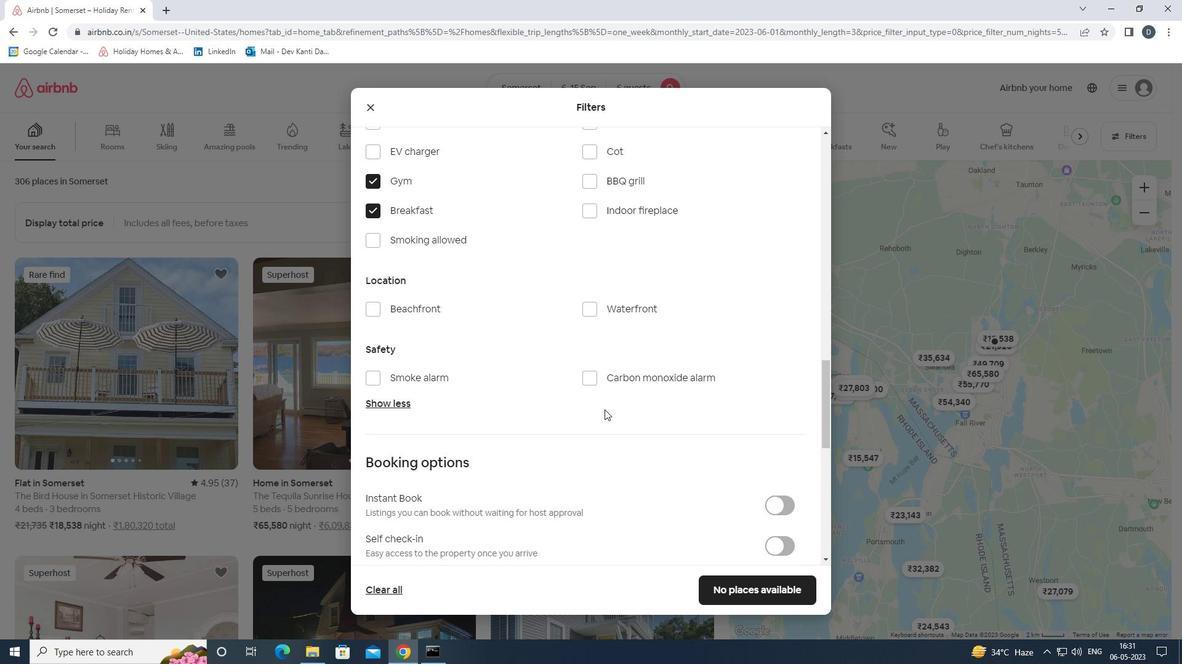 
Action: Mouse moved to (672, 406)
Screenshot: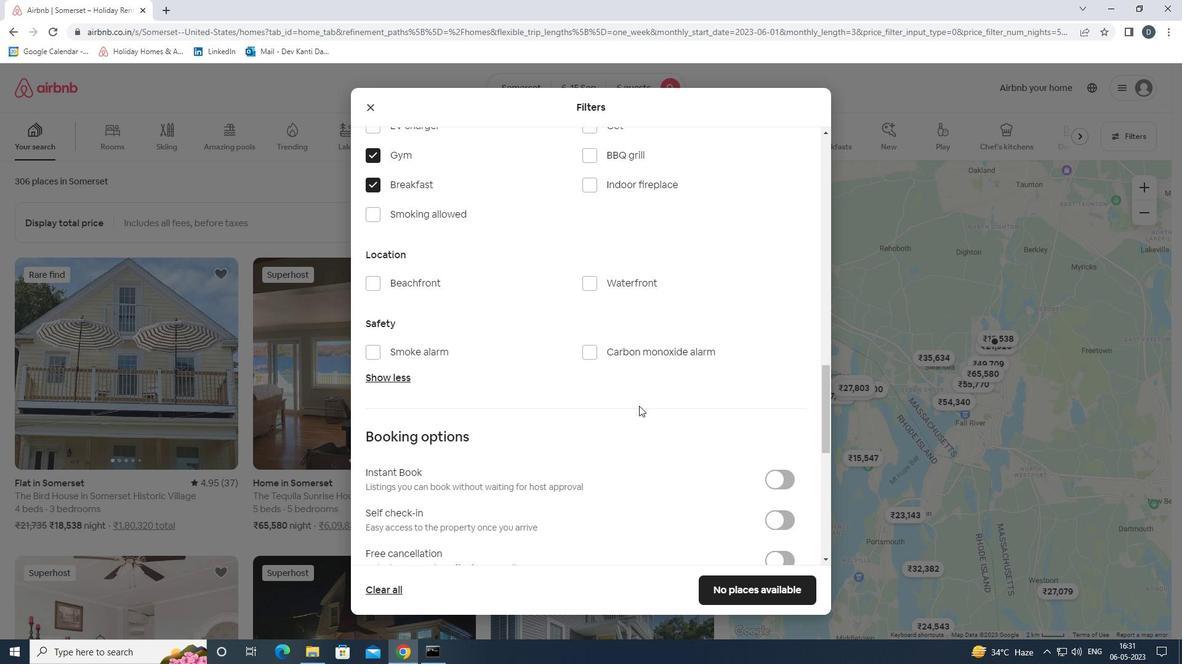
Action: Mouse scrolled (672, 405) with delta (0, 0)
Screenshot: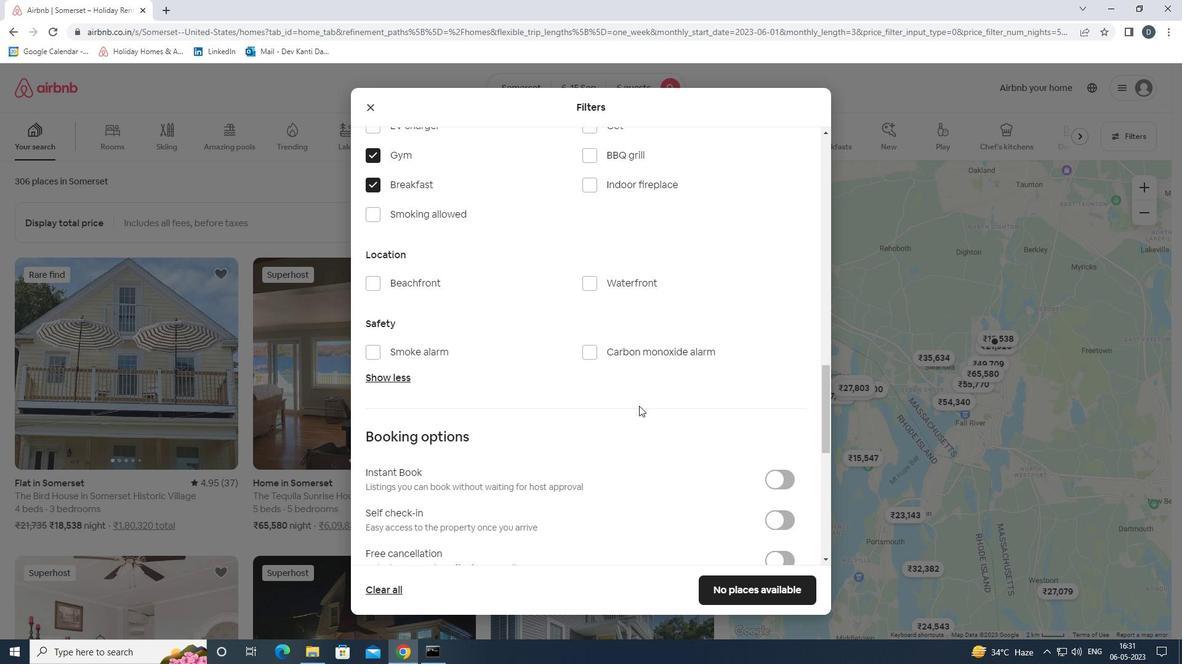 
Action: Mouse moved to (775, 374)
Screenshot: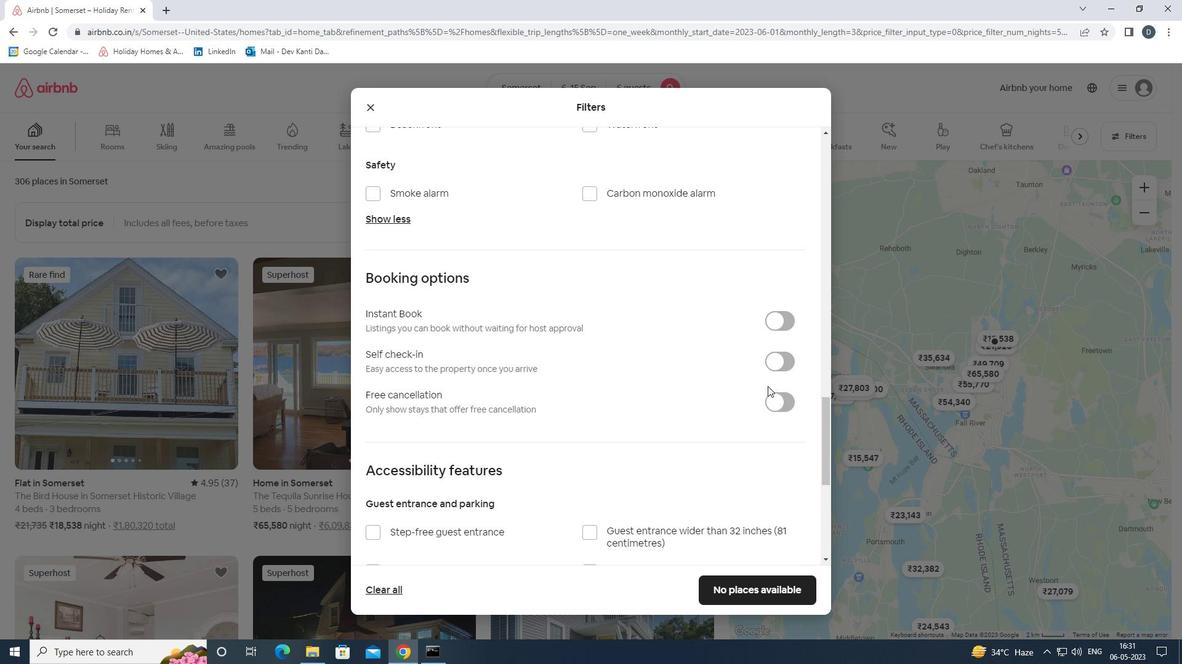 
Action: Mouse pressed left at (775, 374)
Screenshot: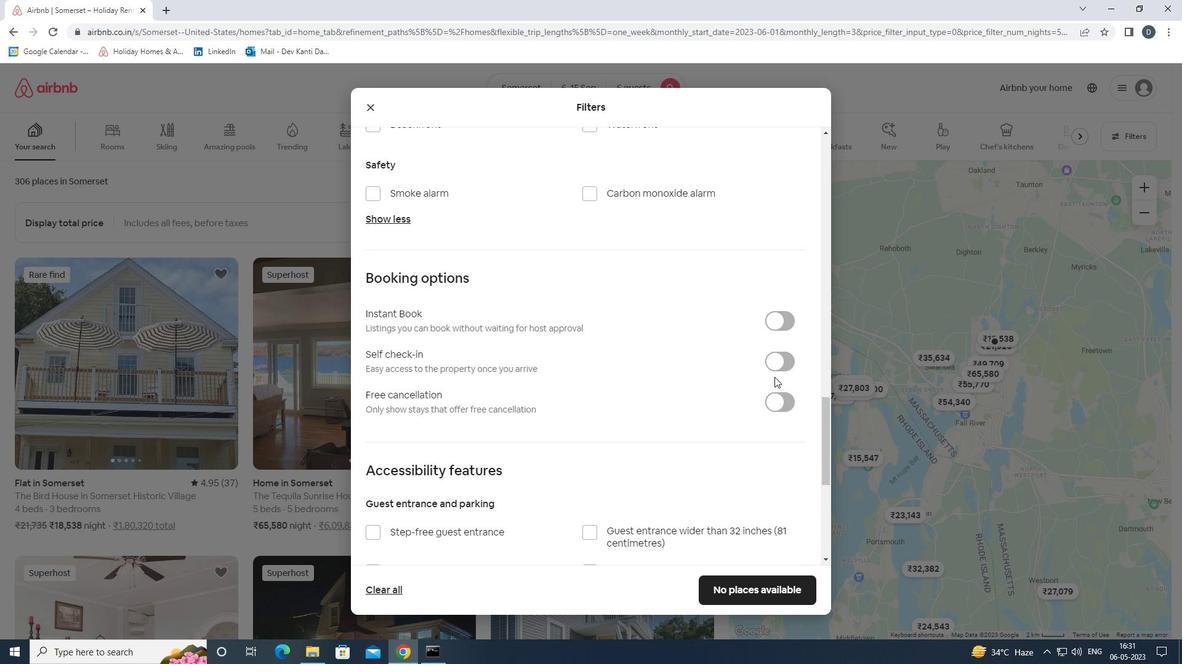 
Action: Mouse moved to (777, 368)
Screenshot: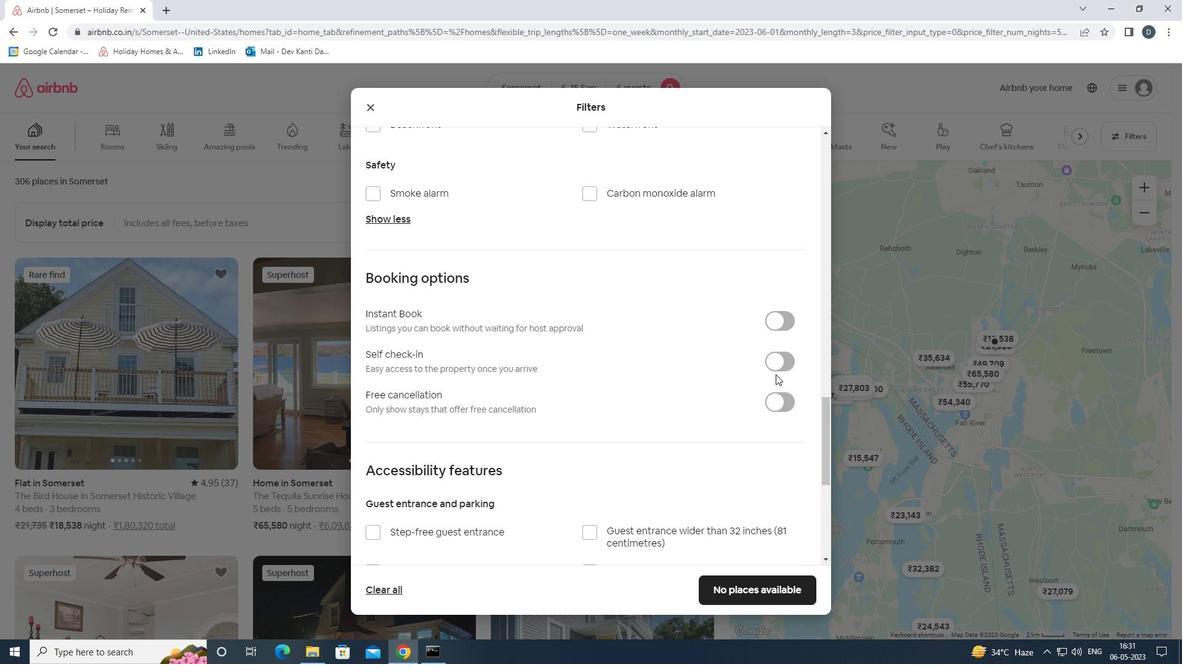 
Action: Mouse pressed left at (777, 368)
Screenshot: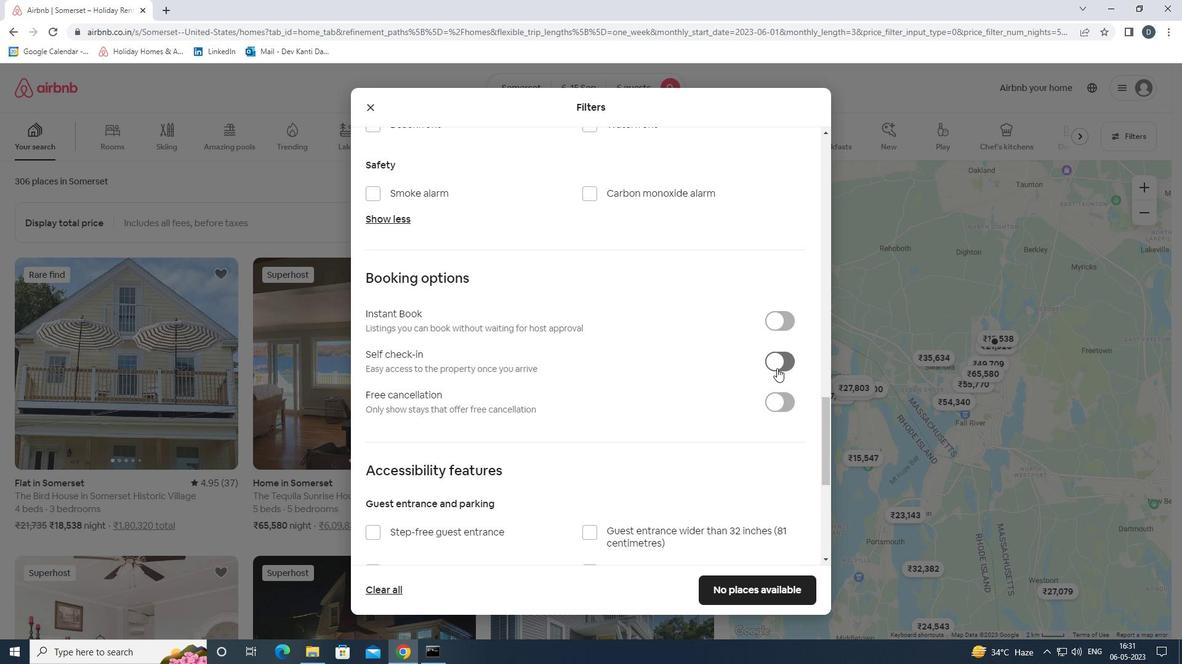 
Action: Mouse moved to (774, 368)
Screenshot: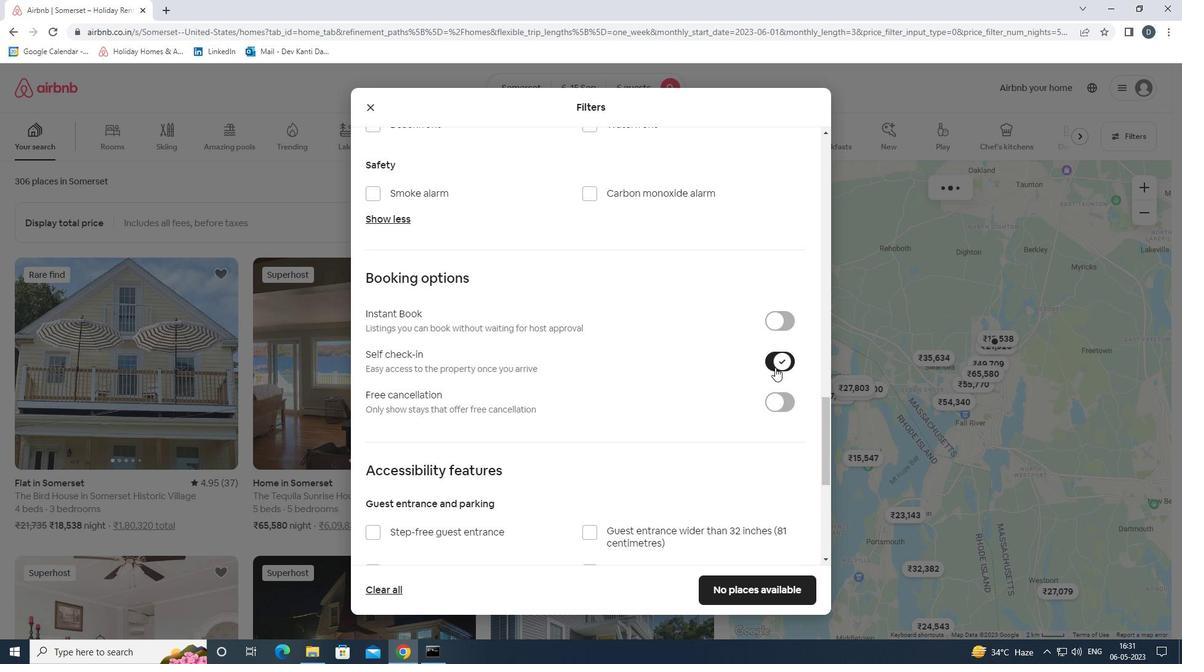 
Action: Mouse scrolled (774, 368) with delta (0, 0)
Screenshot: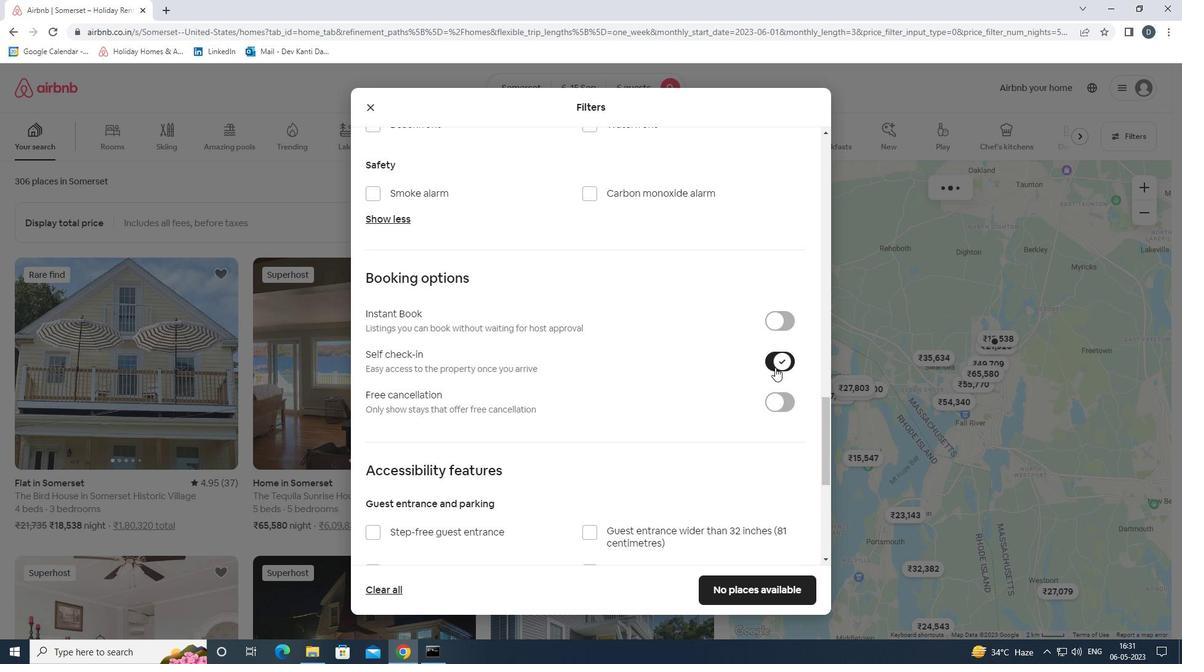 
Action: Mouse moved to (773, 368)
Screenshot: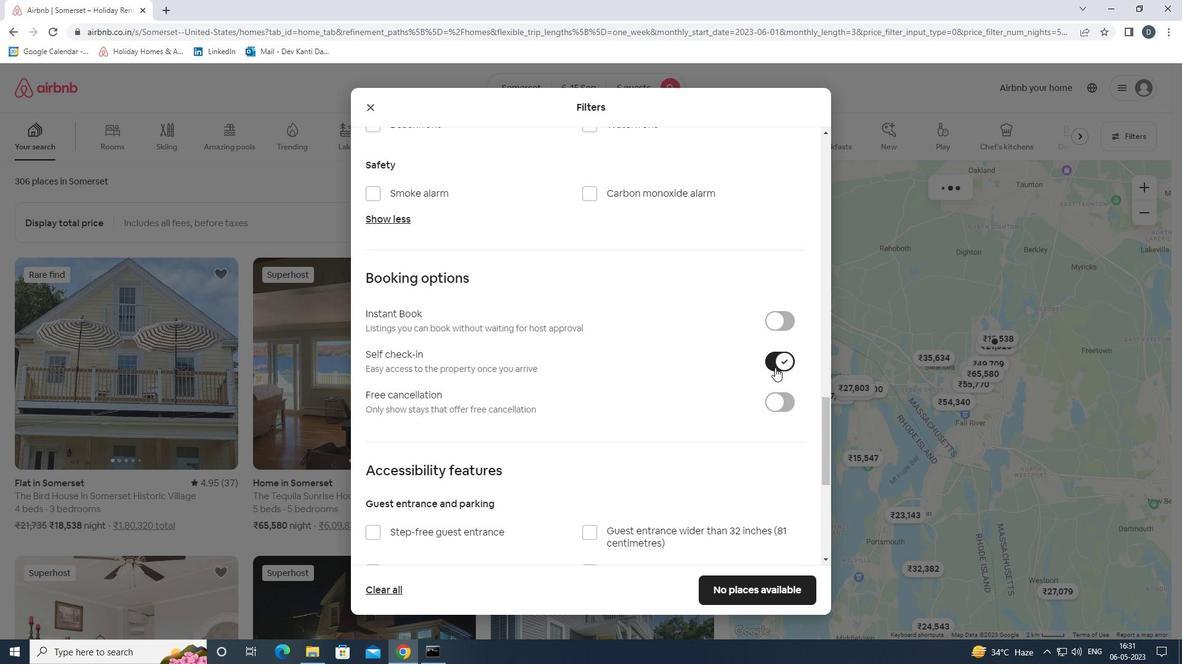 
Action: Mouse scrolled (773, 368) with delta (0, 0)
Screenshot: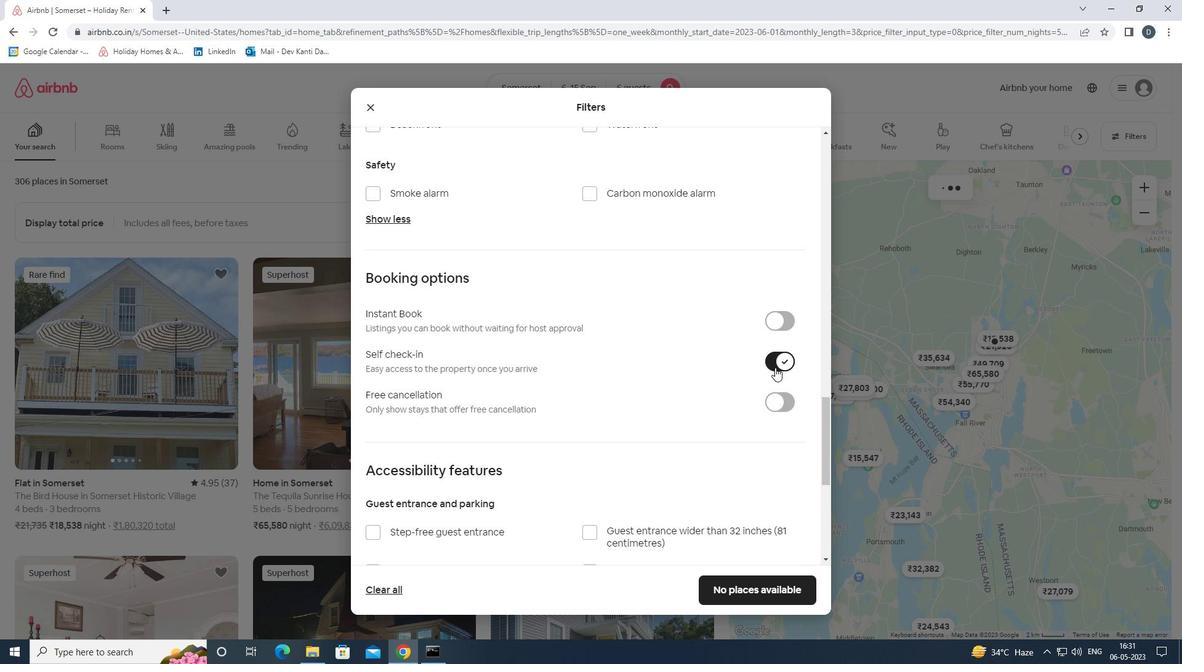 
Action: Mouse moved to (773, 369)
Screenshot: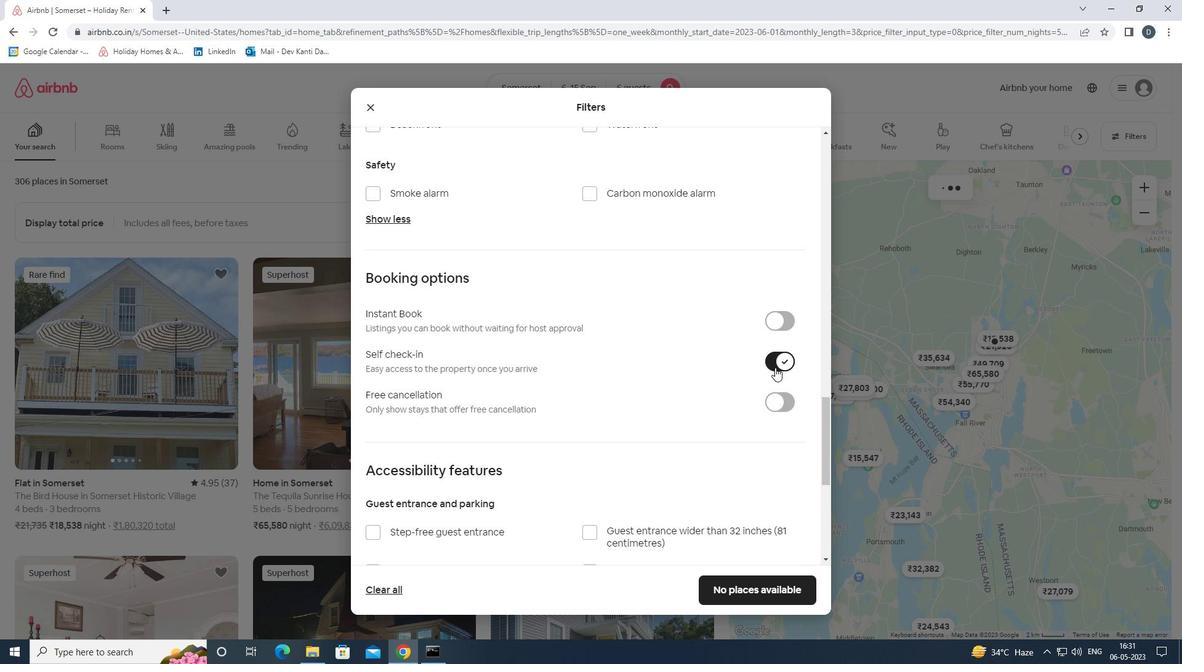 
Action: Mouse scrolled (773, 368) with delta (0, 0)
Screenshot: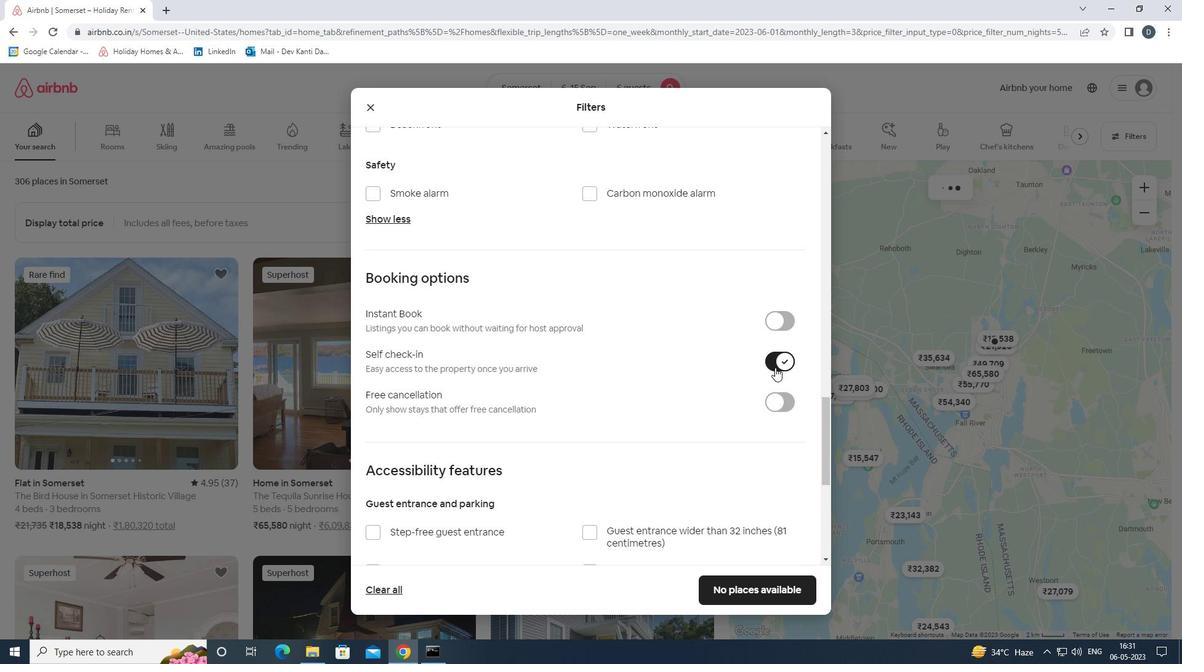 
Action: Mouse moved to (772, 370)
Screenshot: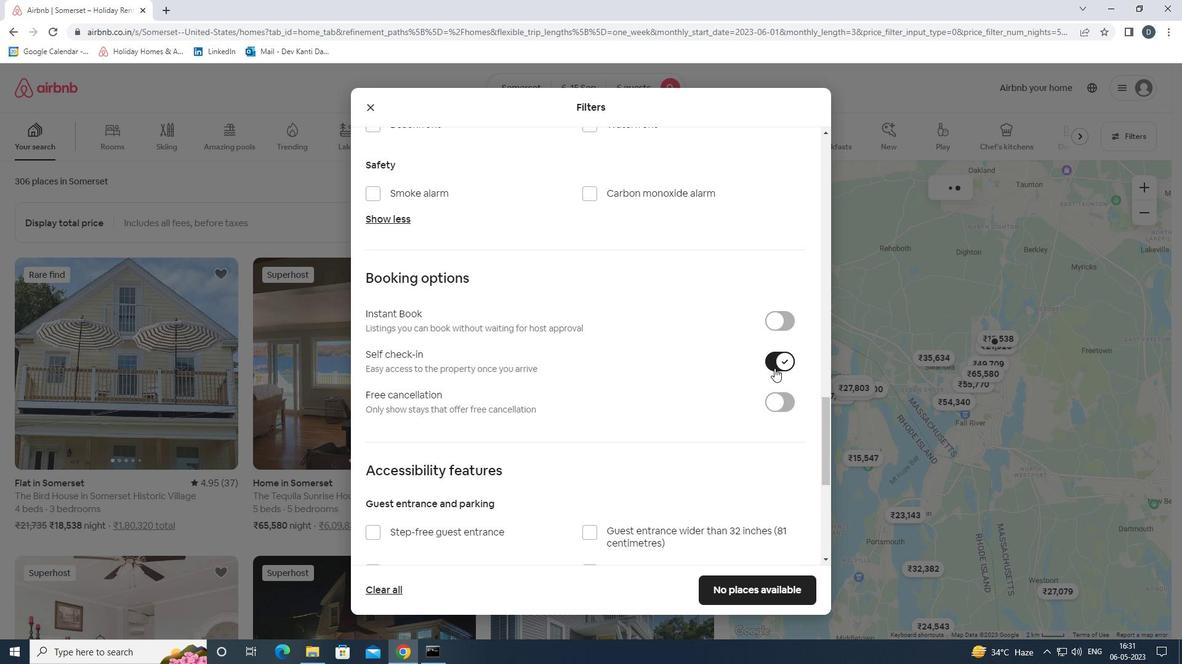 
Action: Mouse scrolled (772, 370) with delta (0, 0)
Screenshot: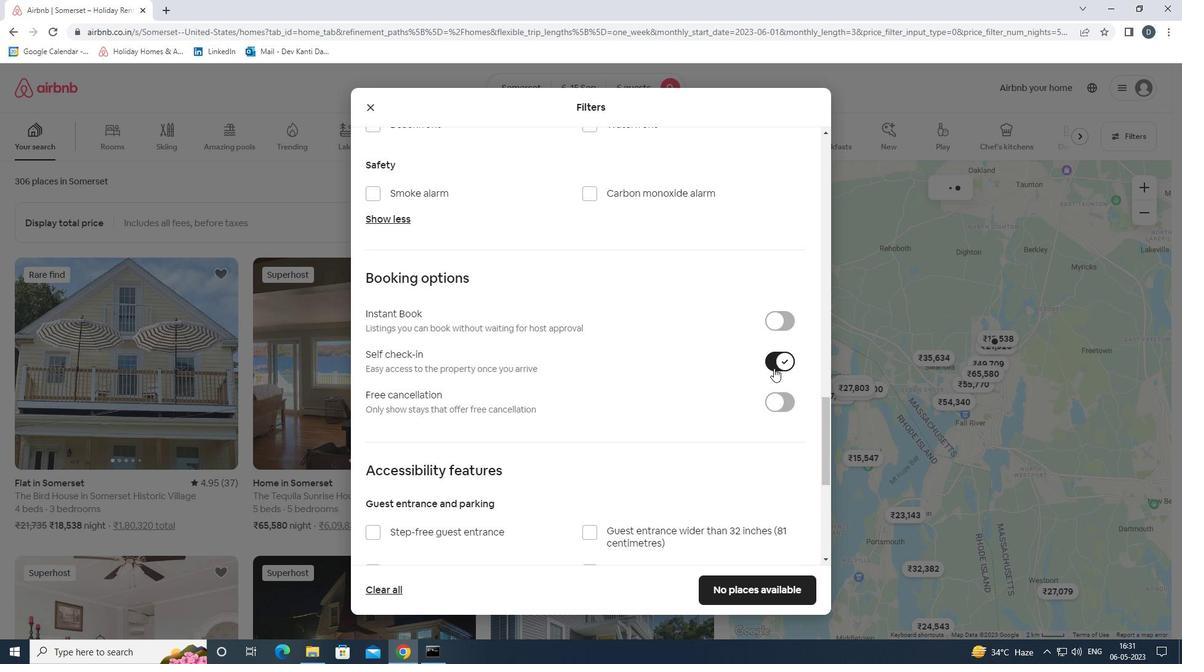 
Action: Mouse moved to (770, 371)
Screenshot: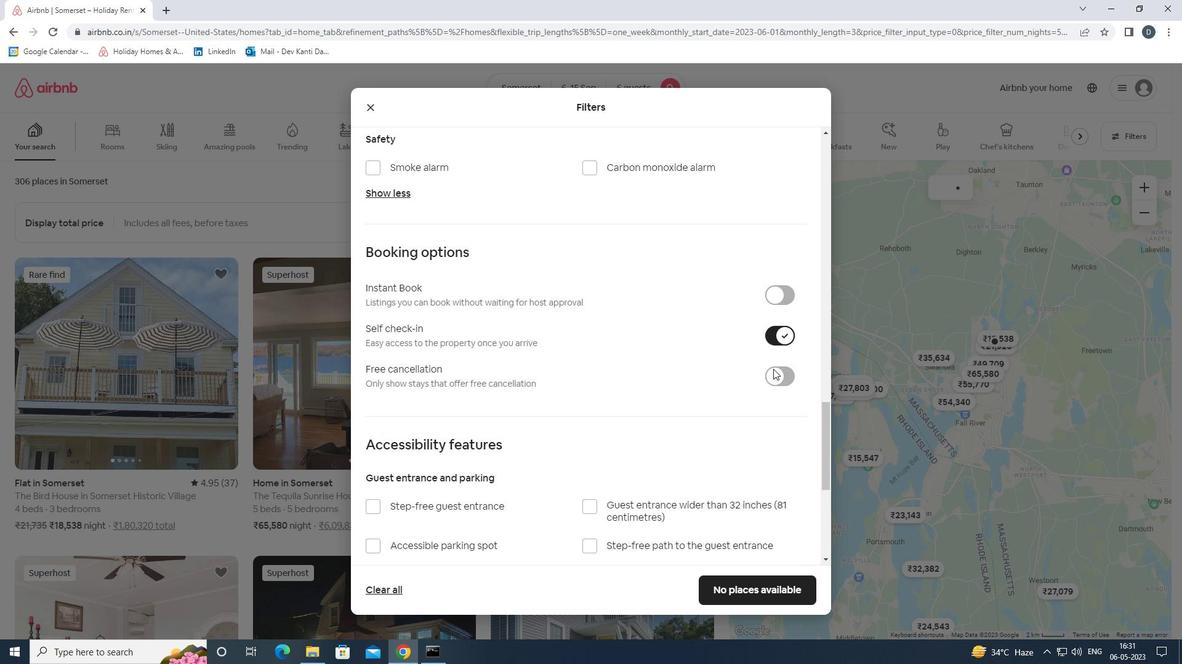 
Action: Mouse scrolled (770, 370) with delta (0, 0)
Screenshot: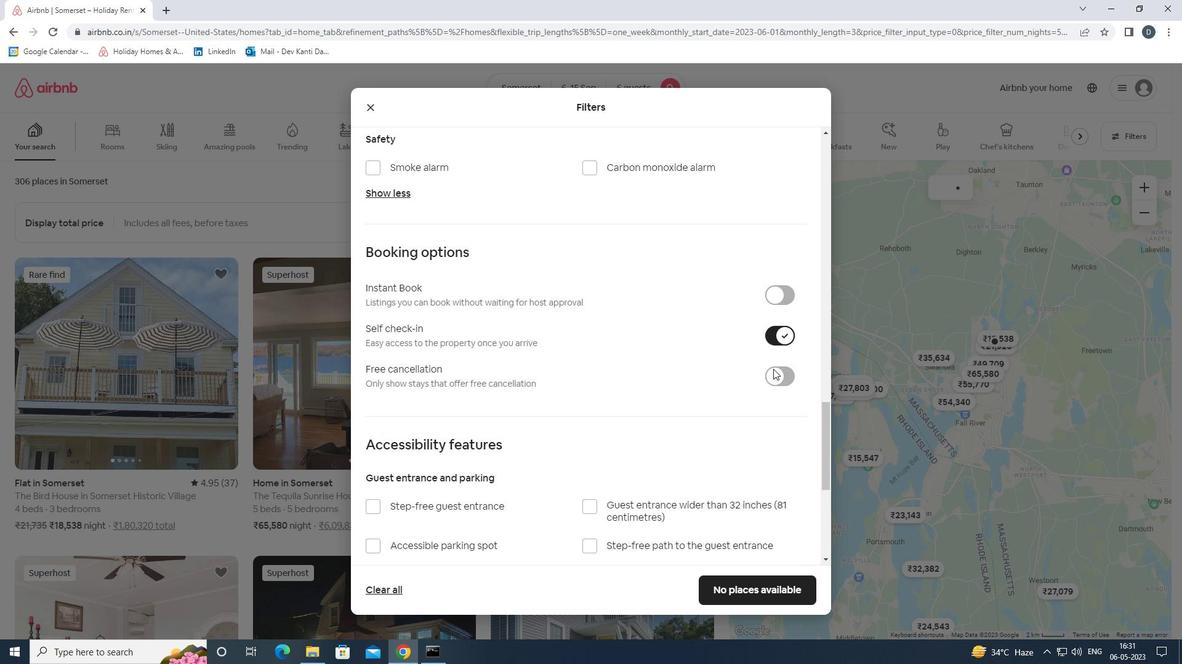 
Action: Mouse moved to (766, 371)
Screenshot: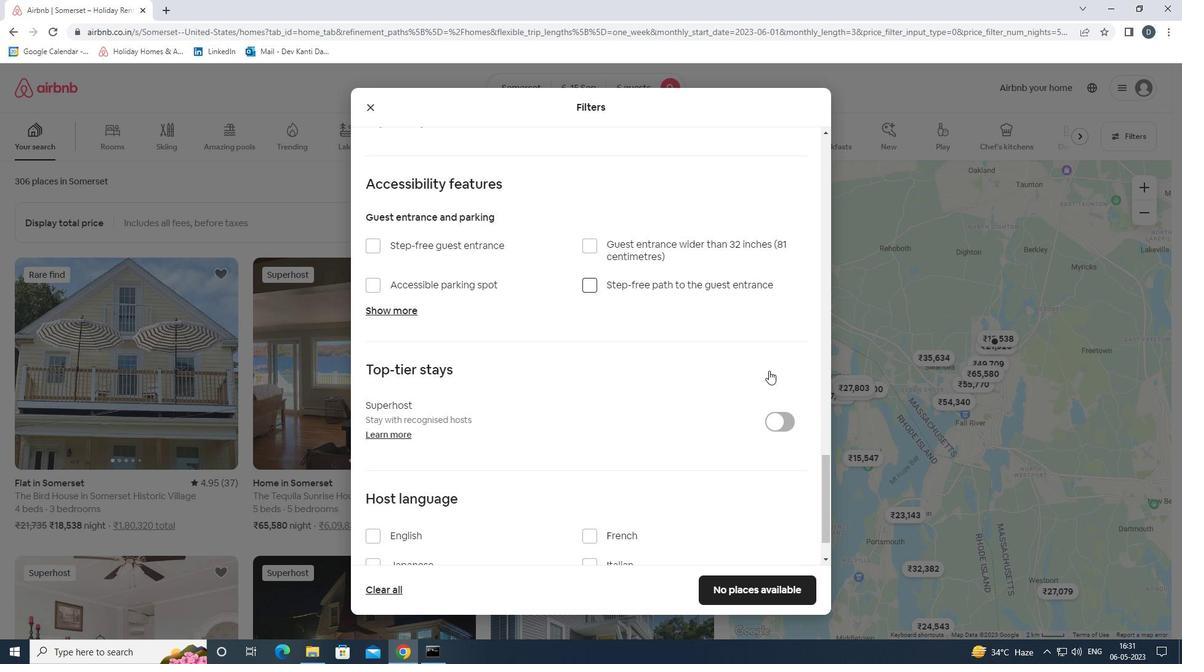 
Action: Mouse scrolled (766, 370) with delta (0, 0)
Screenshot: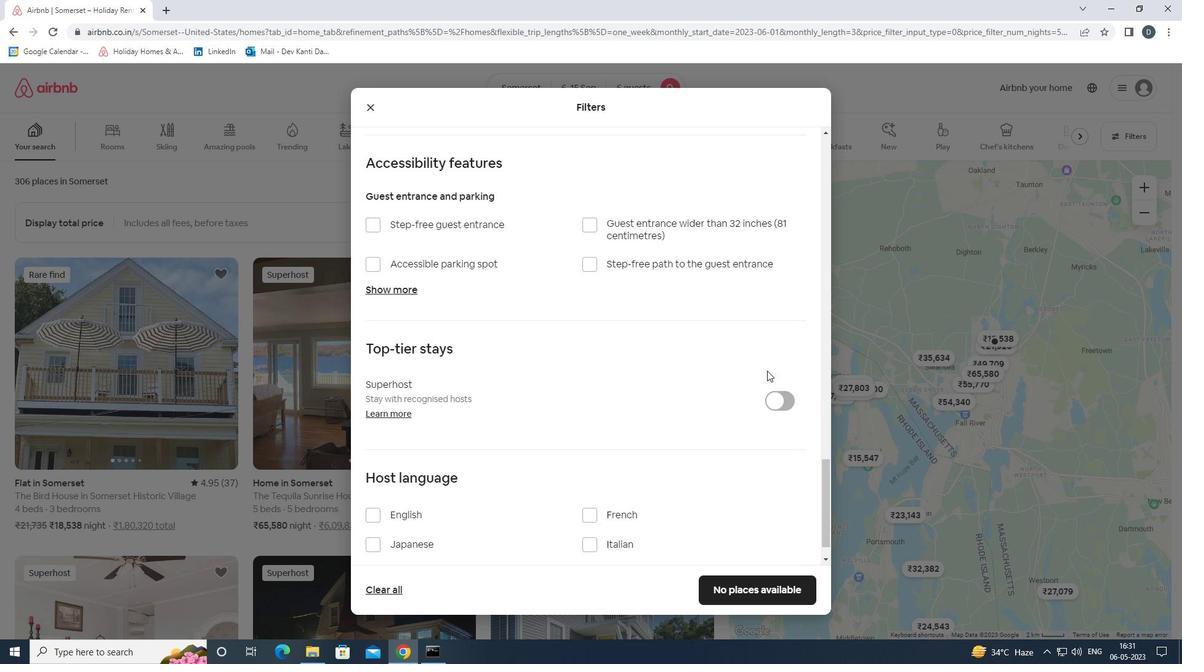 
Action: Mouse scrolled (766, 370) with delta (0, 0)
Screenshot: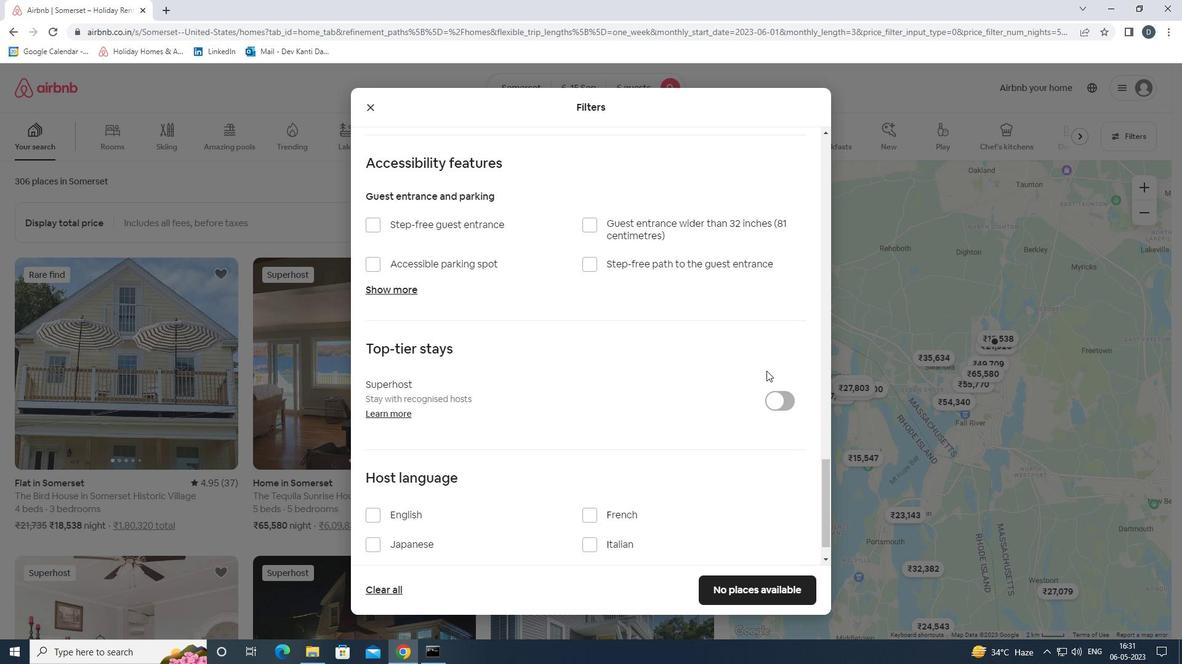 
Action: Mouse scrolled (766, 370) with delta (0, 0)
Screenshot: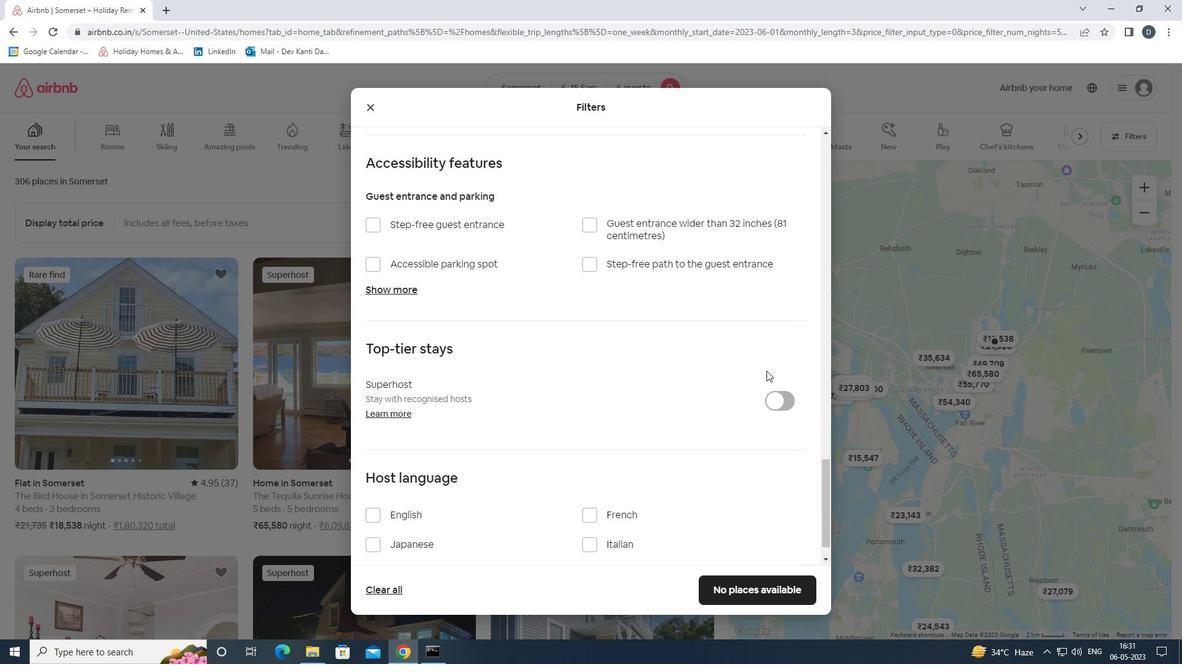 
Action: Mouse moved to (762, 373)
Screenshot: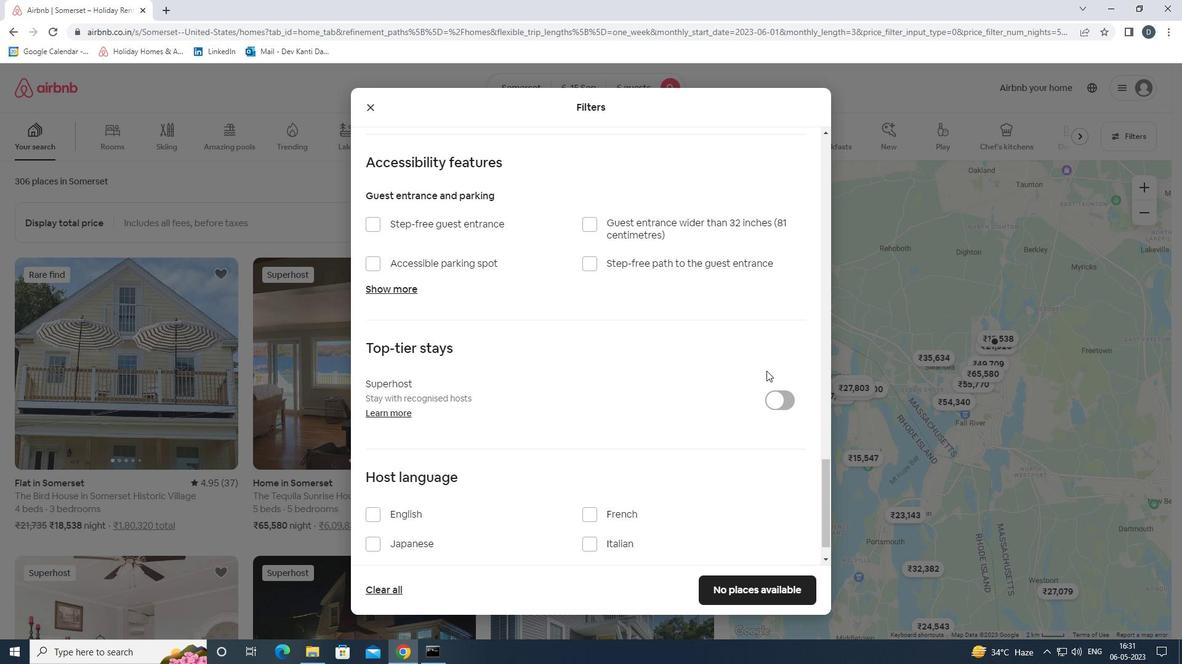 
Action: Mouse scrolled (762, 372) with delta (0, 0)
Screenshot: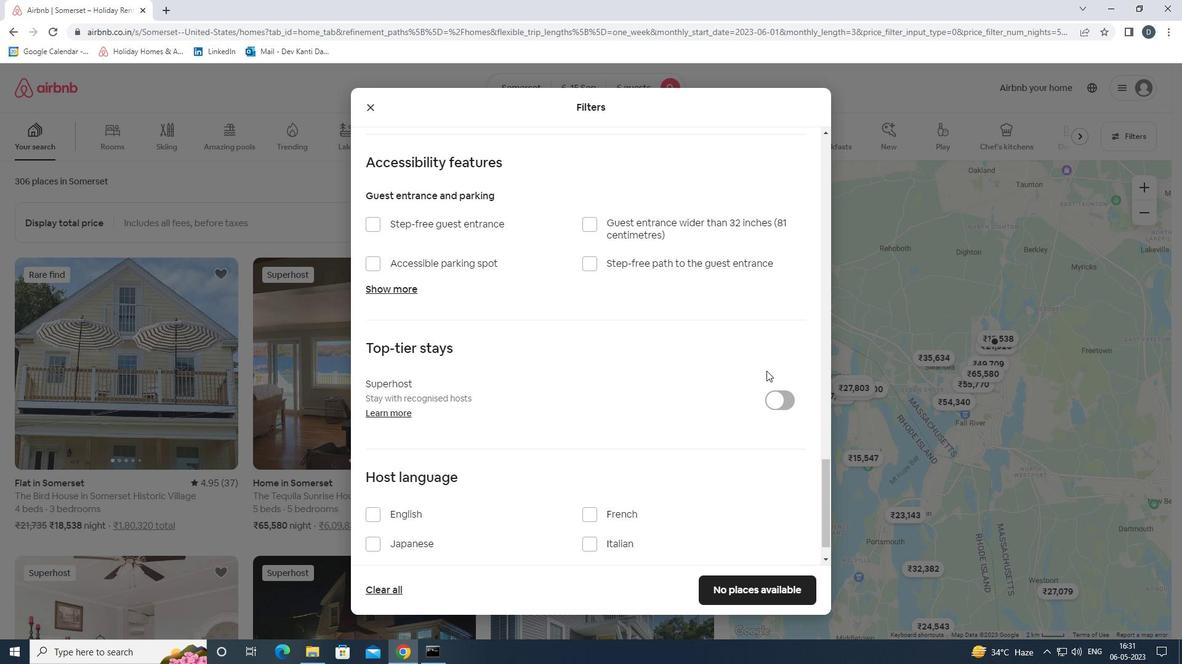 
Action: Mouse moved to (412, 478)
Screenshot: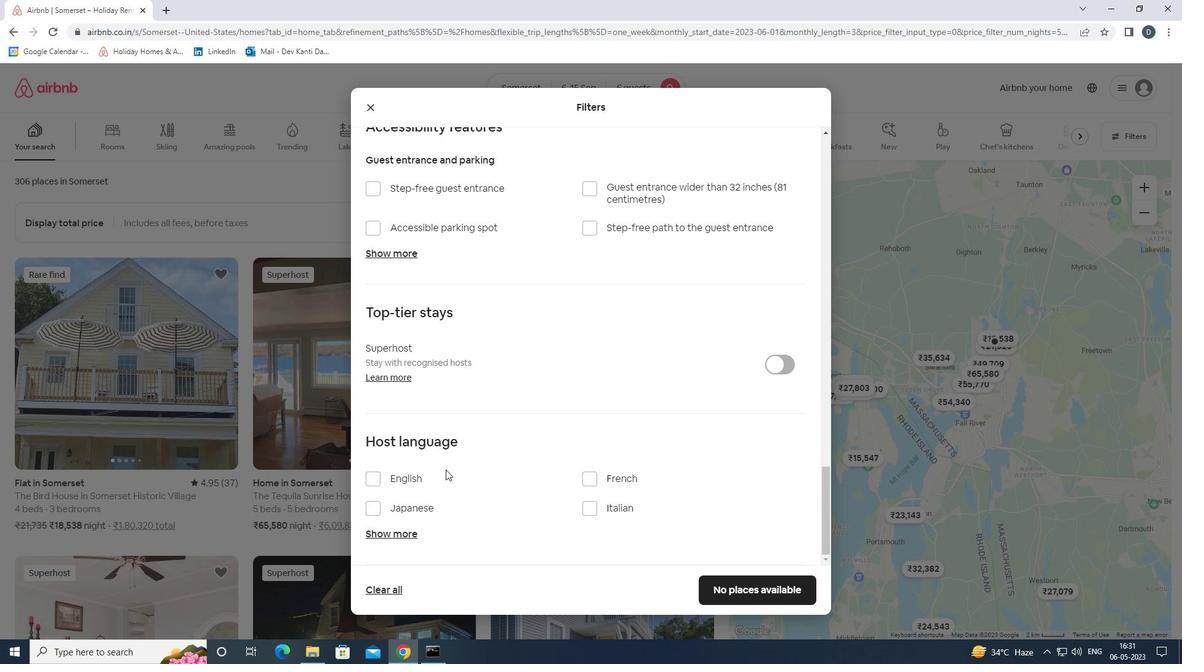 
Action: Mouse pressed left at (412, 478)
Screenshot: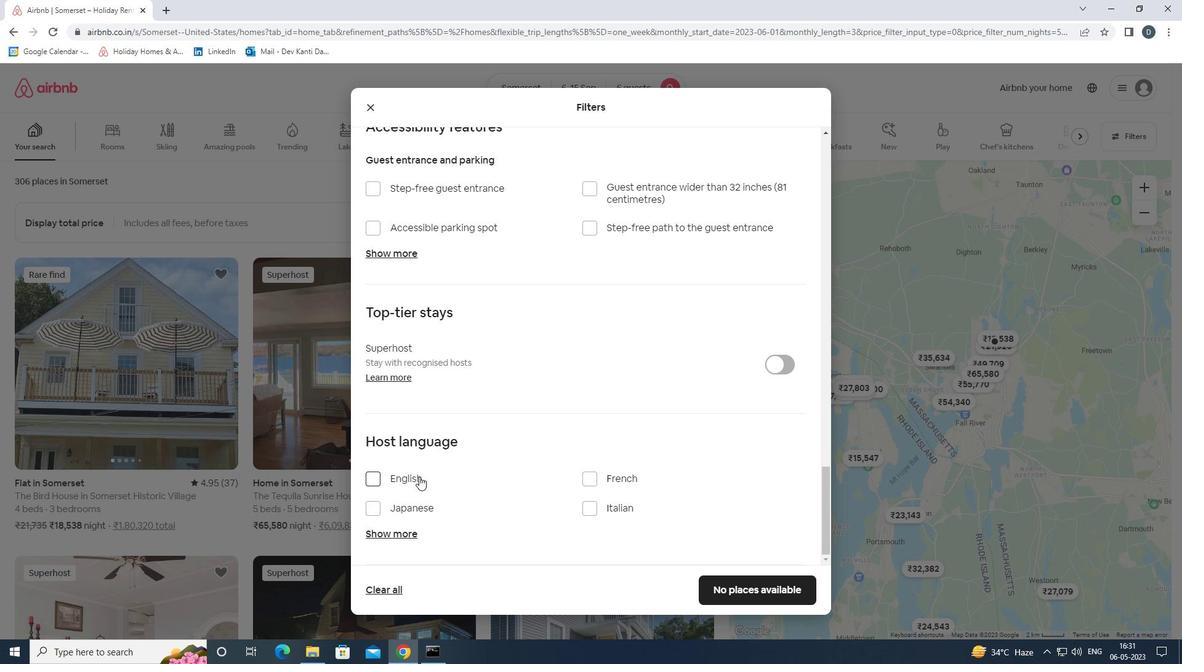 
Action: Mouse moved to (743, 591)
Screenshot: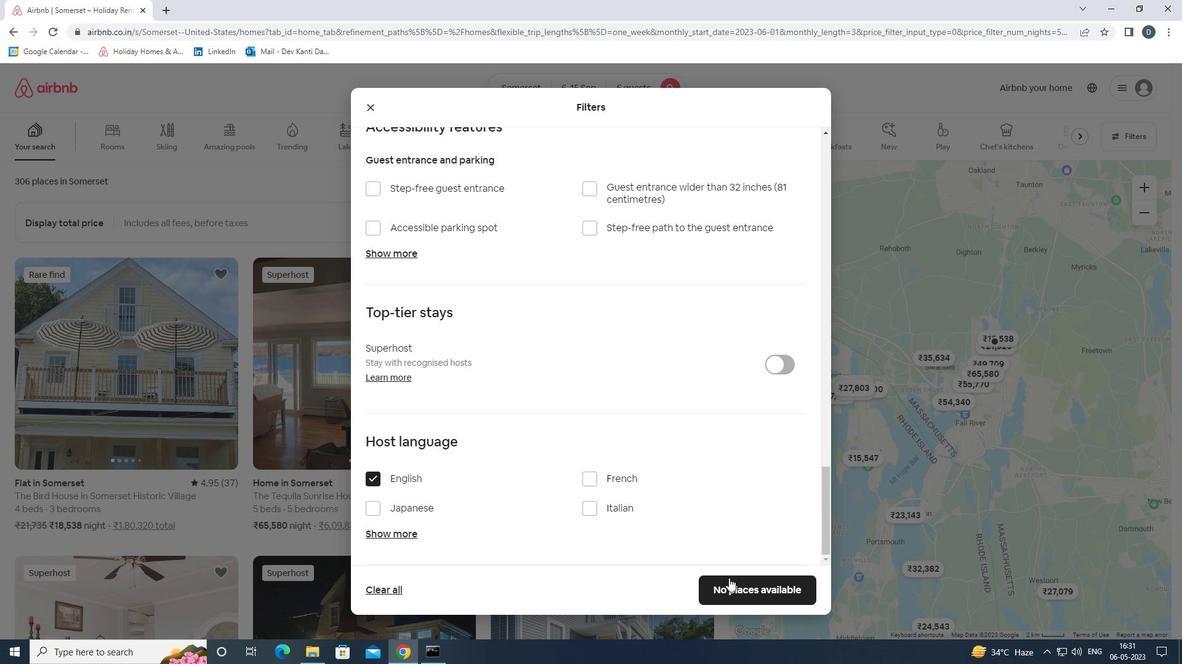 
Action: Mouse pressed left at (743, 591)
Screenshot: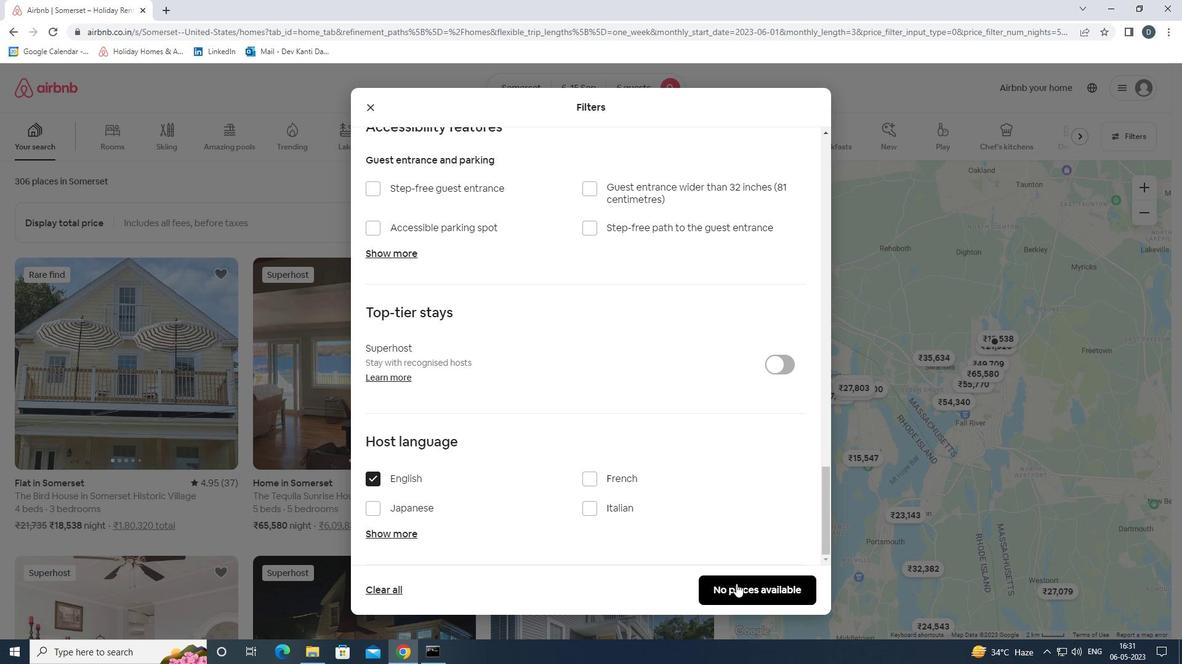 
Action: Mouse moved to (706, 451)
Screenshot: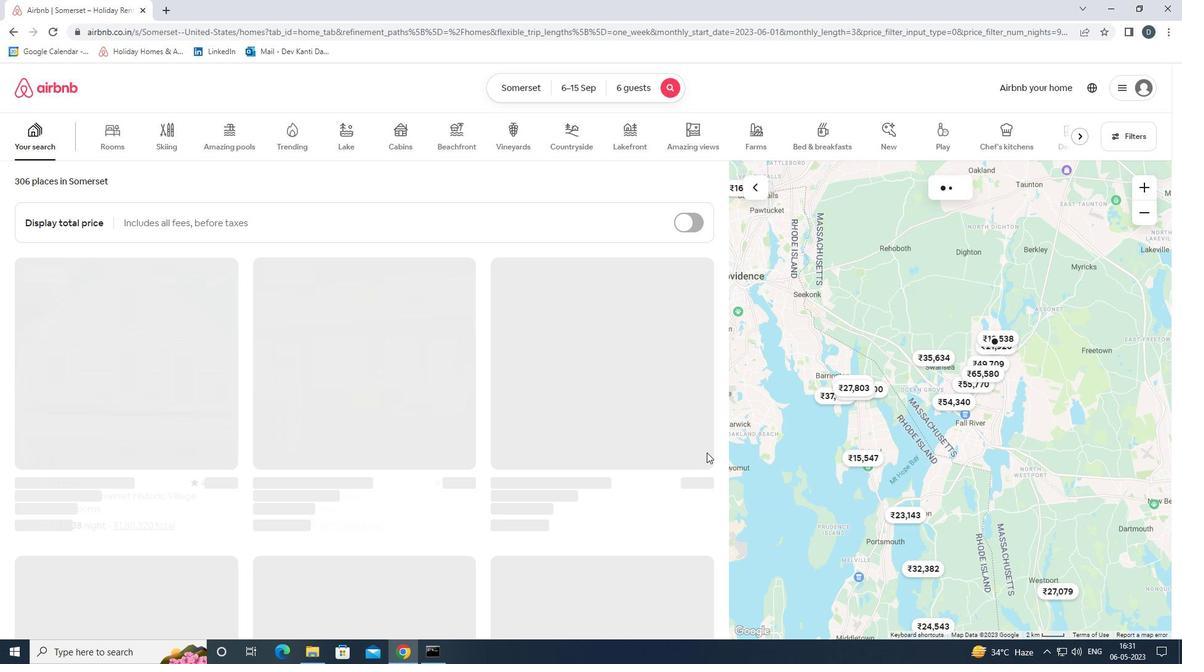 
